 Task: Find a place to stay in Bahia Honda, Cuba, for 5 guests from July 10 to July 15, with a price range of ₹10,000 to ₹15,000, 4 bedrooms, 7 beds, 4 bathrooms, and amenities including Wifi, Free parking, TV, Gym, and Breakfast. Ensure the host speaks English and offers self check-in.
Action: Mouse moved to (445, 93)
Screenshot: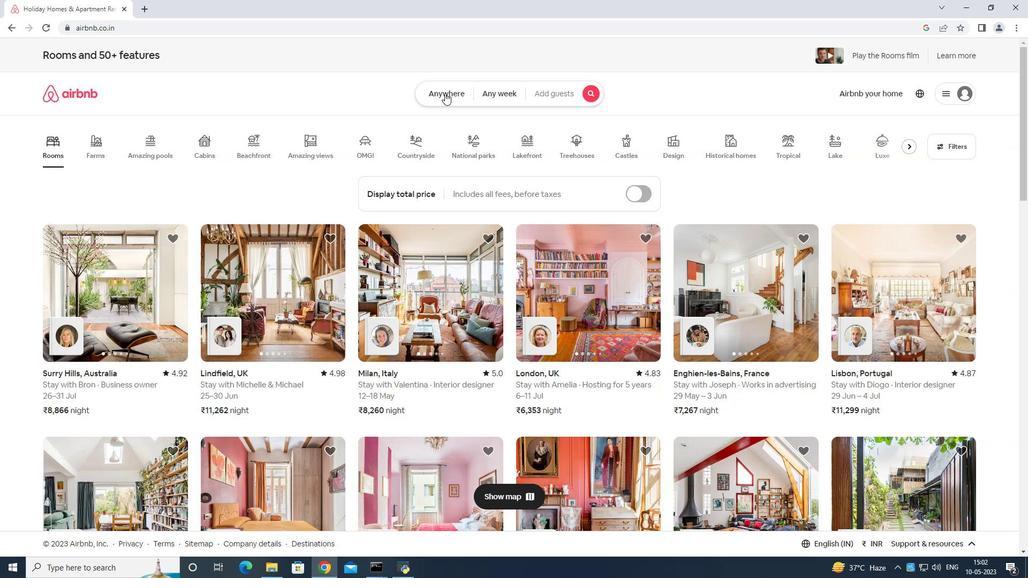 
Action: Mouse pressed left at (445, 93)
Screenshot: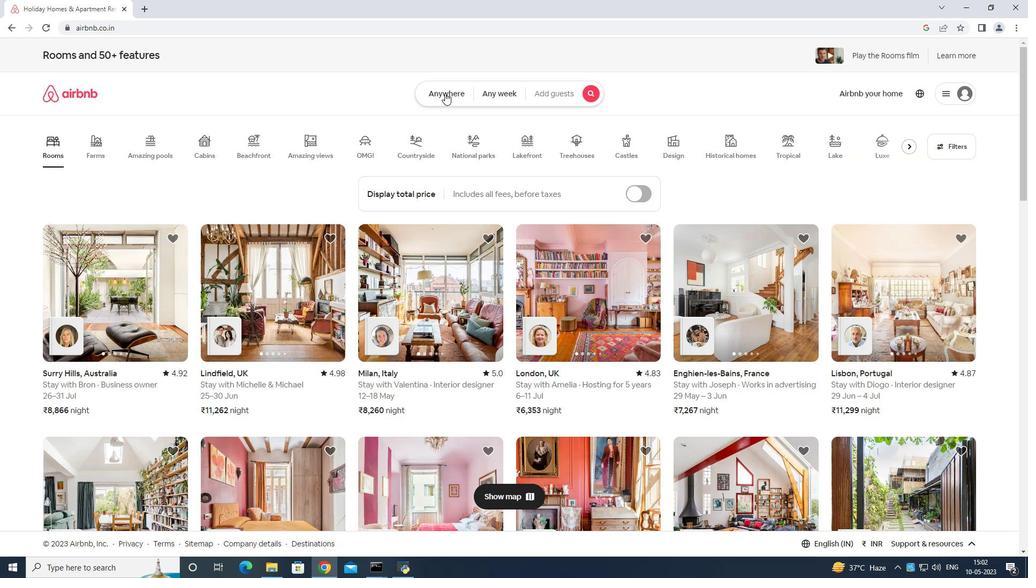 
Action: Mouse moved to (413, 134)
Screenshot: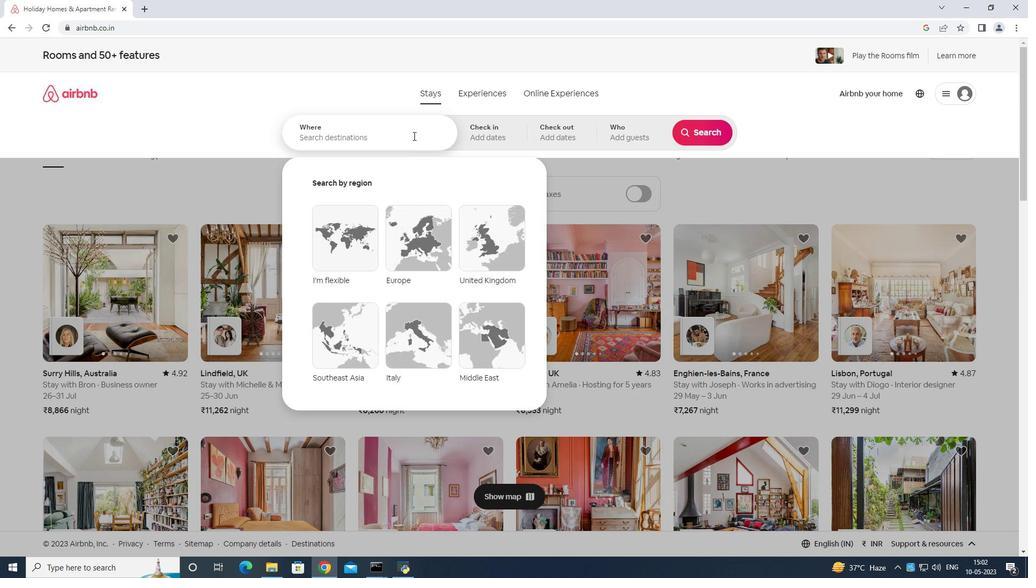
Action: Mouse pressed left at (413, 134)
Screenshot: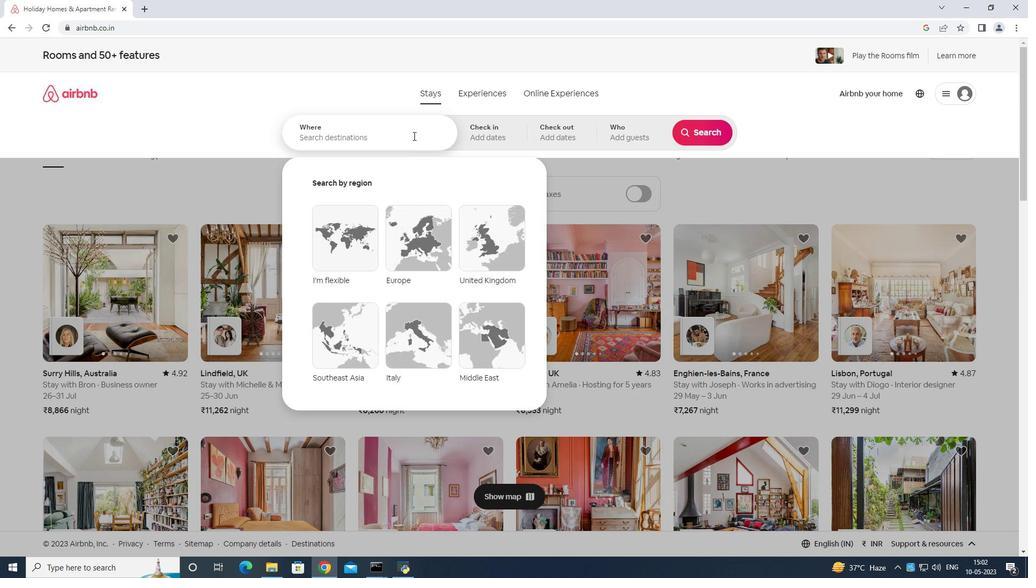 
Action: Mouse moved to (373, 109)
Screenshot: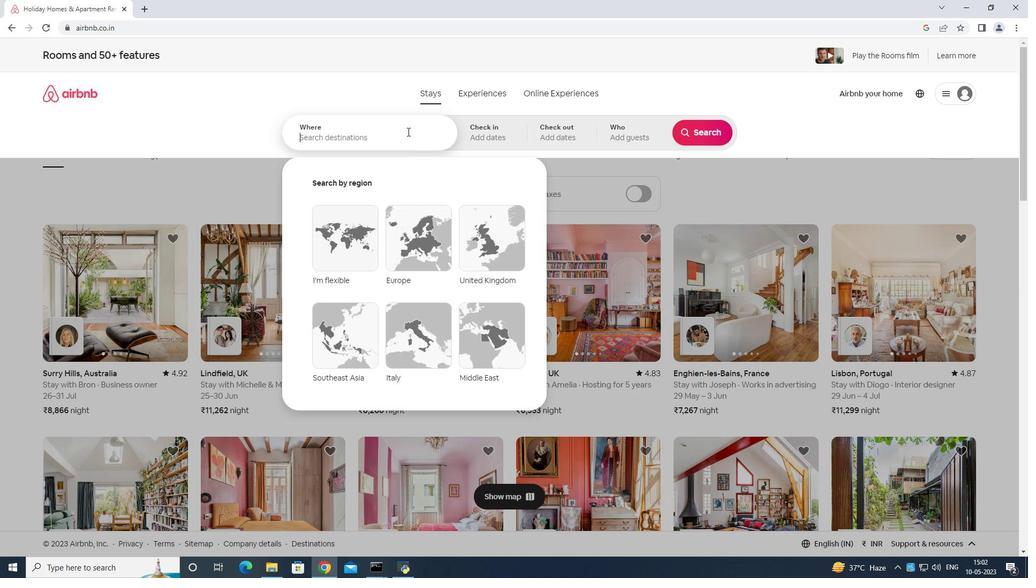 
Action: Key pressed <Key.shift>bahia<Key.space>honda<Key.space>cuba<Key.enter>
Screenshot: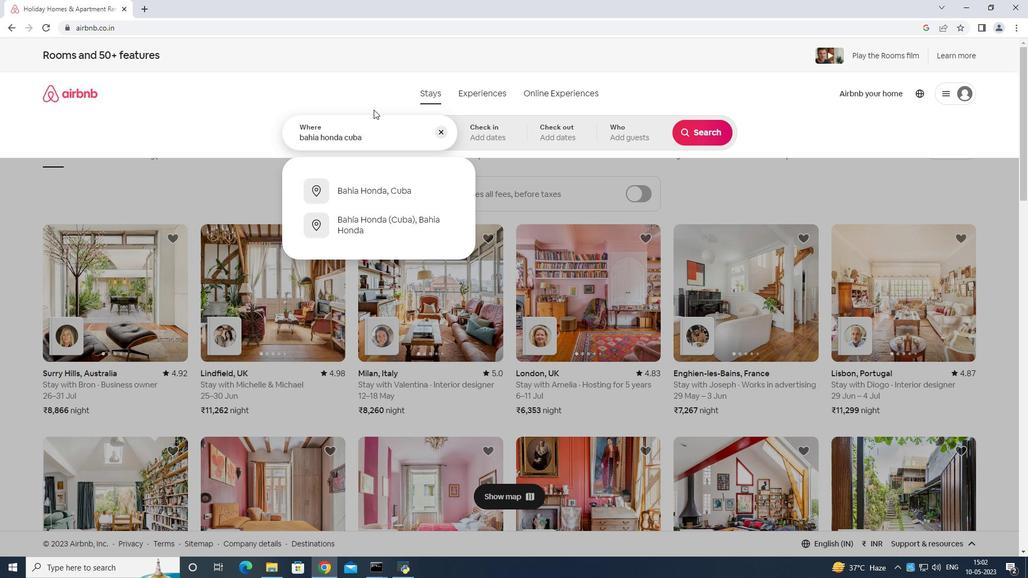 
Action: Mouse moved to (705, 222)
Screenshot: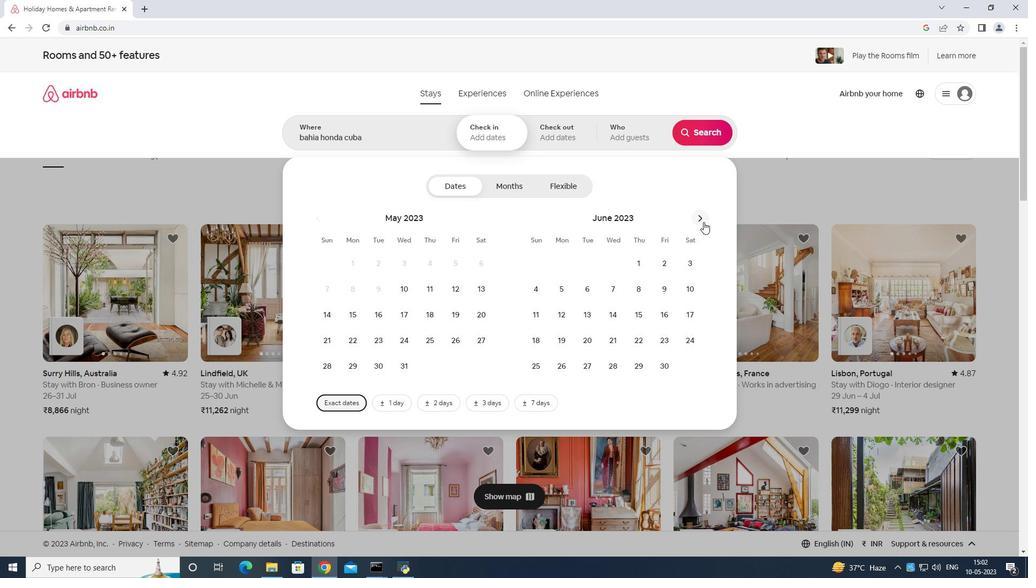 
Action: Mouse pressed left at (705, 222)
Screenshot: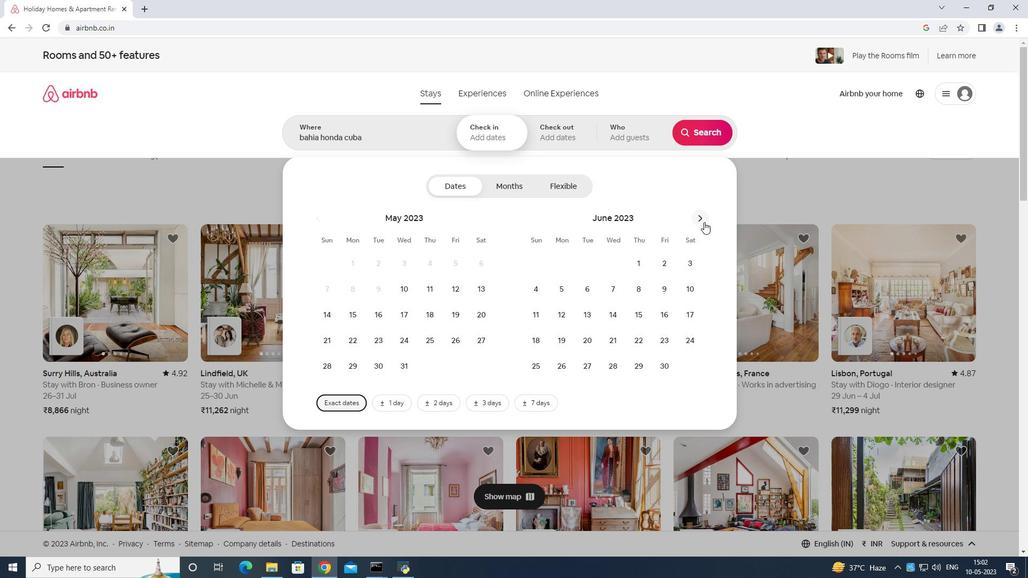 
Action: Mouse moved to (567, 316)
Screenshot: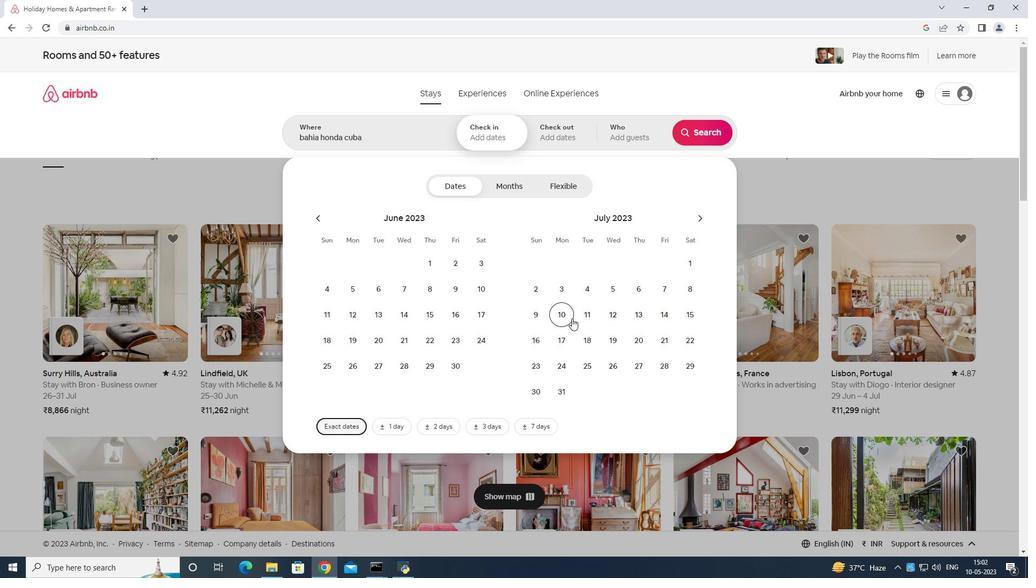 
Action: Mouse pressed left at (567, 316)
Screenshot: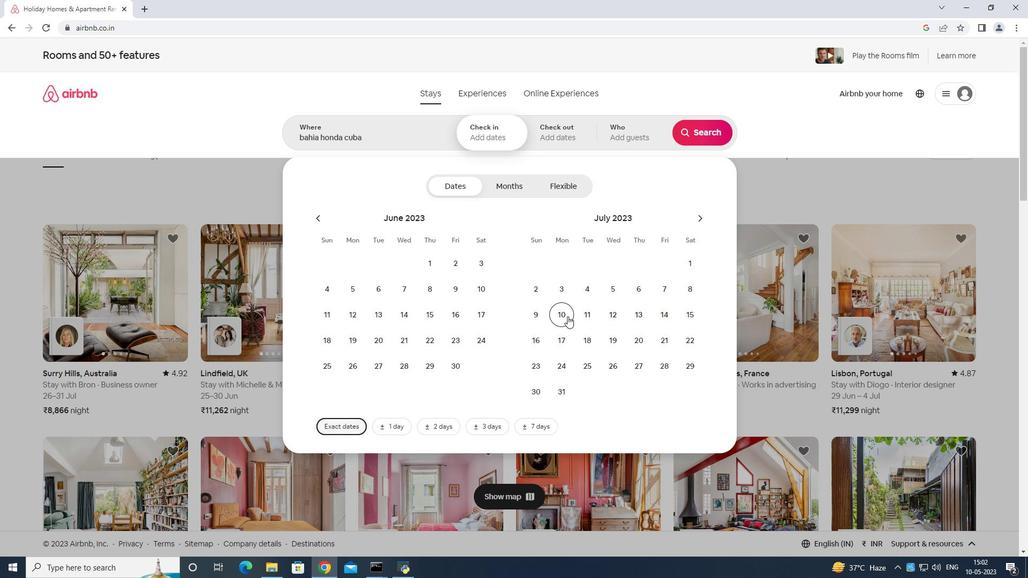
Action: Mouse moved to (685, 308)
Screenshot: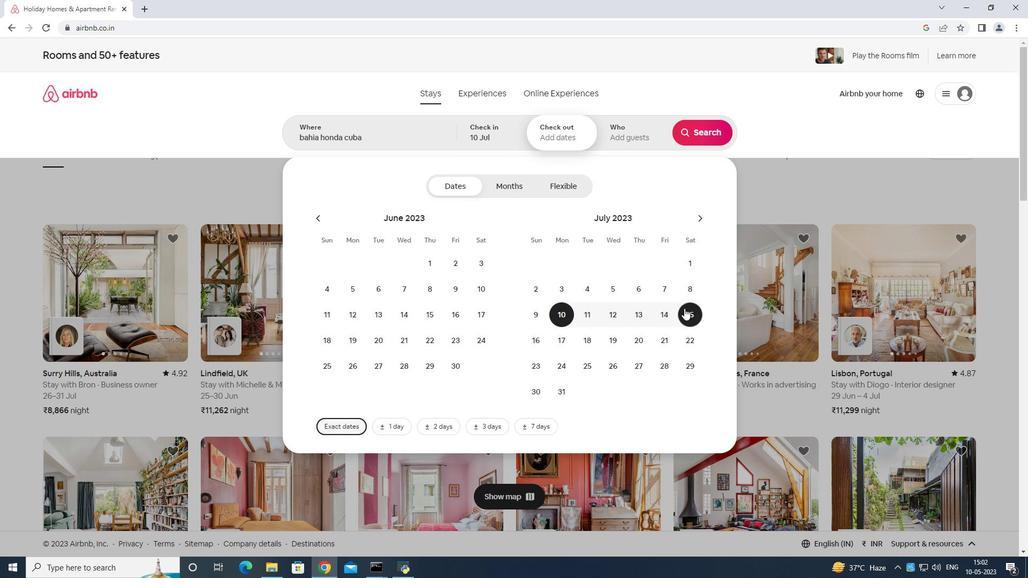 
Action: Mouse pressed left at (685, 308)
Screenshot: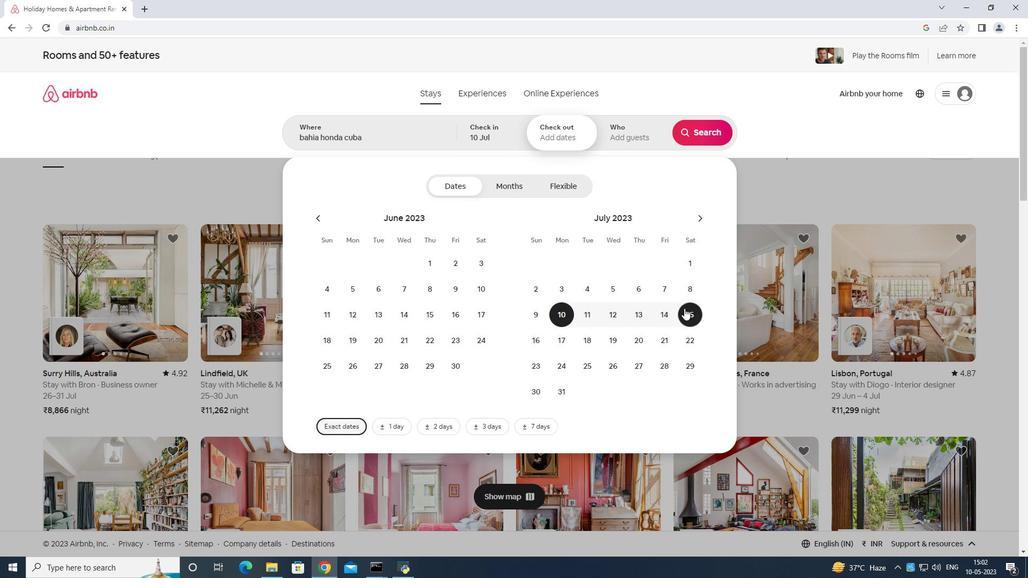 
Action: Mouse moved to (629, 125)
Screenshot: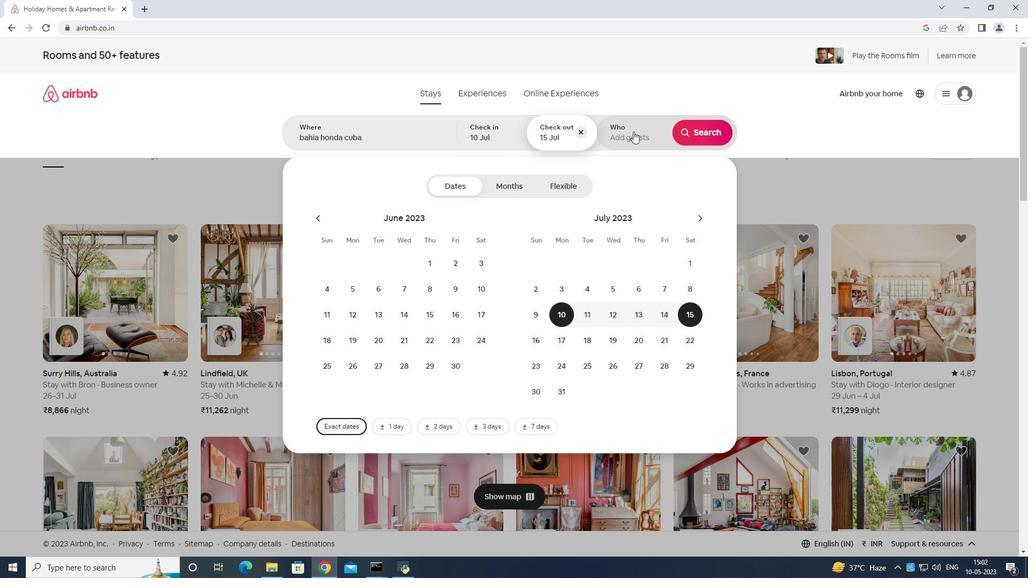 
Action: Mouse pressed left at (629, 125)
Screenshot: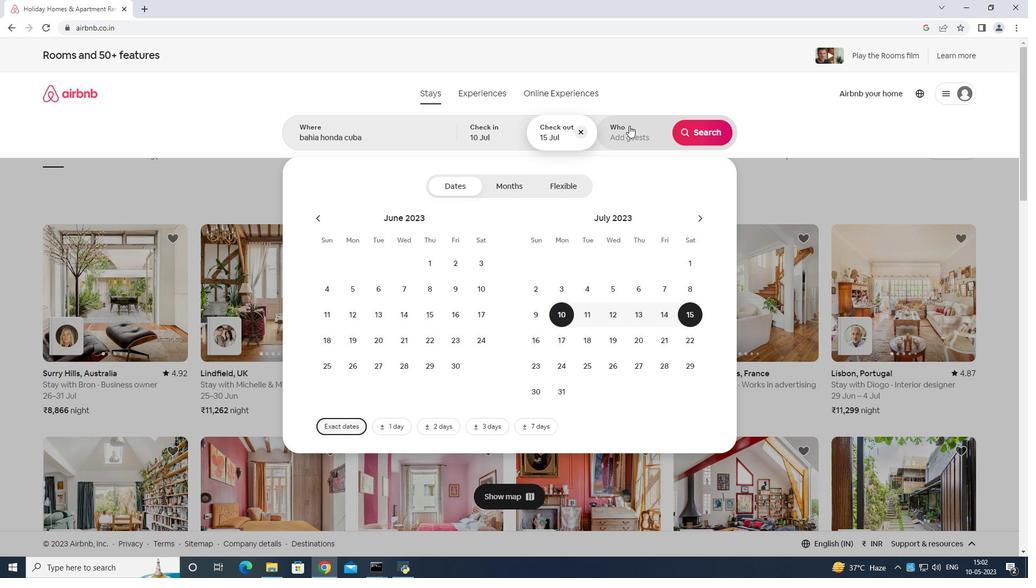 
Action: Mouse moved to (706, 190)
Screenshot: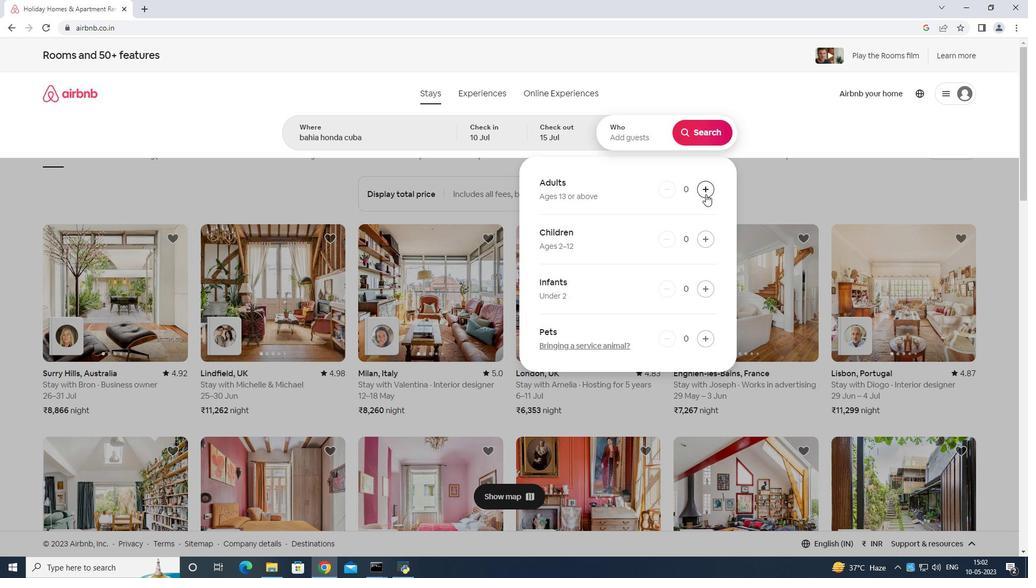 
Action: Mouse pressed left at (706, 190)
Screenshot: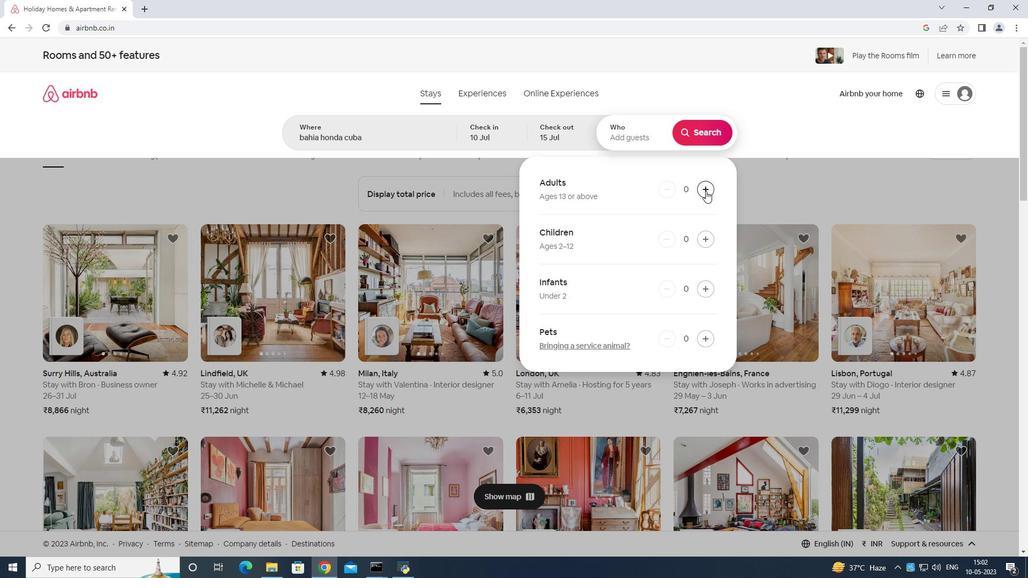
Action: Mouse moved to (706, 188)
Screenshot: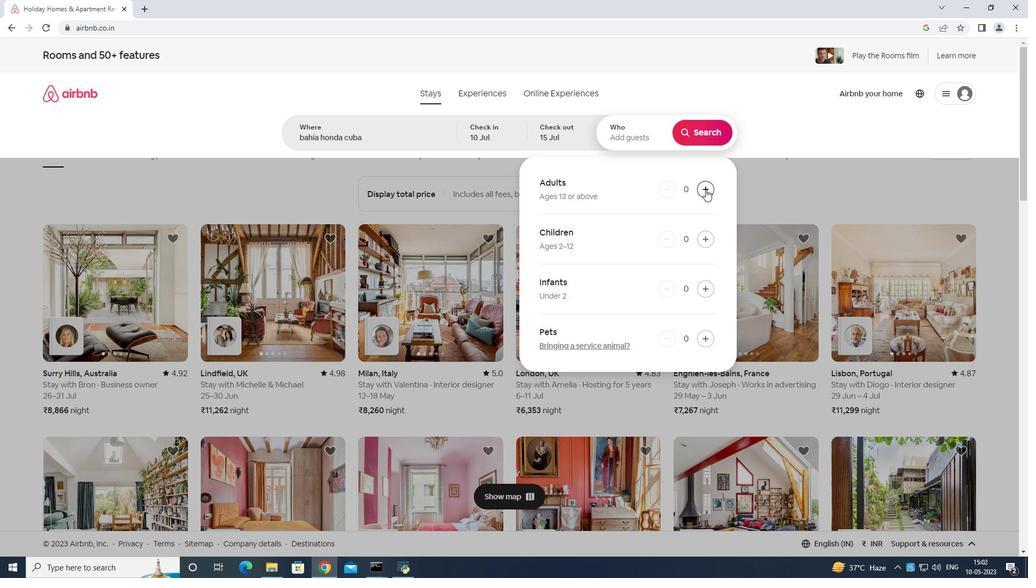 
Action: Mouse pressed left at (706, 188)
Screenshot: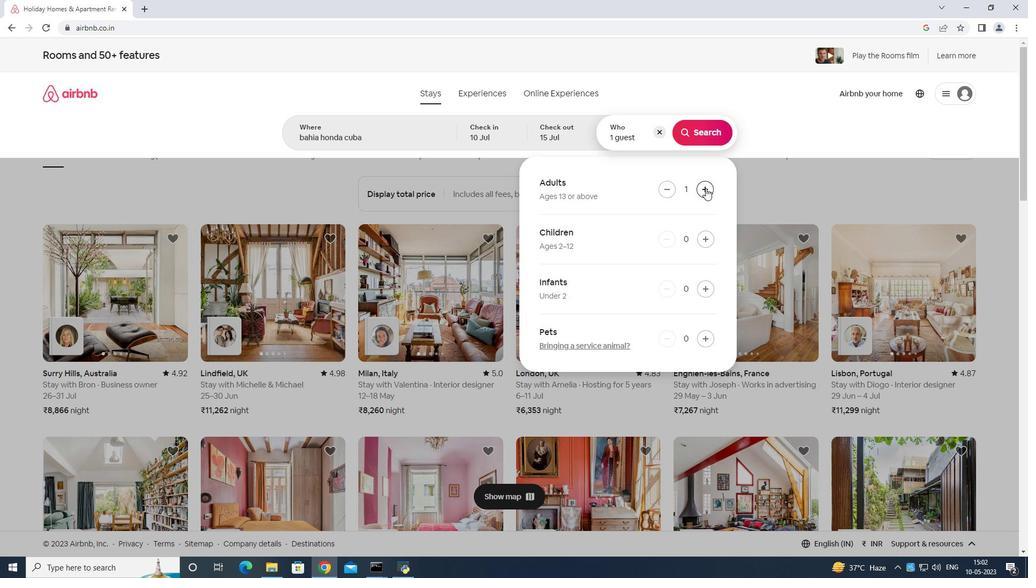 
Action: Mouse moved to (708, 188)
Screenshot: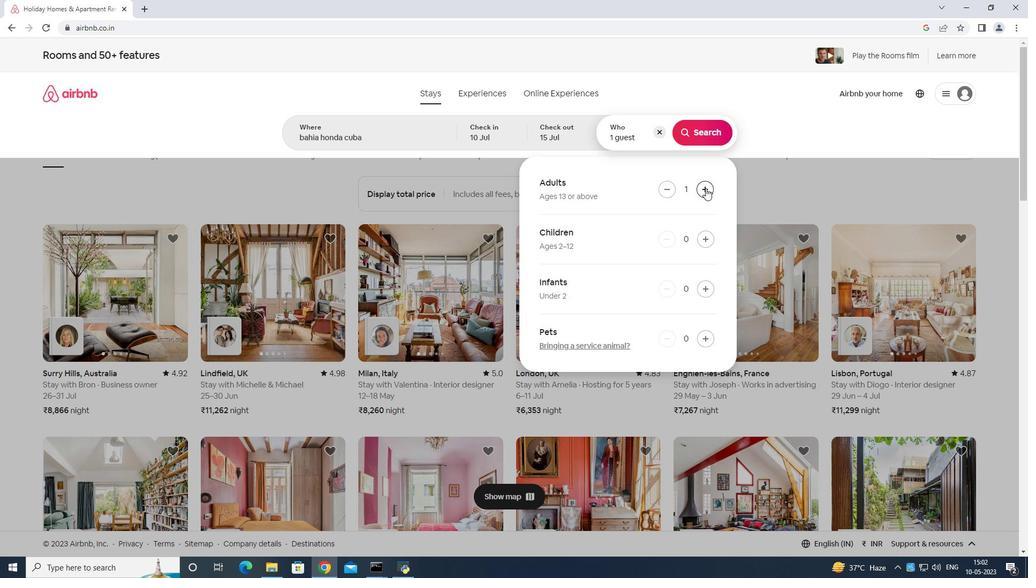
Action: Mouse pressed left at (708, 188)
Screenshot: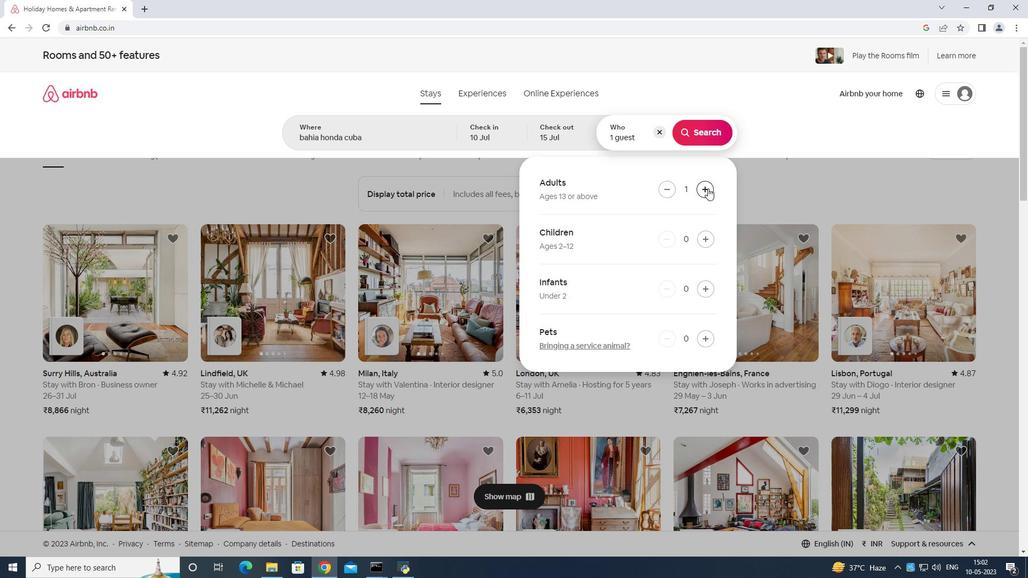 
Action: Mouse moved to (708, 189)
Screenshot: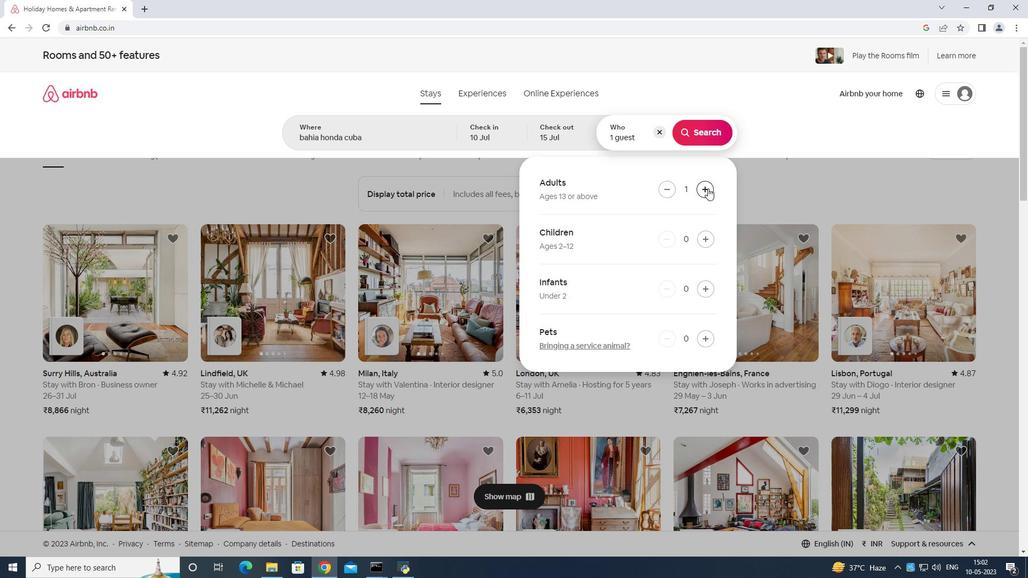 
Action: Mouse pressed left at (708, 189)
Screenshot: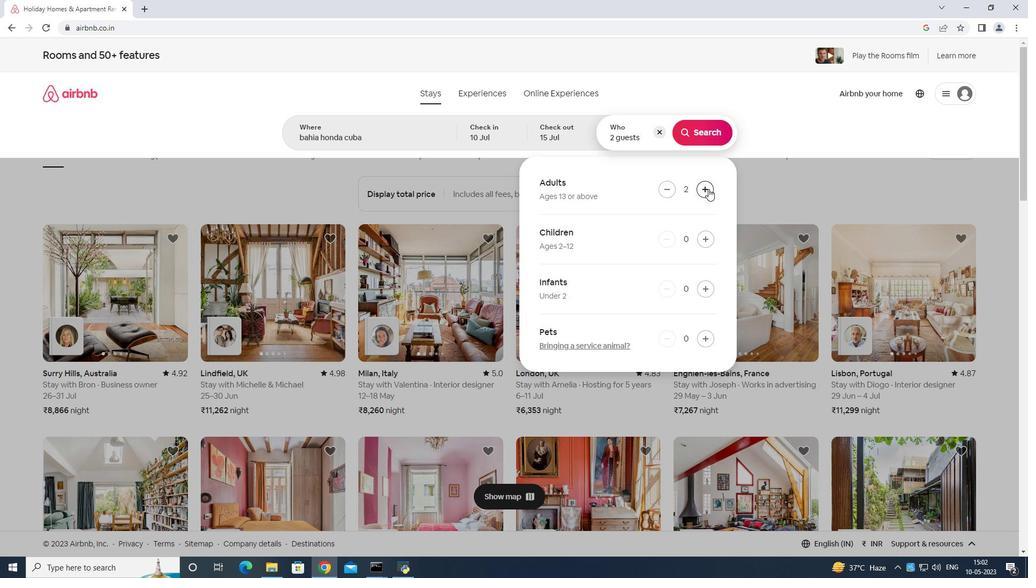 
Action: Mouse moved to (709, 189)
Screenshot: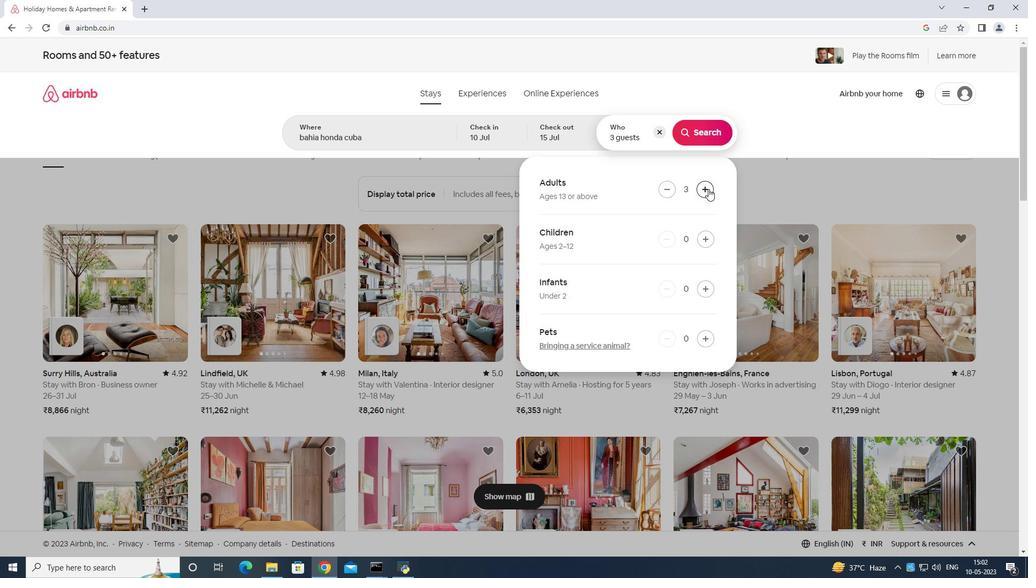 
Action: Mouse pressed left at (709, 189)
Screenshot: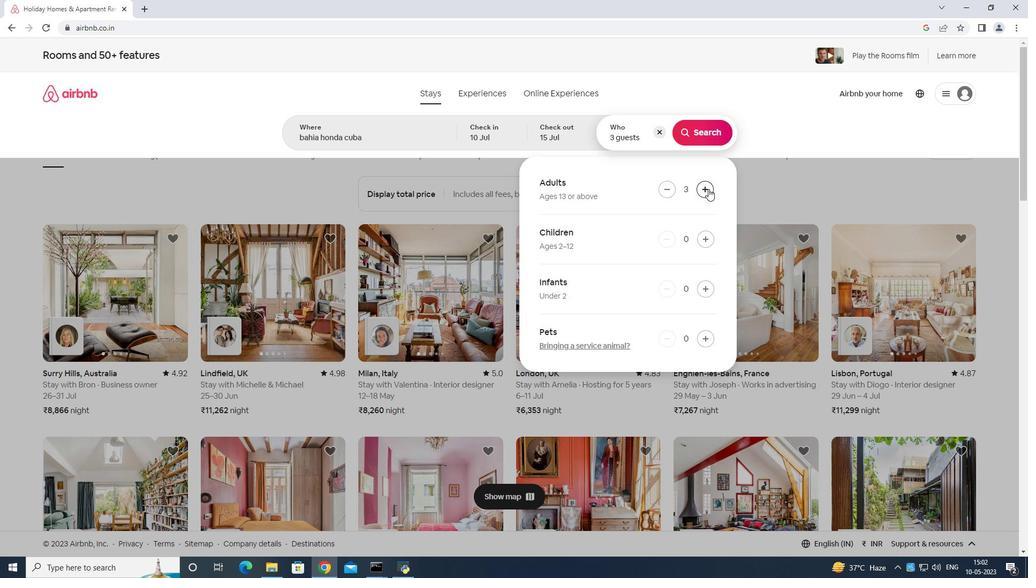 
Action: Mouse moved to (709, 189)
Screenshot: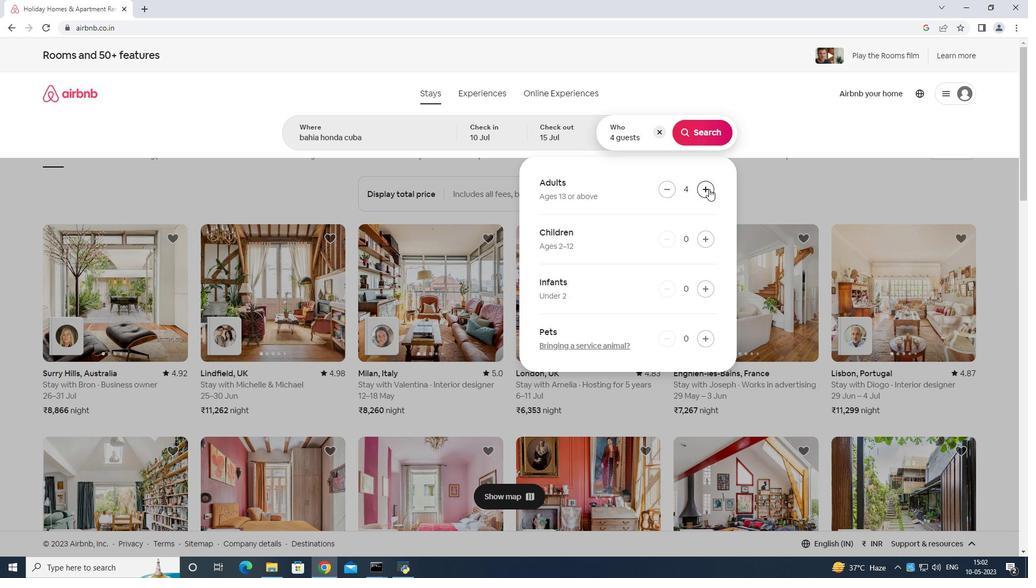 
Action: Mouse pressed left at (709, 189)
Screenshot: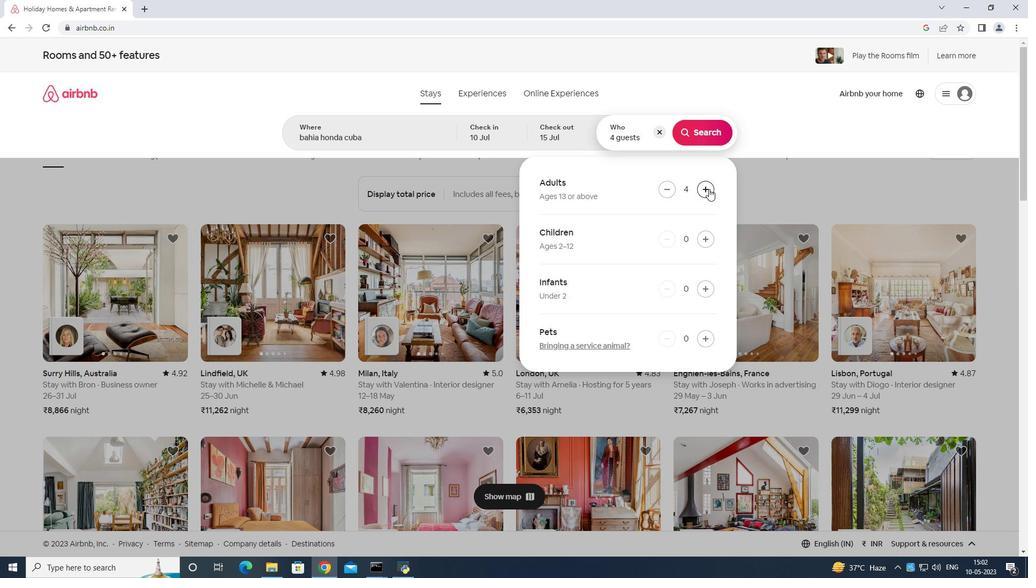 
Action: Mouse moved to (709, 189)
Screenshot: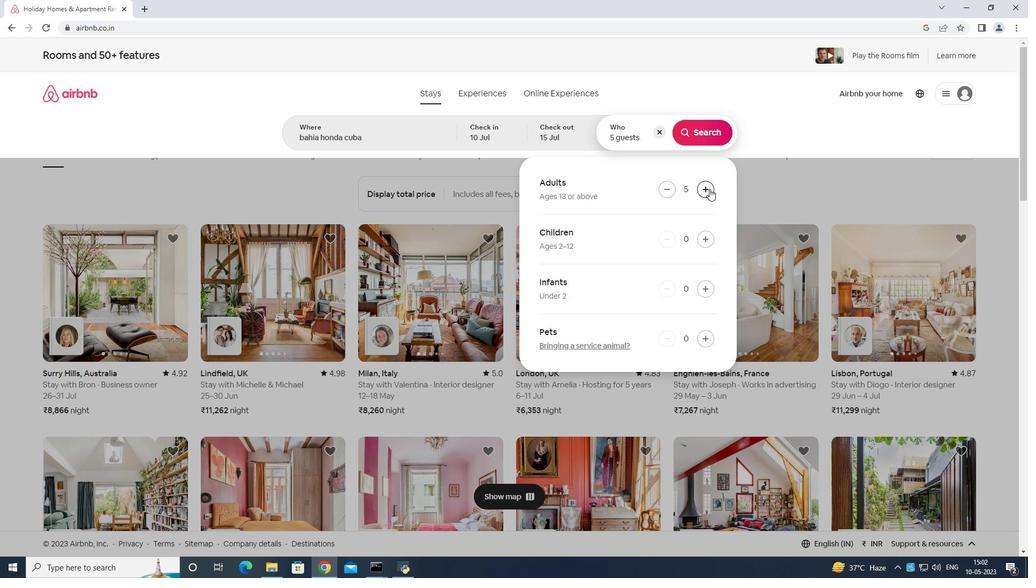 
Action: Mouse pressed left at (709, 189)
Screenshot: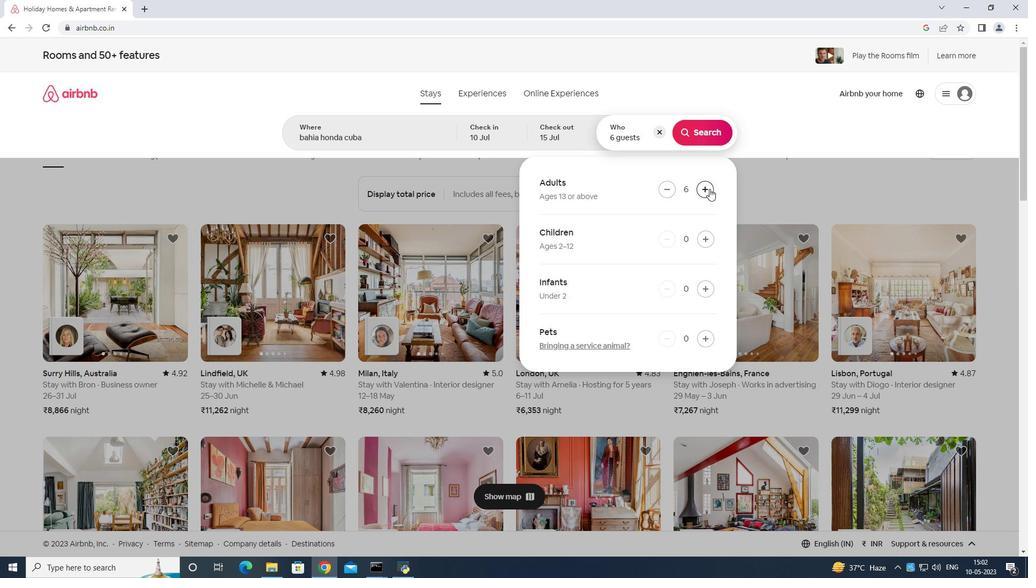 
Action: Mouse moved to (706, 126)
Screenshot: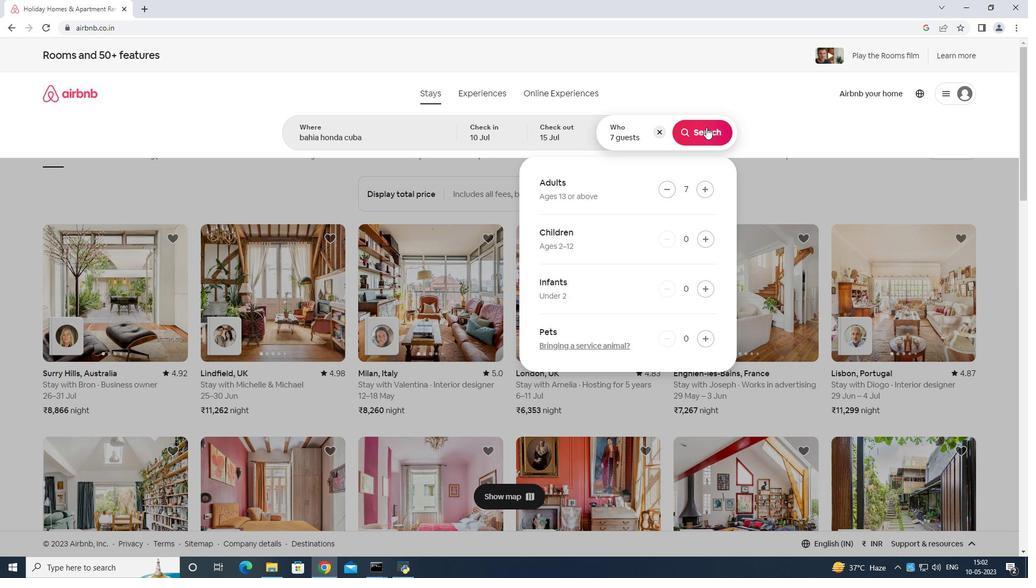 
Action: Mouse pressed left at (706, 126)
Screenshot: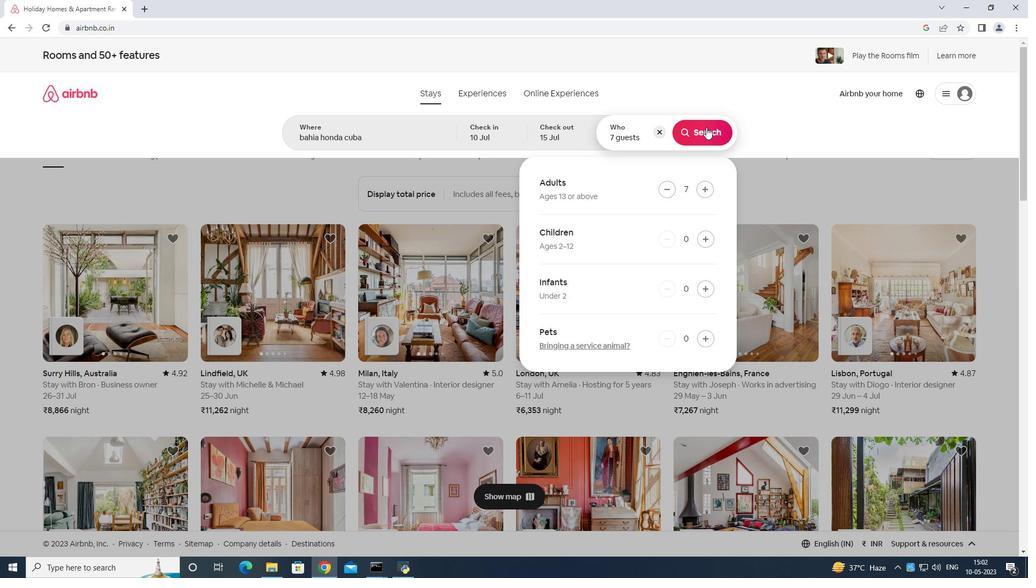 
Action: Mouse moved to (987, 108)
Screenshot: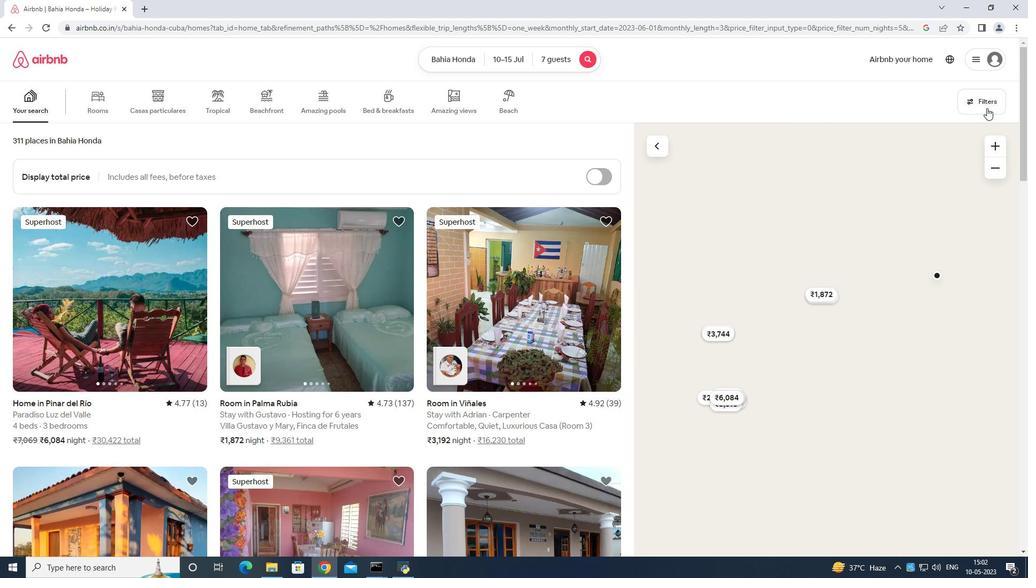 
Action: Mouse pressed left at (987, 108)
Screenshot: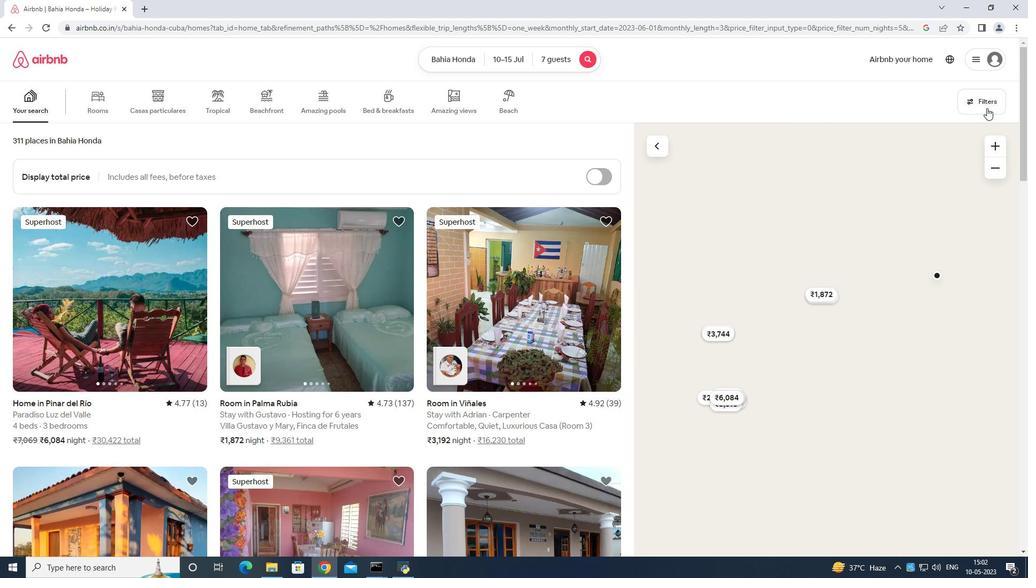 
Action: Mouse moved to (473, 357)
Screenshot: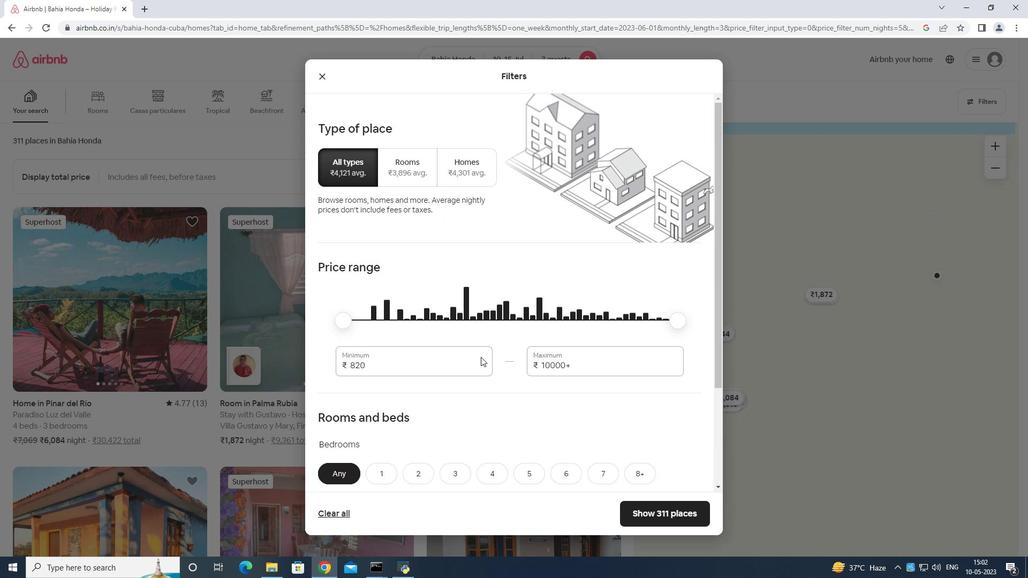 
Action: Mouse pressed left at (473, 357)
Screenshot: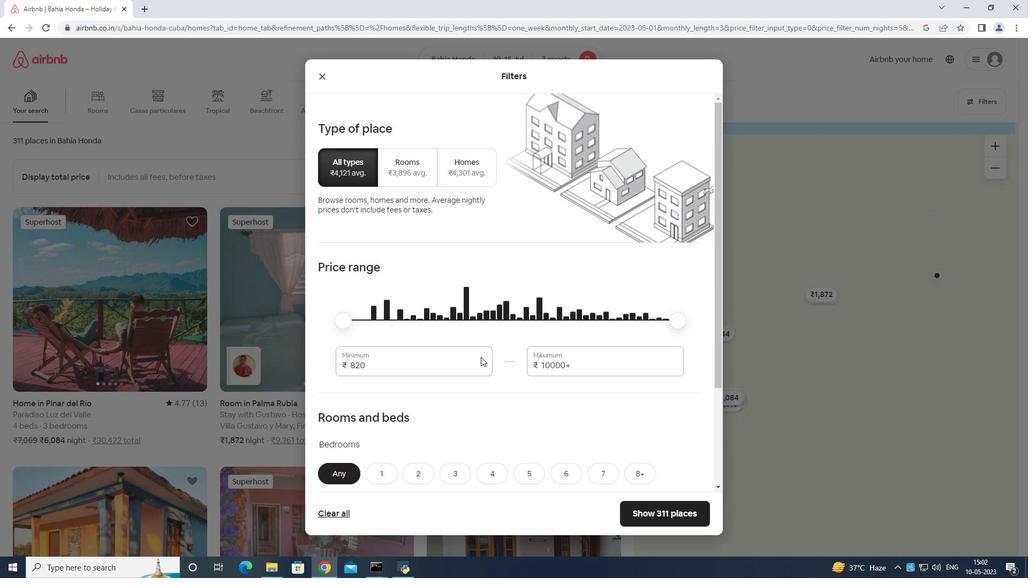 
Action: Mouse moved to (475, 353)
Screenshot: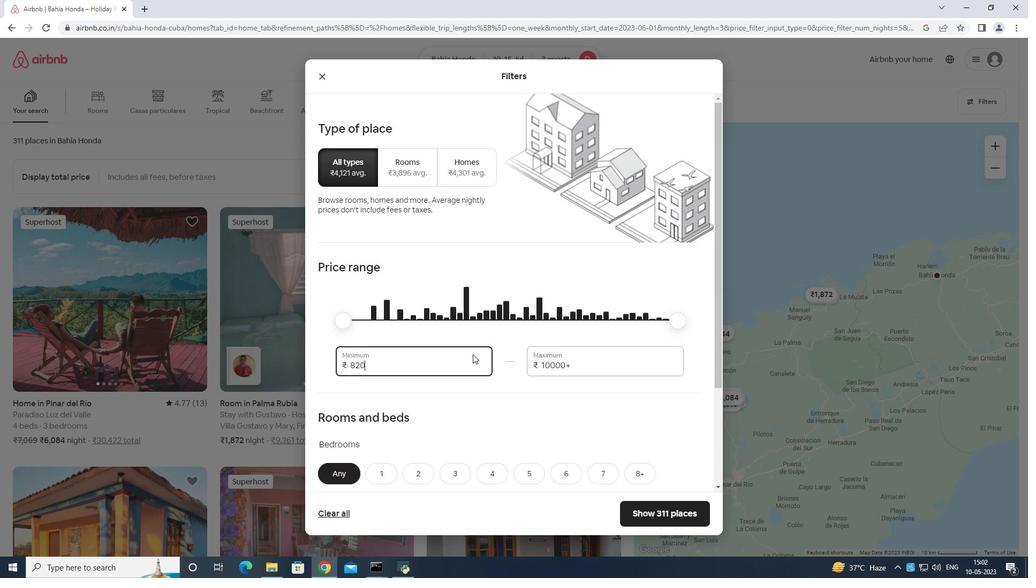 
Action: Key pressed <Key.backspace>
Screenshot: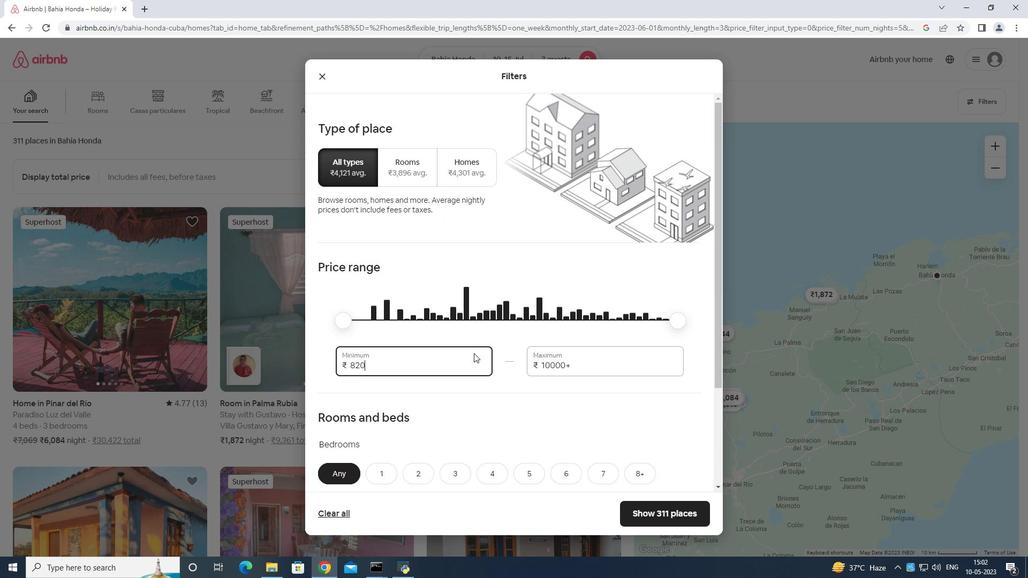 
Action: Mouse moved to (476, 348)
Screenshot: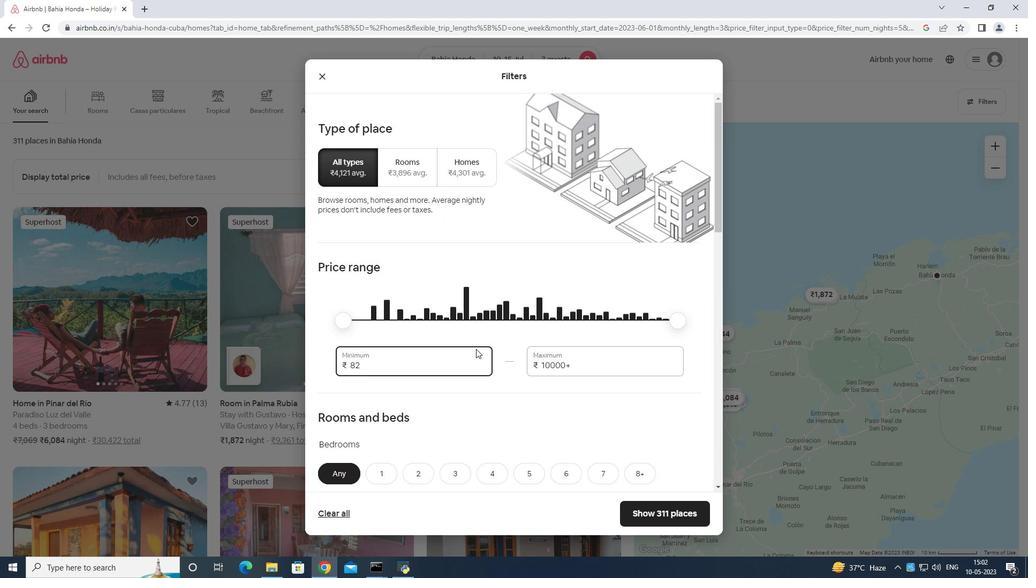 
Action: Key pressed <Key.backspace><Key.backspace><Key.backspace><Key.backspace><Key.backspace>10000
Screenshot: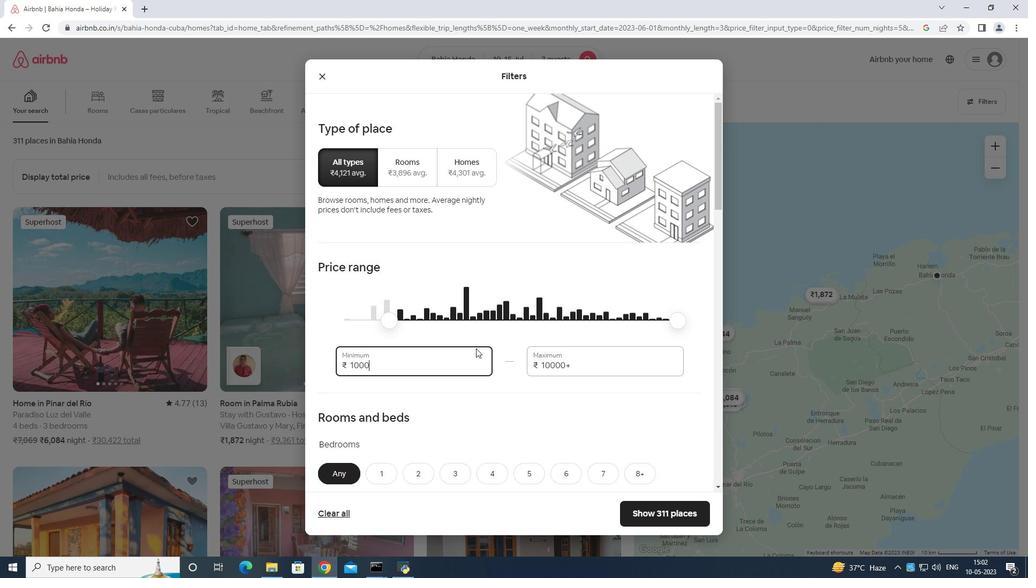 
Action: Mouse moved to (586, 362)
Screenshot: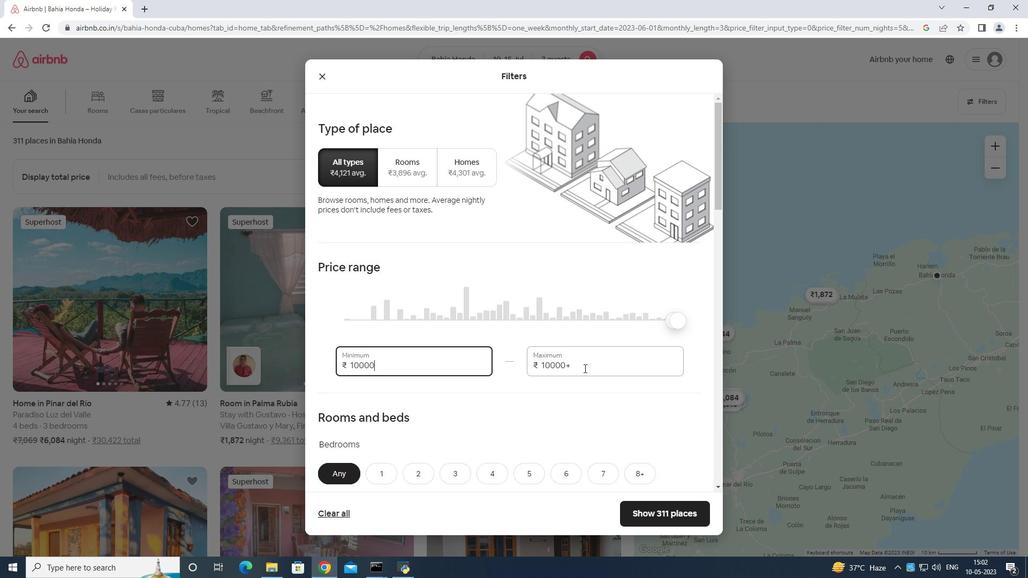 
Action: Mouse pressed left at (586, 362)
Screenshot: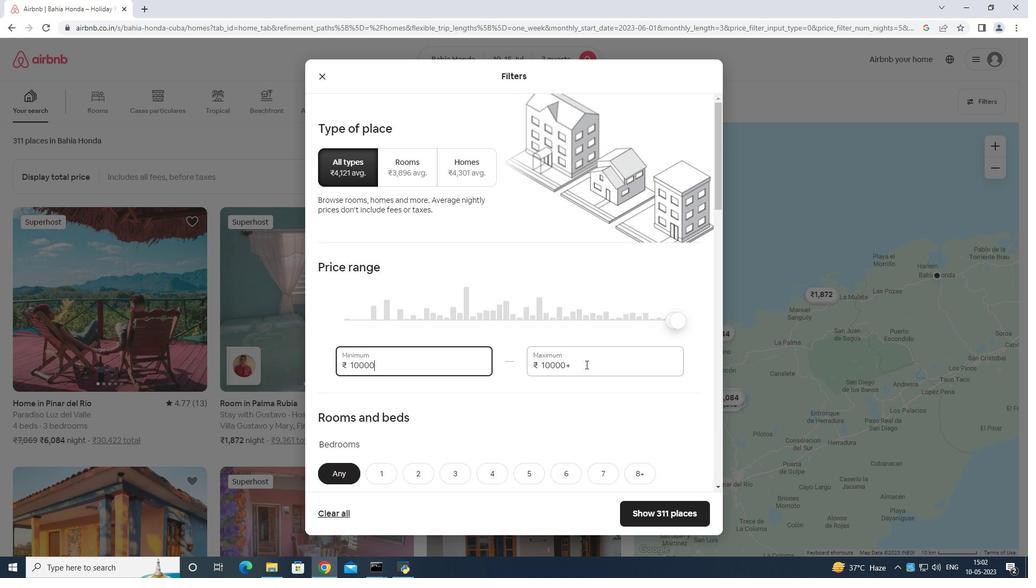 
Action: Mouse moved to (585, 358)
Screenshot: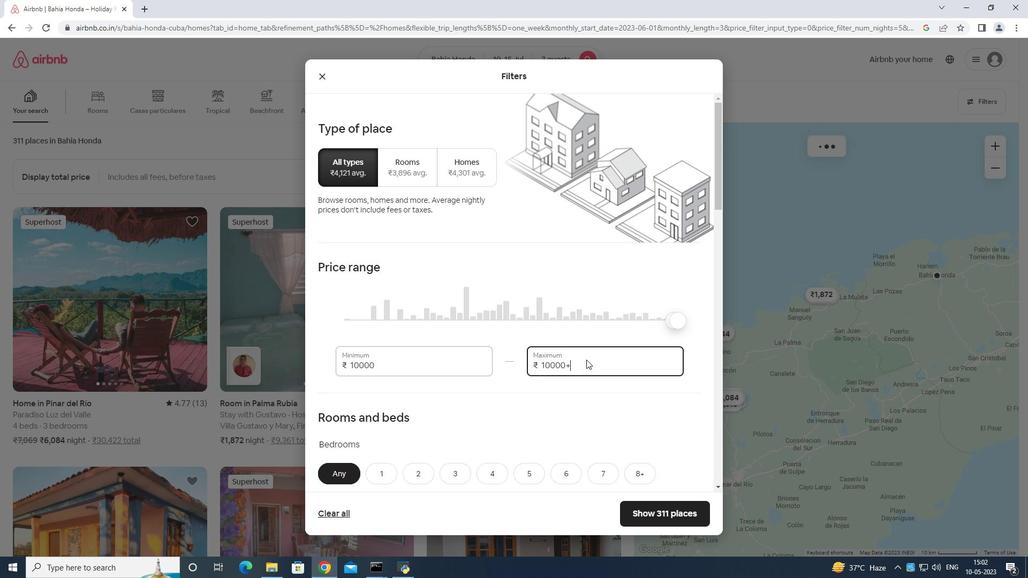 
Action: Key pressed <Key.backspace><Key.backspace><Key.backspace><Key.backspace><Key.backspace><Key.backspace><Key.backspace><Key.backspace><Key.backspace>15000
Screenshot: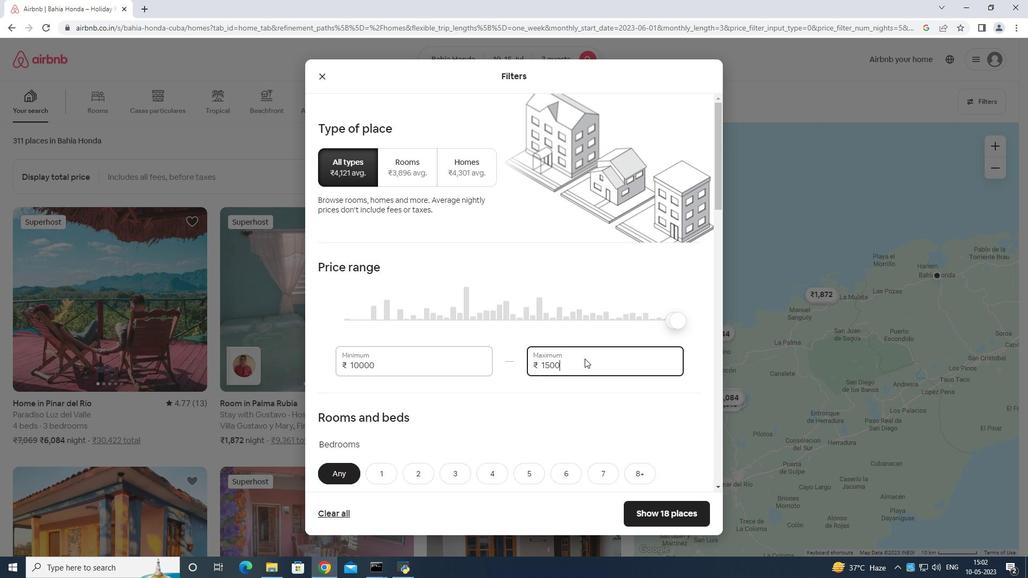 
Action: Mouse moved to (539, 349)
Screenshot: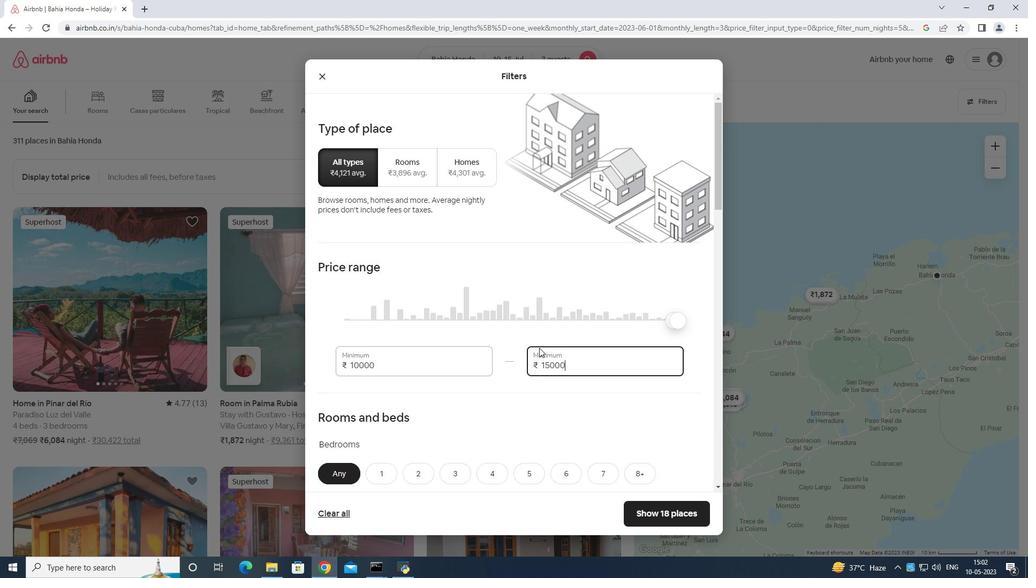 
Action: Mouse scrolled (539, 349) with delta (0, 0)
Screenshot: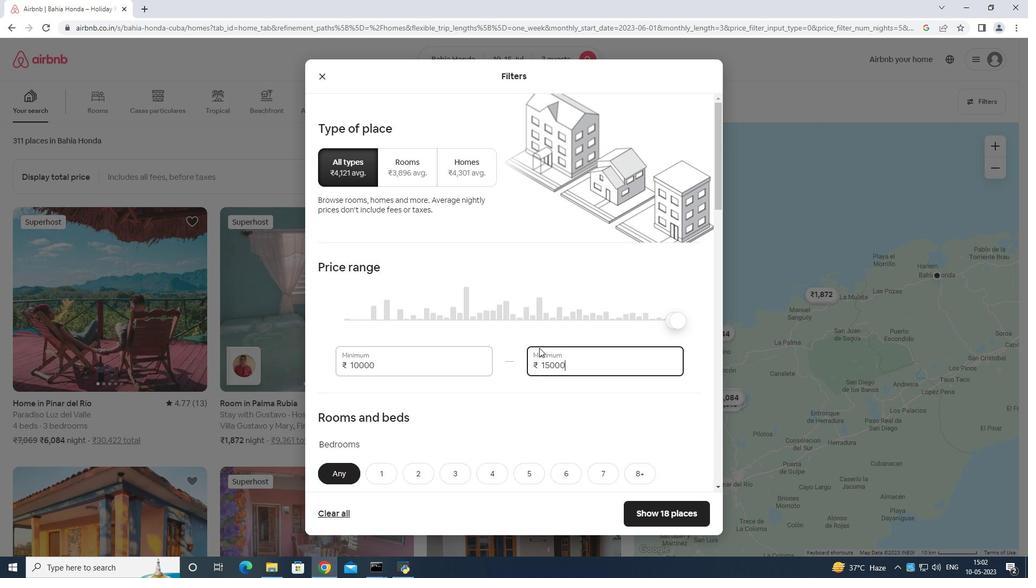 
Action: Mouse moved to (540, 351)
Screenshot: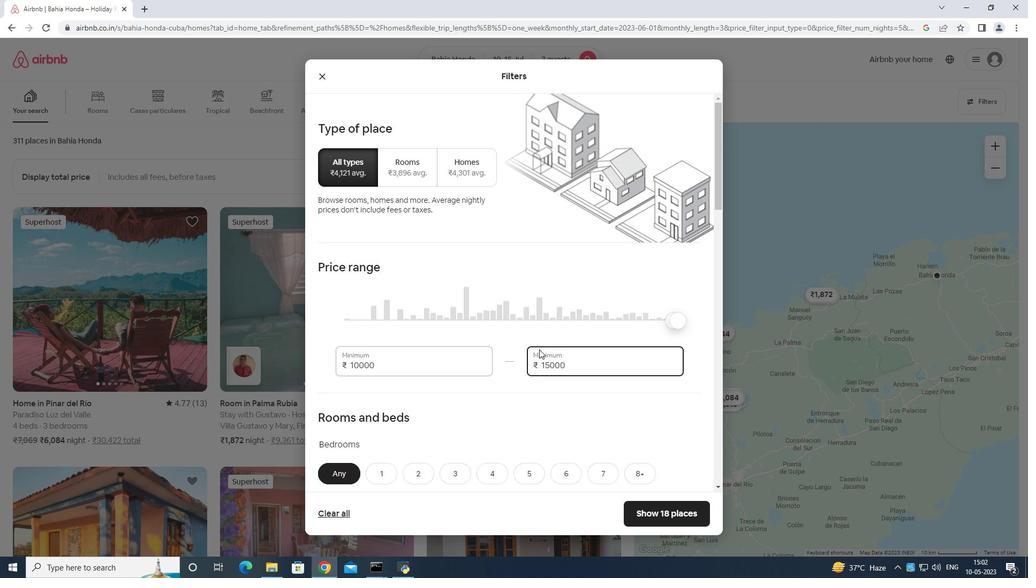 
Action: Mouse scrolled (540, 350) with delta (0, 0)
Screenshot: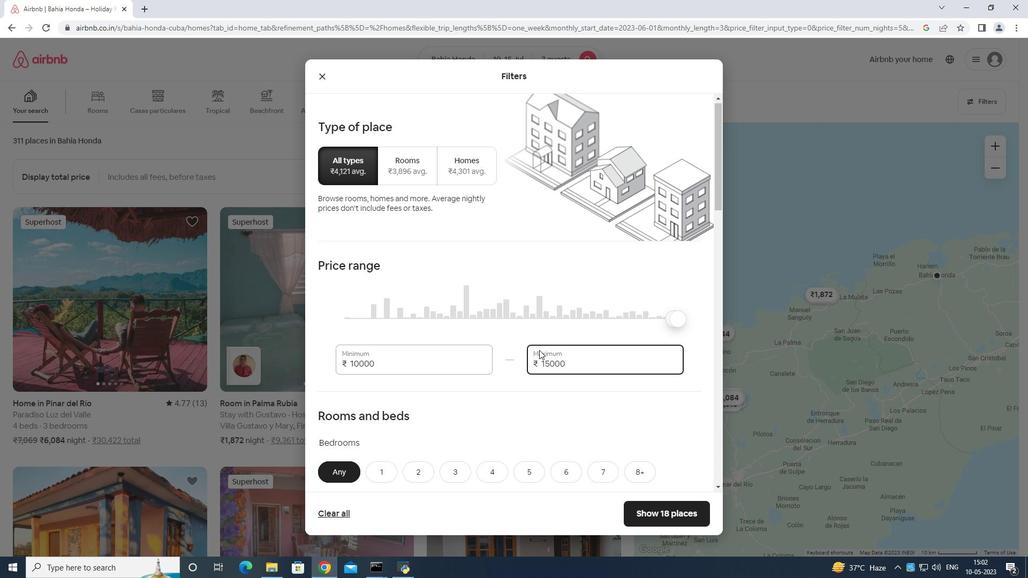 
Action: Mouse moved to (480, 363)
Screenshot: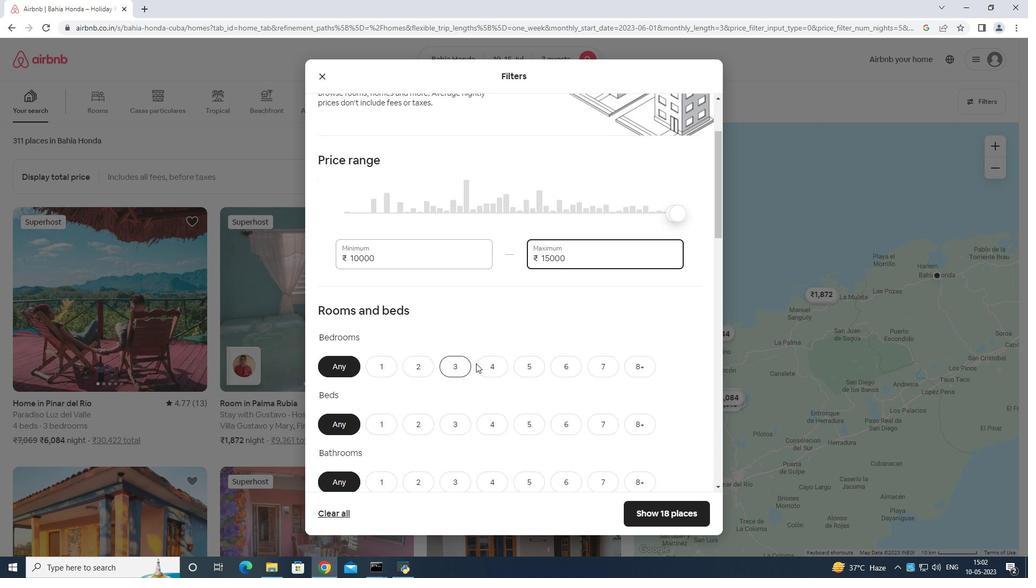 
Action: Mouse pressed left at (480, 363)
Screenshot: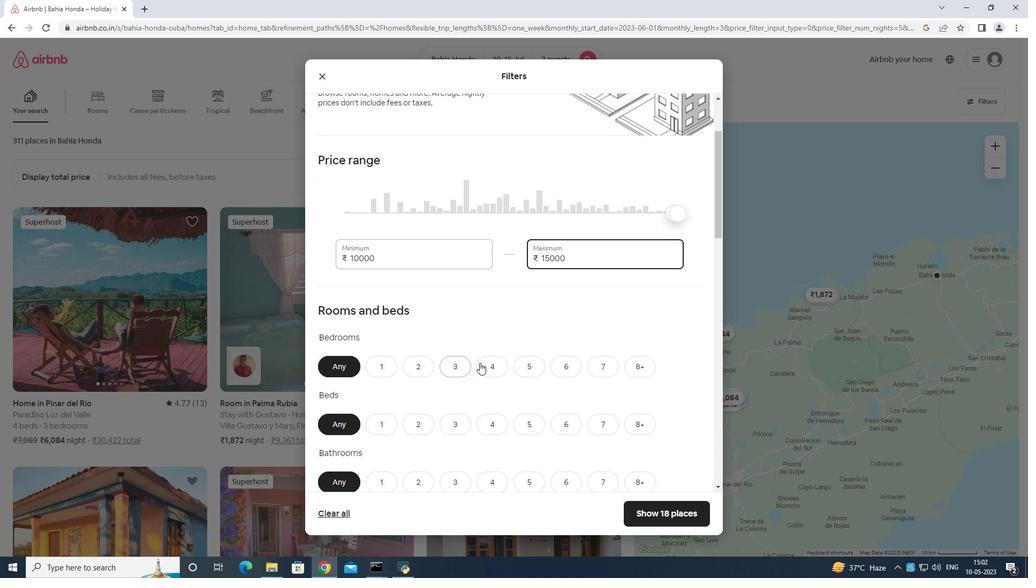 
Action: Mouse moved to (598, 421)
Screenshot: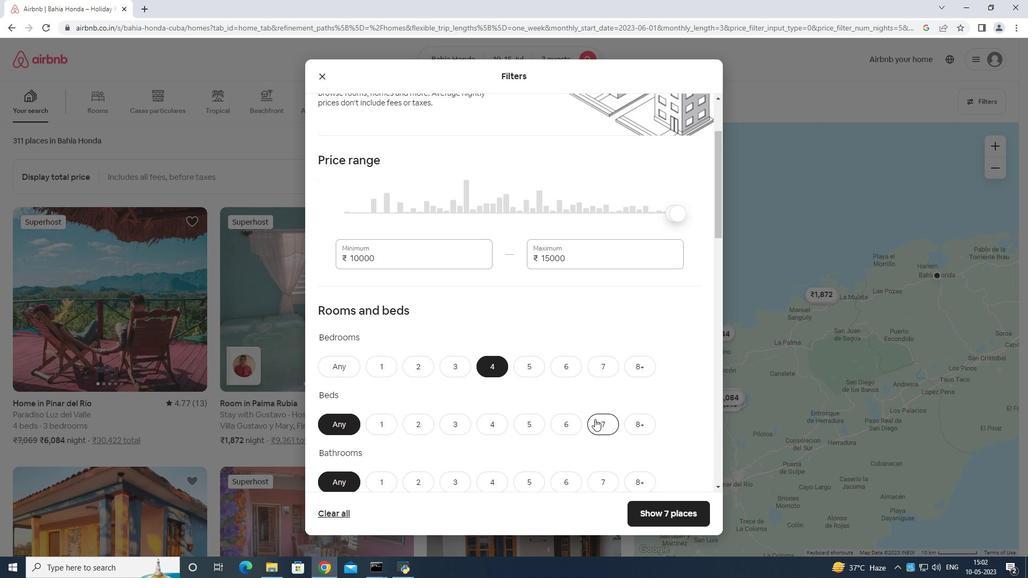 
Action: Mouse pressed left at (598, 421)
Screenshot: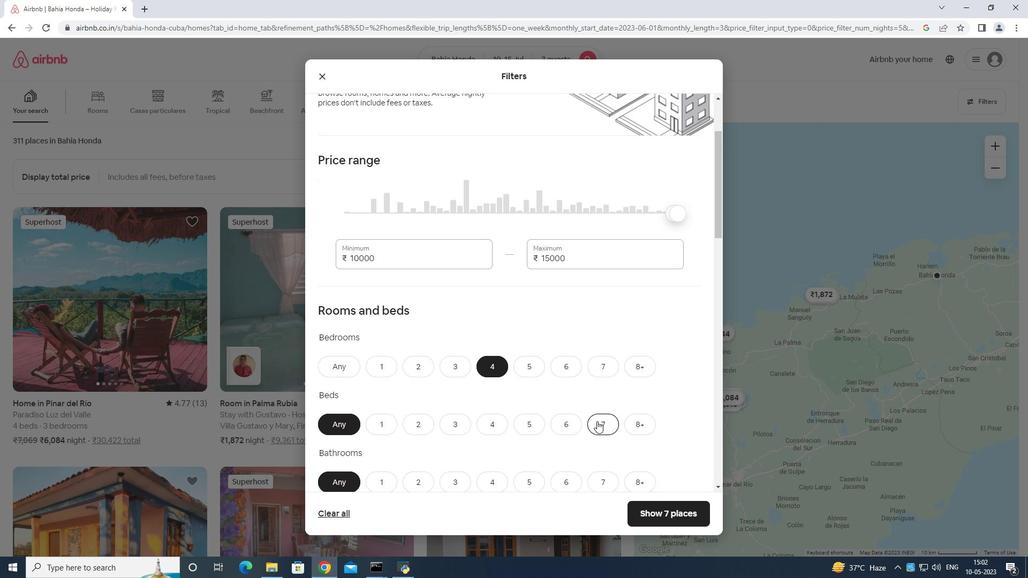 
Action: Mouse moved to (494, 482)
Screenshot: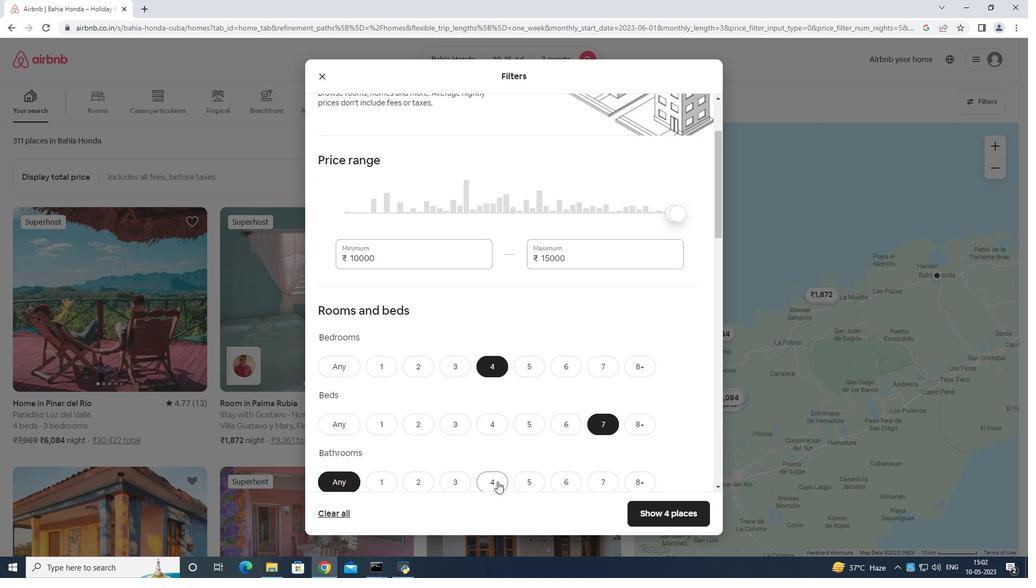 
Action: Mouse pressed left at (494, 482)
Screenshot: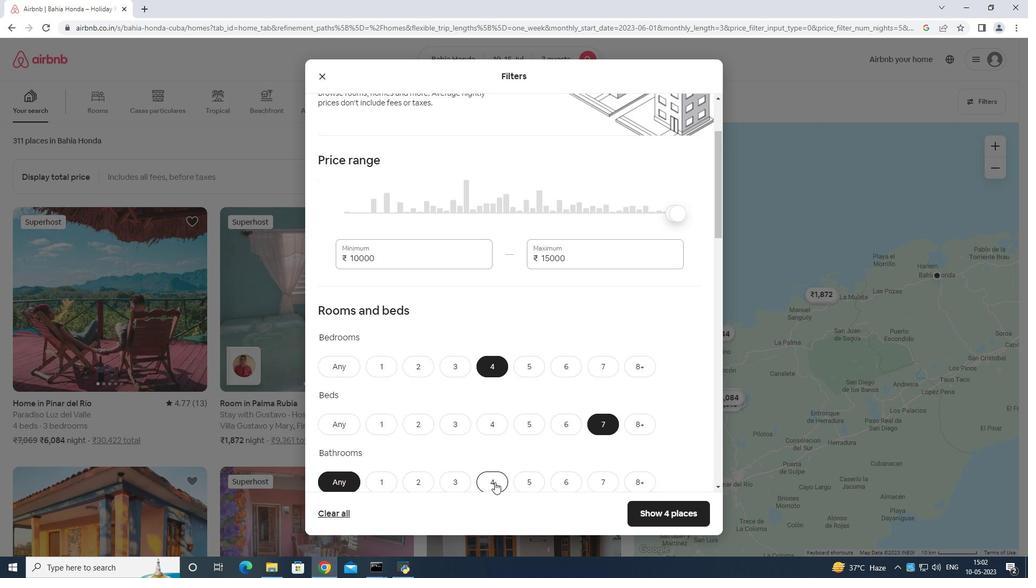 
Action: Mouse moved to (505, 469)
Screenshot: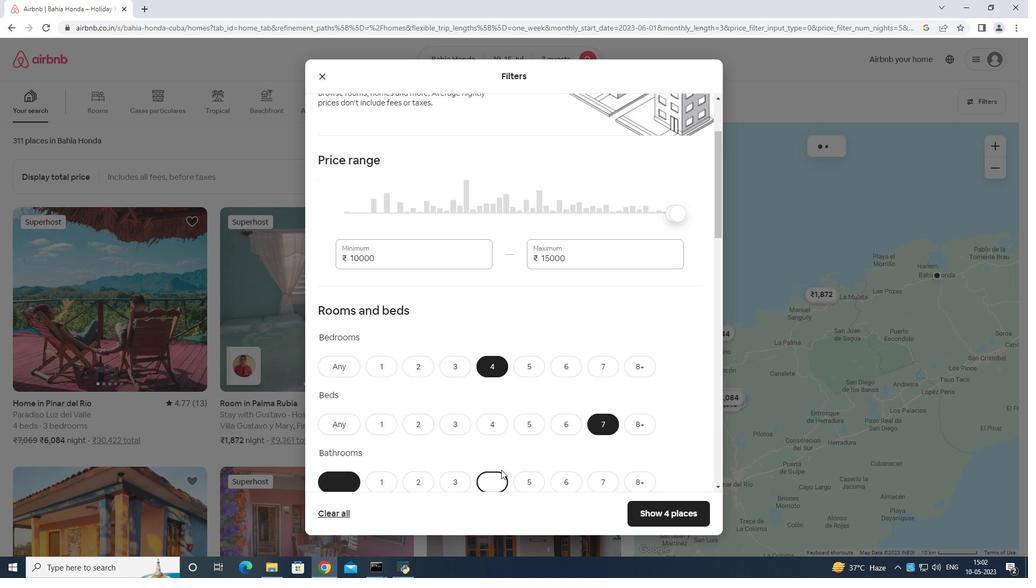 
Action: Mouse scrolled (505, 468) with delta (0, 0)
Screenshot: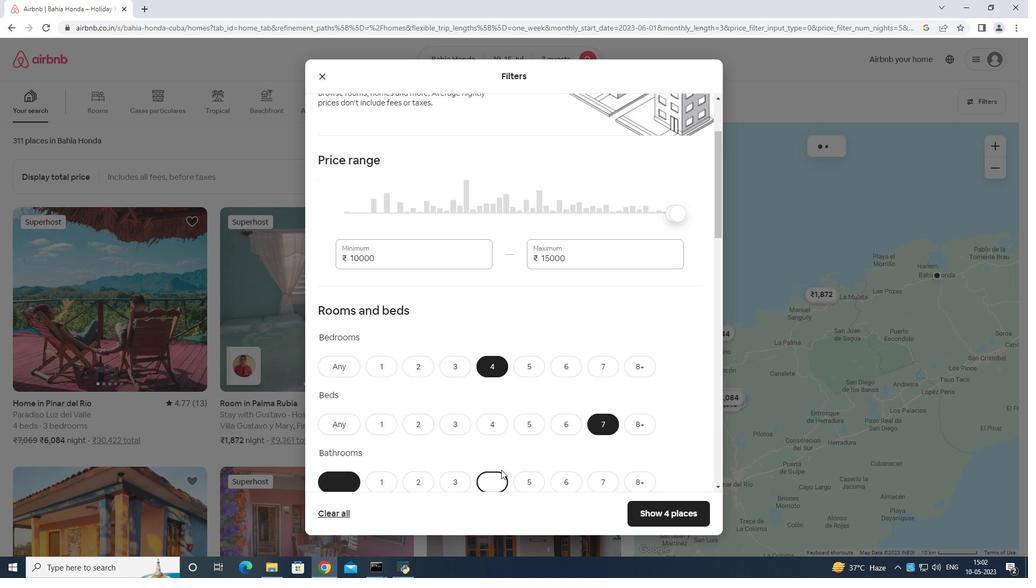 
Action: Mouse moved to (510, 468)
Screenshot: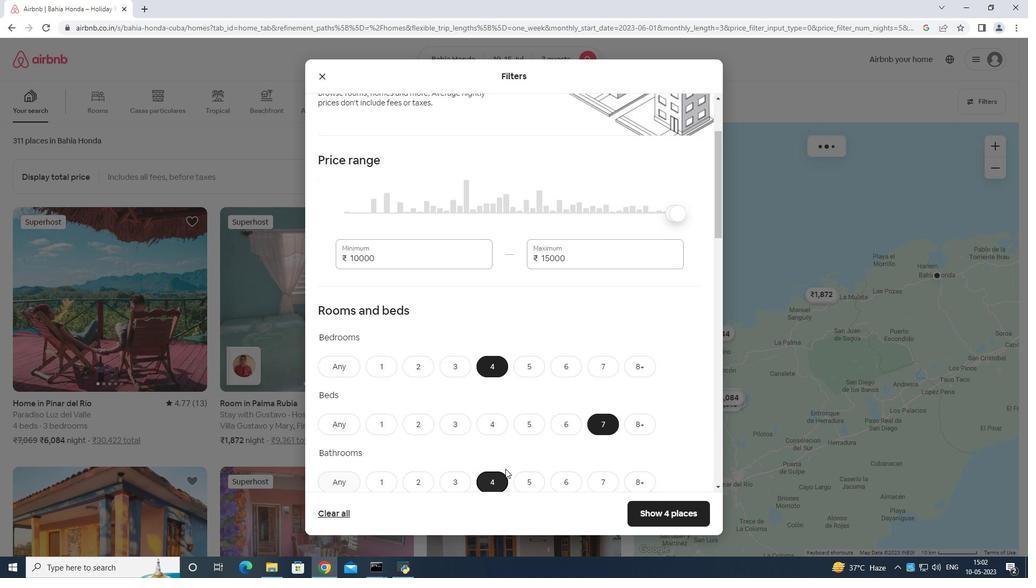 
Action: Mouse scrolled (510, 468) with delta (0, 0)
Screenshot: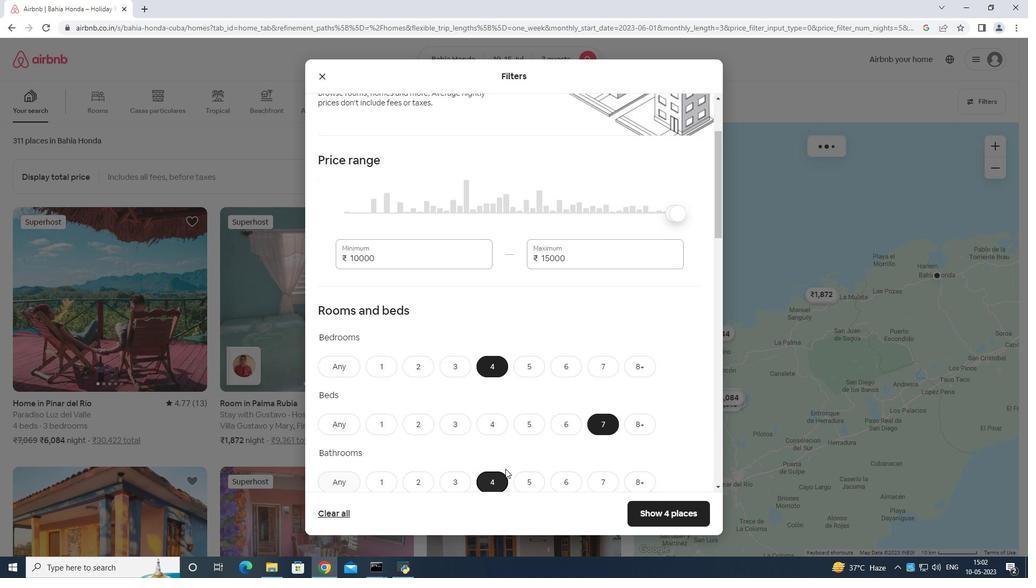 
Action: Mouse moved to (514, 461)
Screenshot: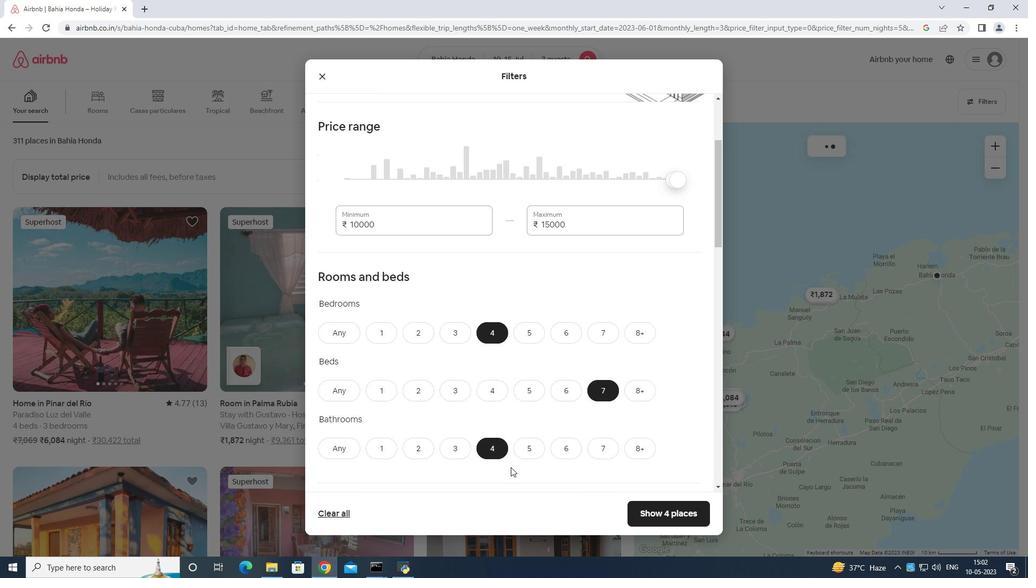 
Action: Mouse scrolled (514, 461) with delta (0, 0)
Screenshot: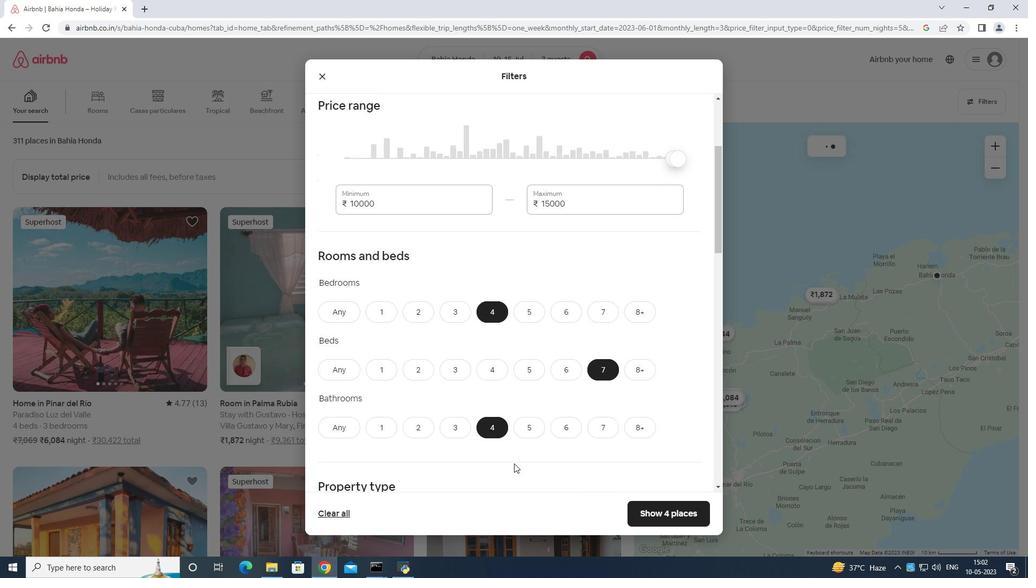 
Action: Mouse moved to (521, 435)
Screenshot: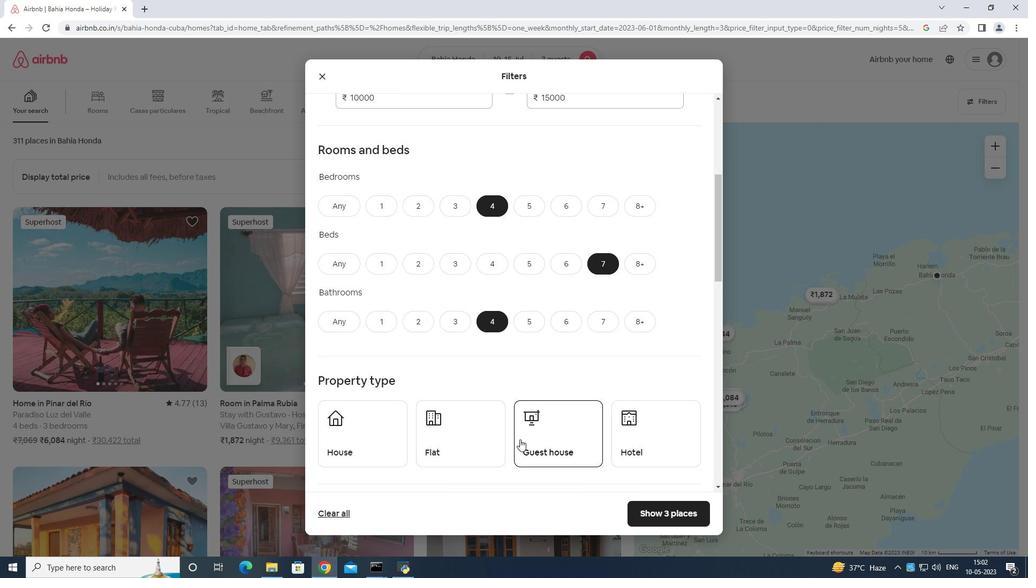 
Action: Mouse scrolled (521, 434) with delta (0, 0)
Screenshot: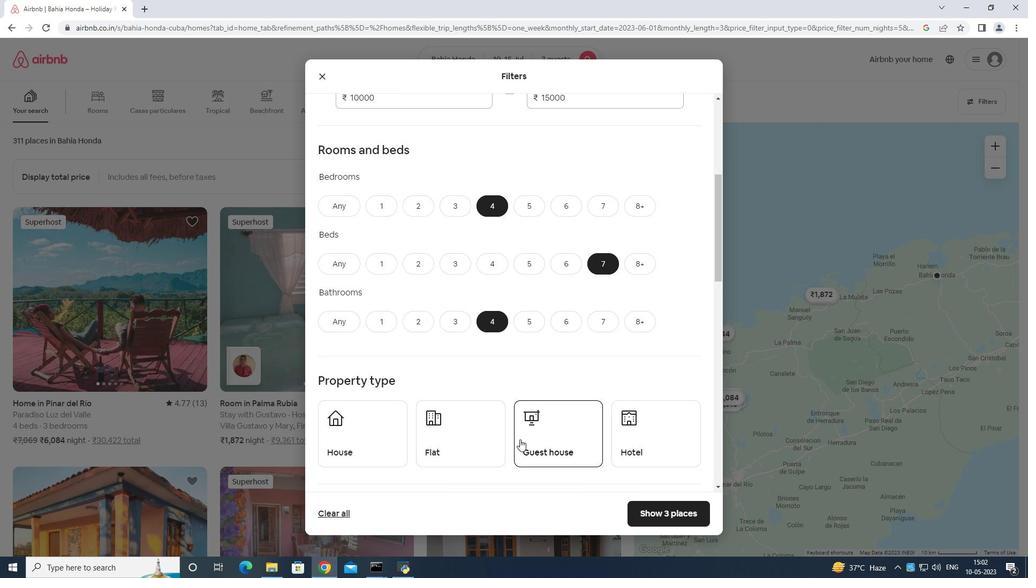 
Action: Mouse moved to (382, 383)
Screenshot: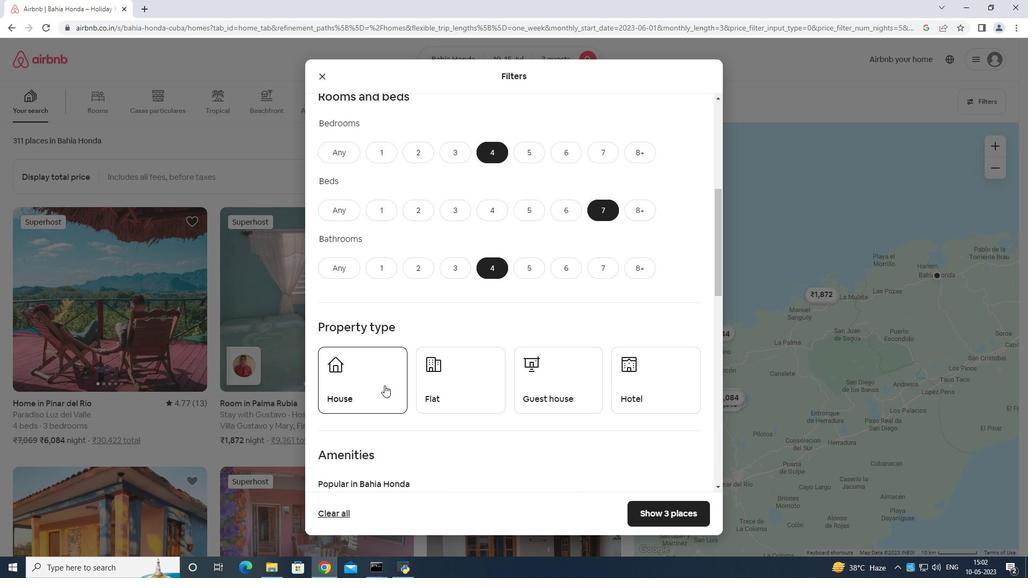 
Action: Mouse pressed left at (382, 383)
Screenshot: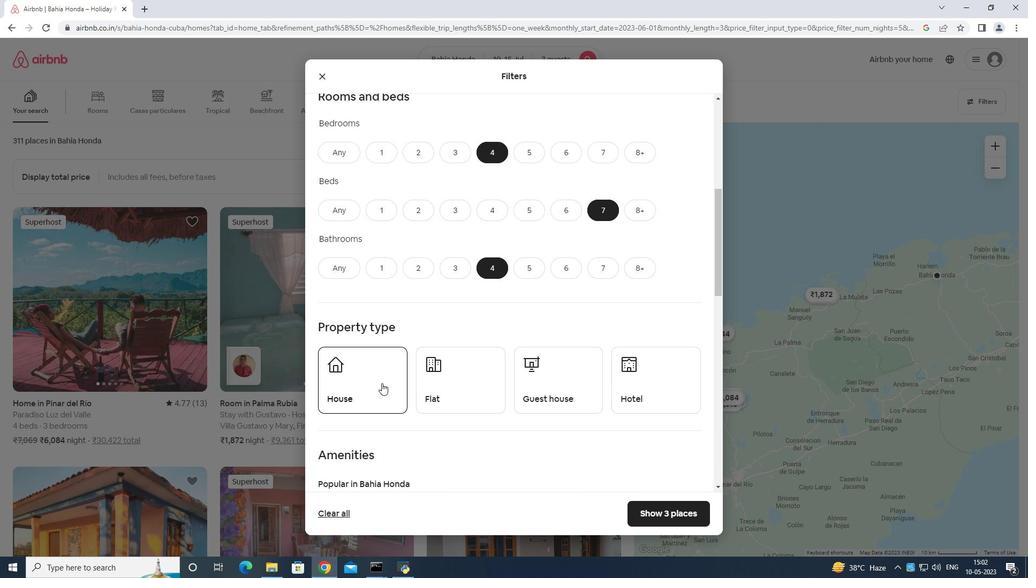 
Action: Mouse moved to (463, 372)
Screenshot: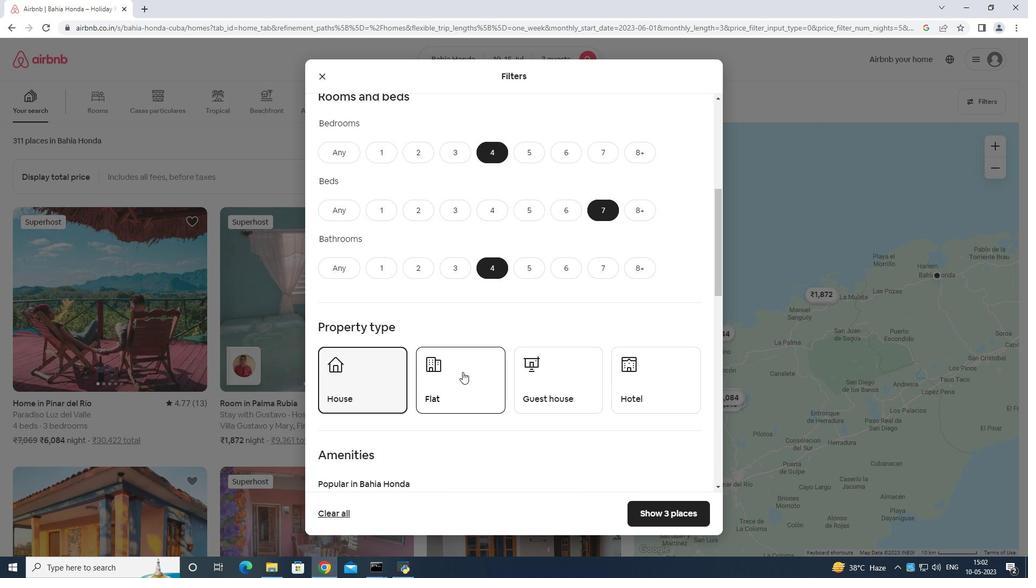 
Action: Mouse pressed left at (463, 372)
Screenshot: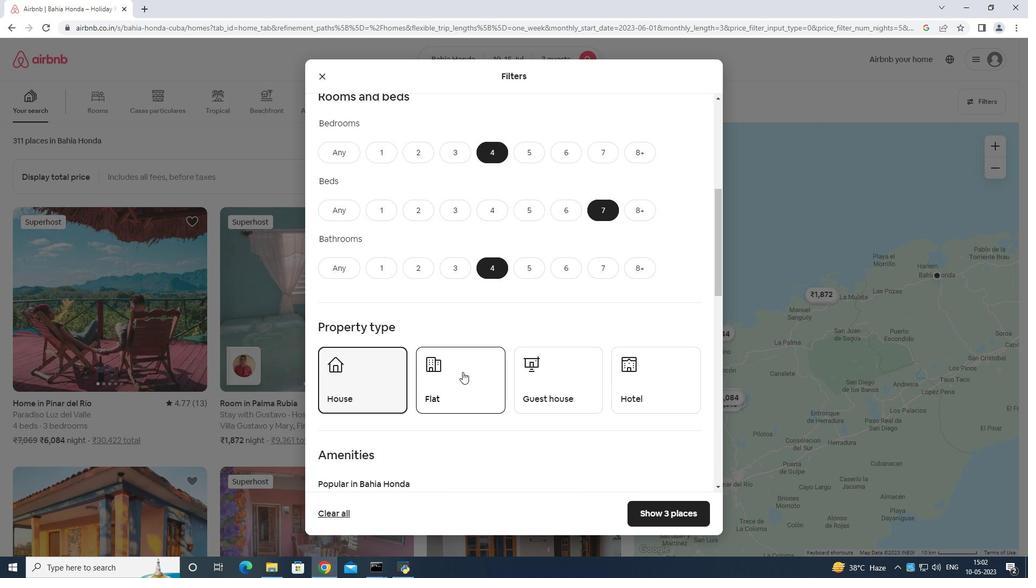
Action: Mouse moved to (564, 370)
Screenshot: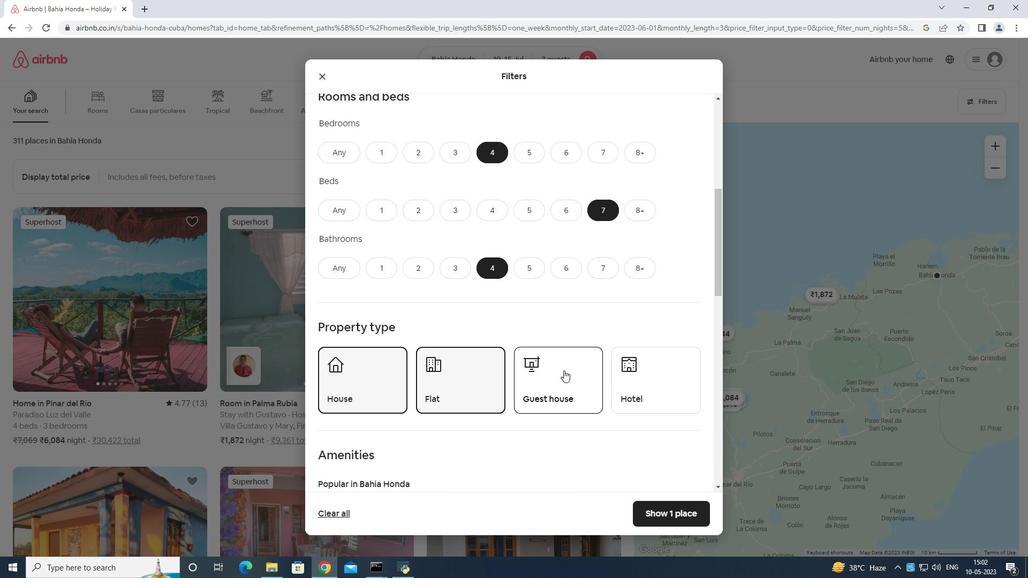 
Action: Mouse pressed left at (564, 370)
Screenshot: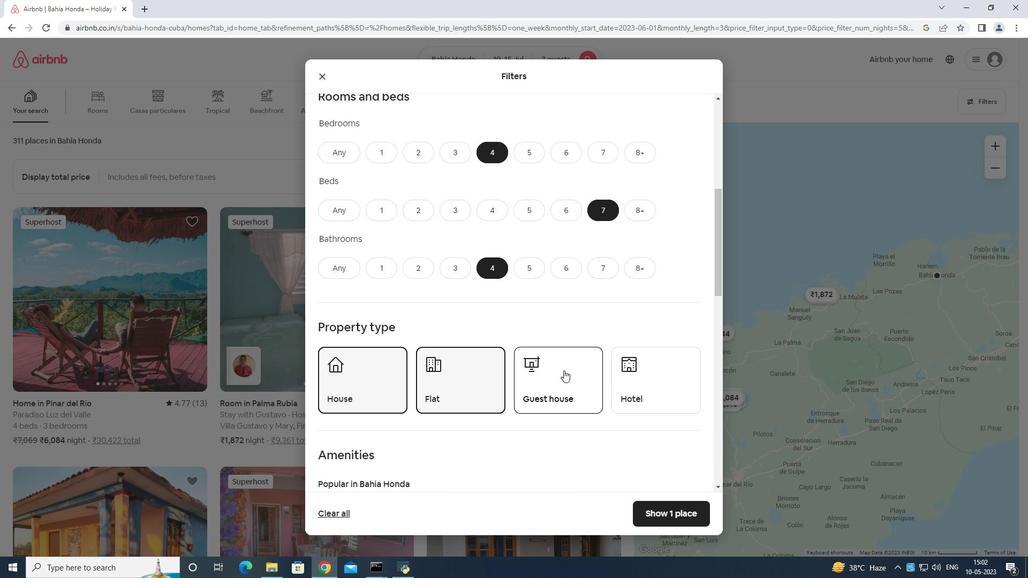 
Action: Mouse moved to (560, 366)
Screenshot: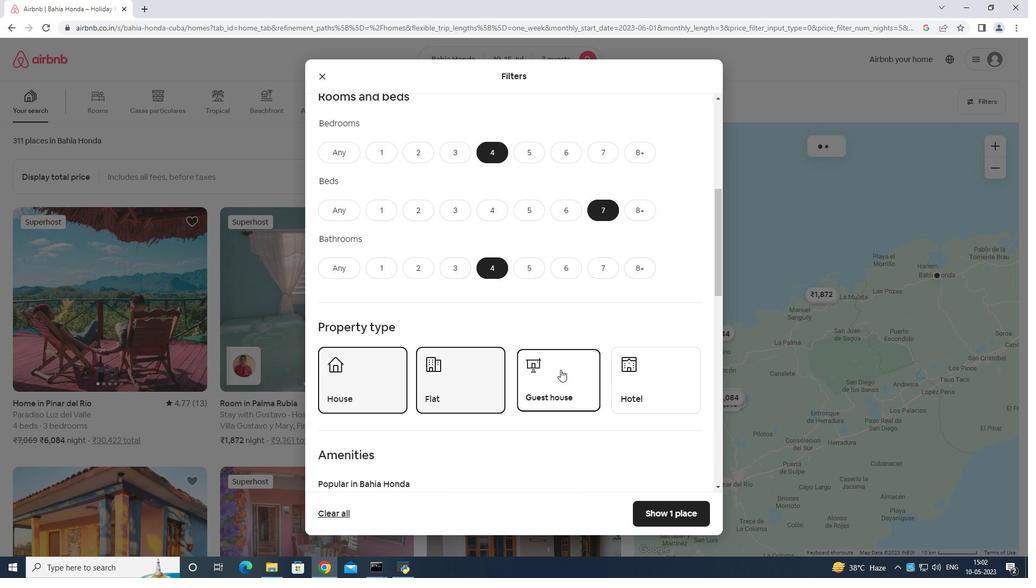 
Action: Mouse scrolled (560, 365) with delta (0, 0)
Screenshot: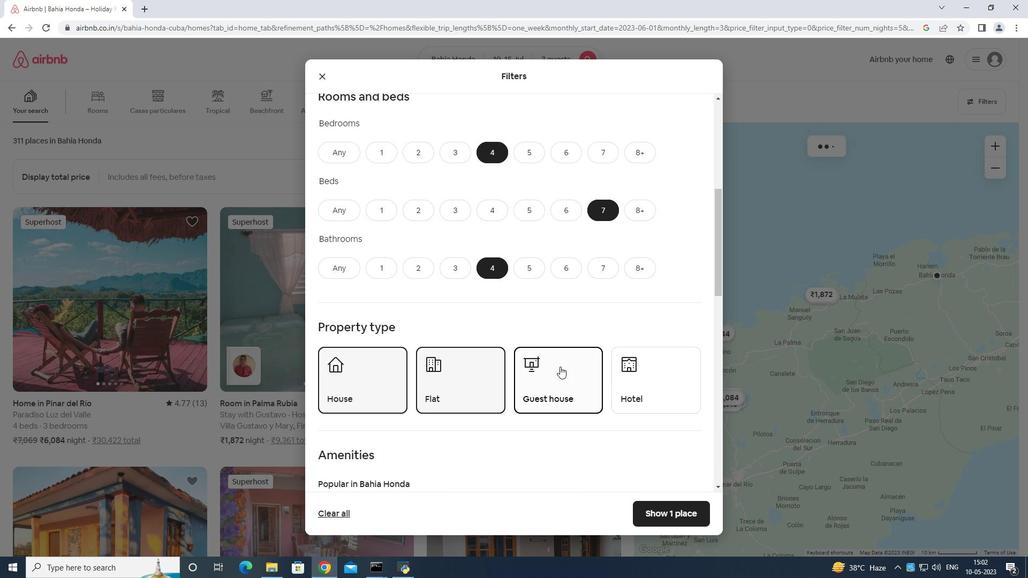 
Action: Mouse moved to (560, 367)
Screenshot: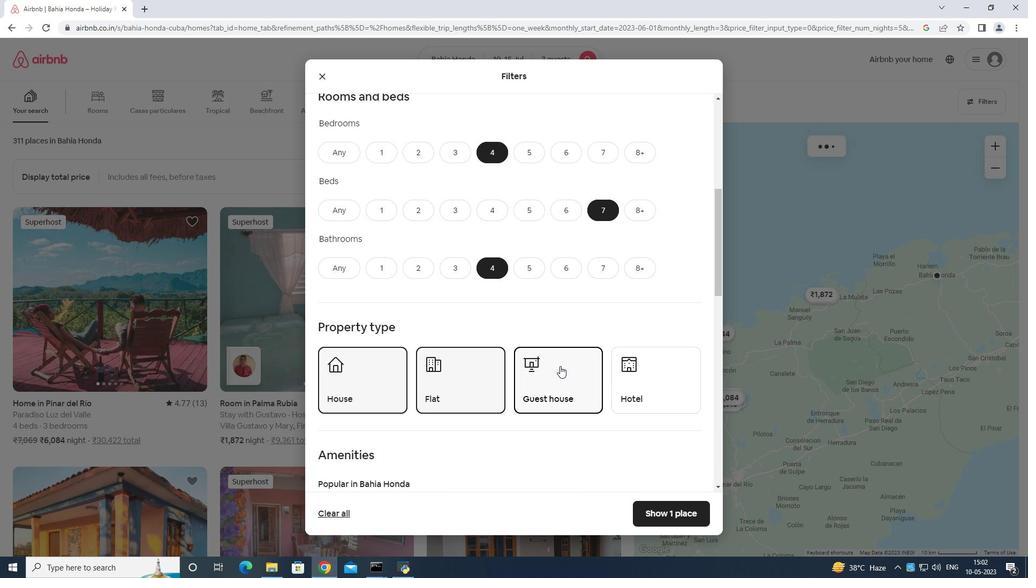 
Action: Mouse scrolled (560, 366) with delta (0, 0)
Screenshot: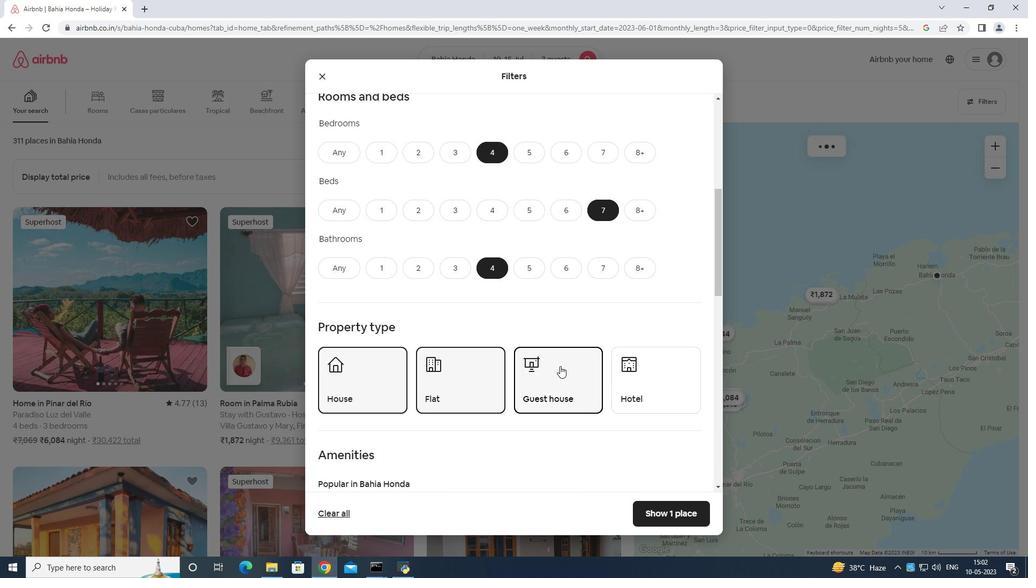 
Action: Mouse scrolled (560, 366) with delta (0, 0)
Screenshot: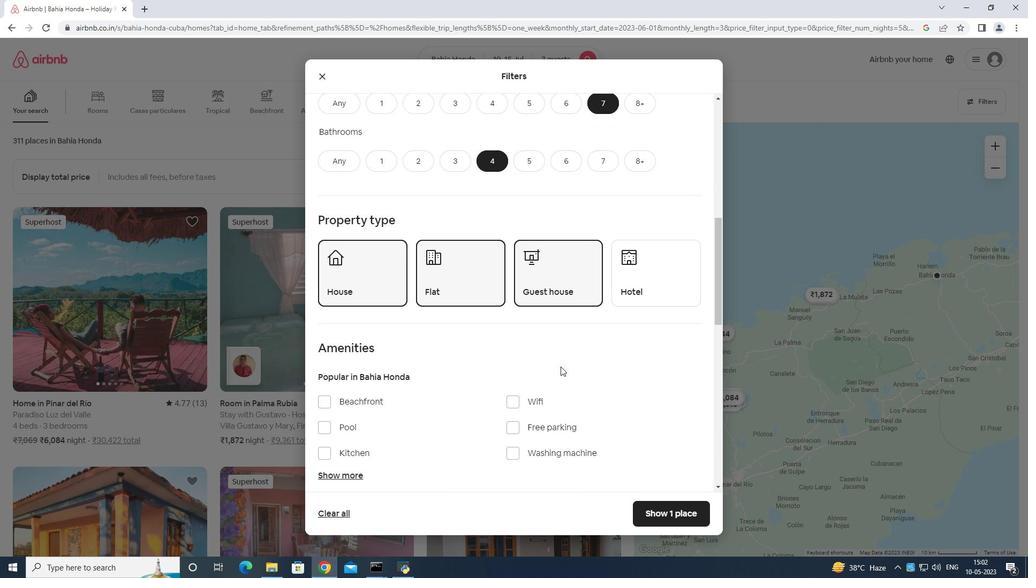 
Action: Mouse moved to (507, 350)
Screenshot: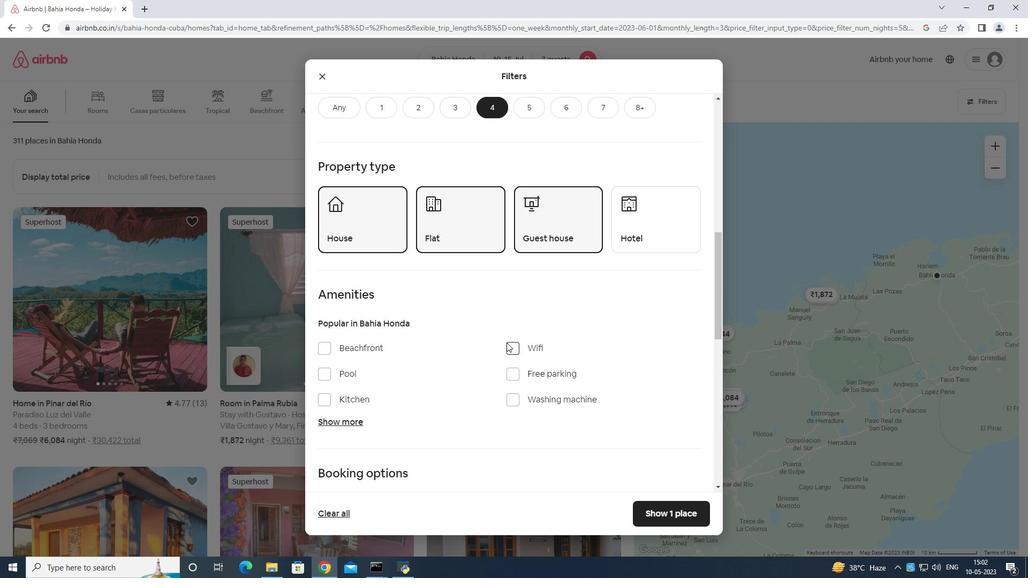 
Action: Mouse pressed left at (507, 350)
Screenshot: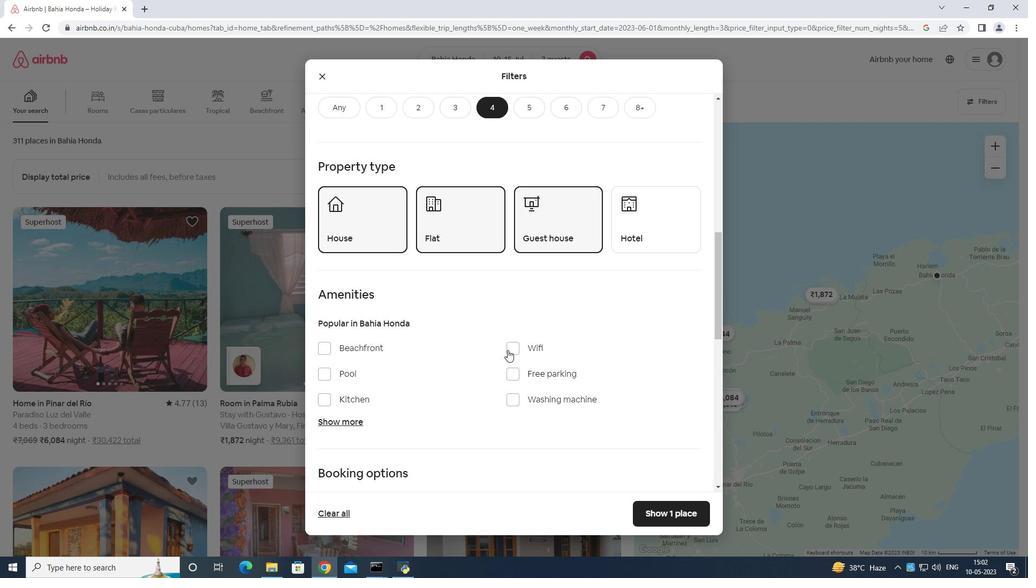 
Action: Mouse moved to (510, 376)
Screenshot: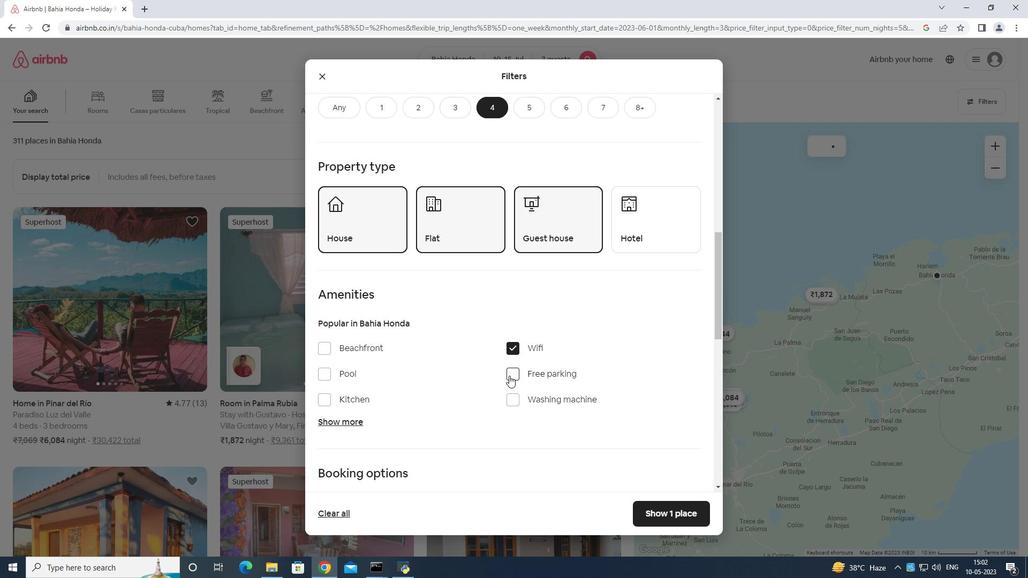 
Action: Mouse pressed left at (510, 376)
Screenshot: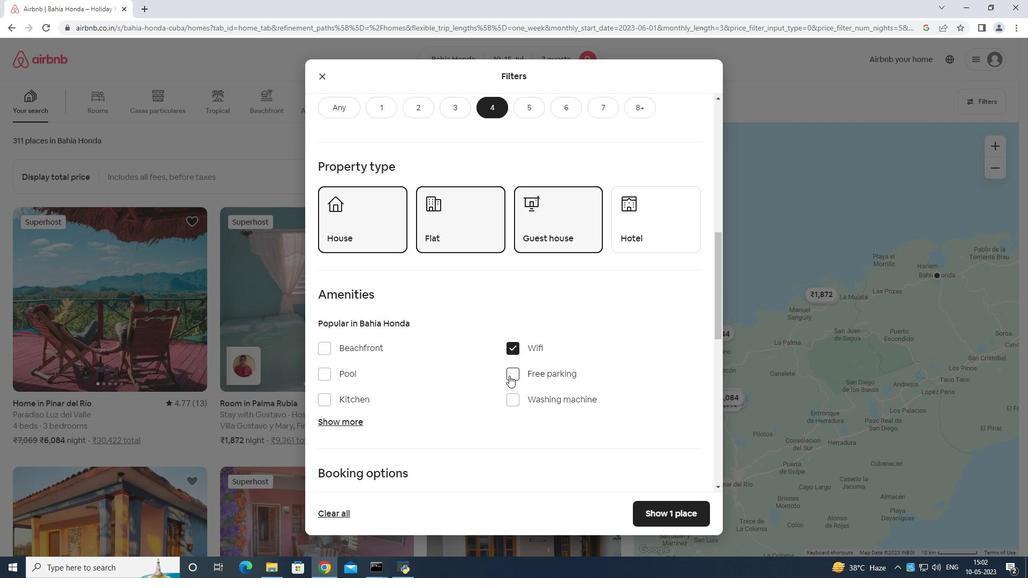 
Action: Mouse moved to (510, 375)
Screenshot: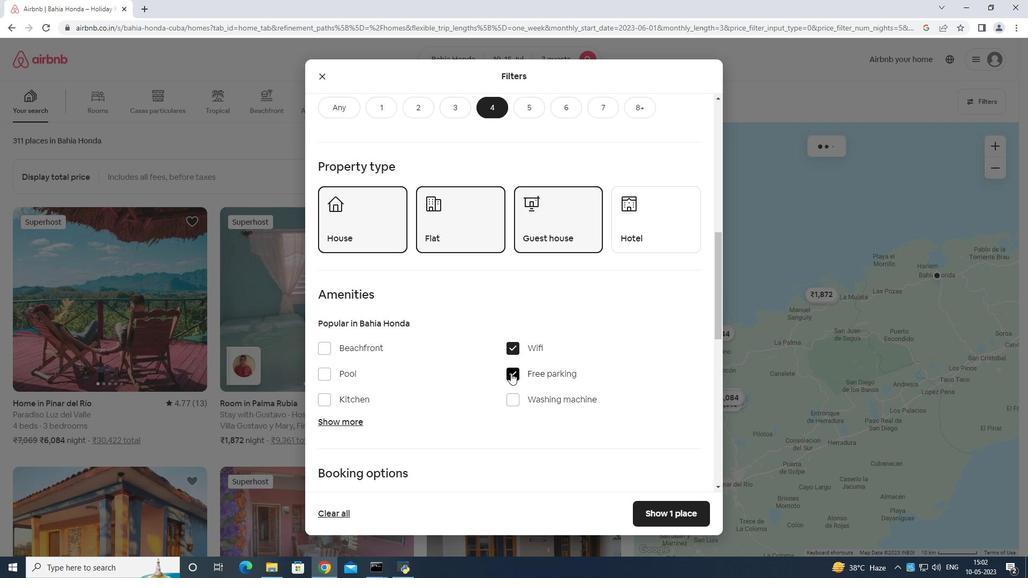 
Action: Mouse scrolled (510, 375) with delta (0, 0)
Screenshot: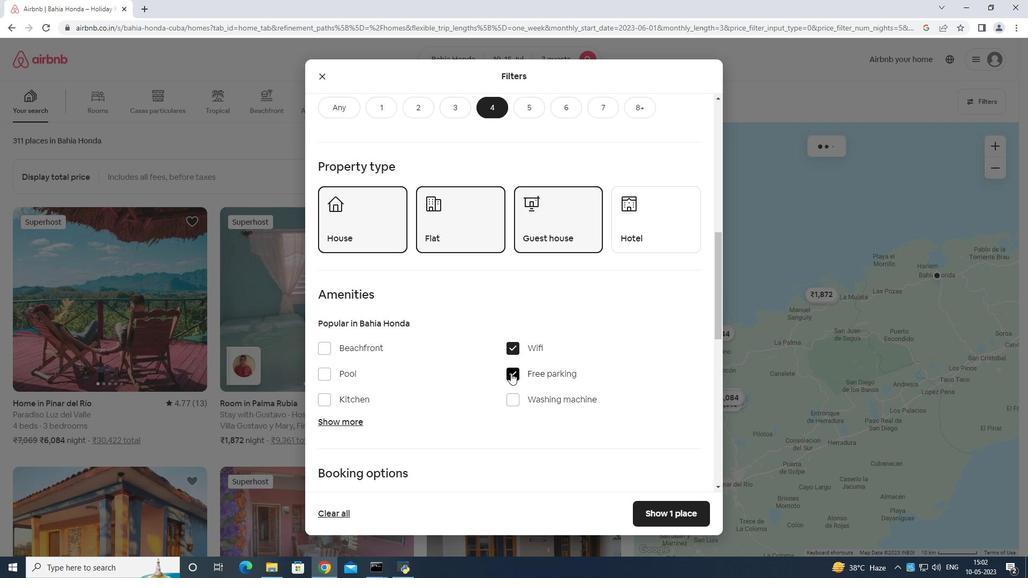 
Action: Mouse moved to (349, 371)
Screenshot: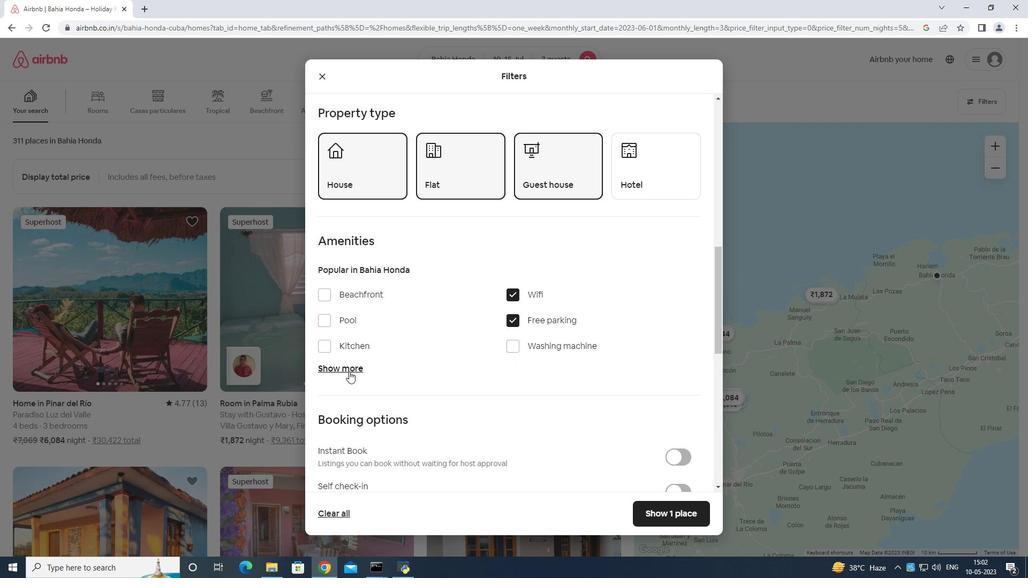 
Action: Mouse pressed left at (349, 371)
Screenshot: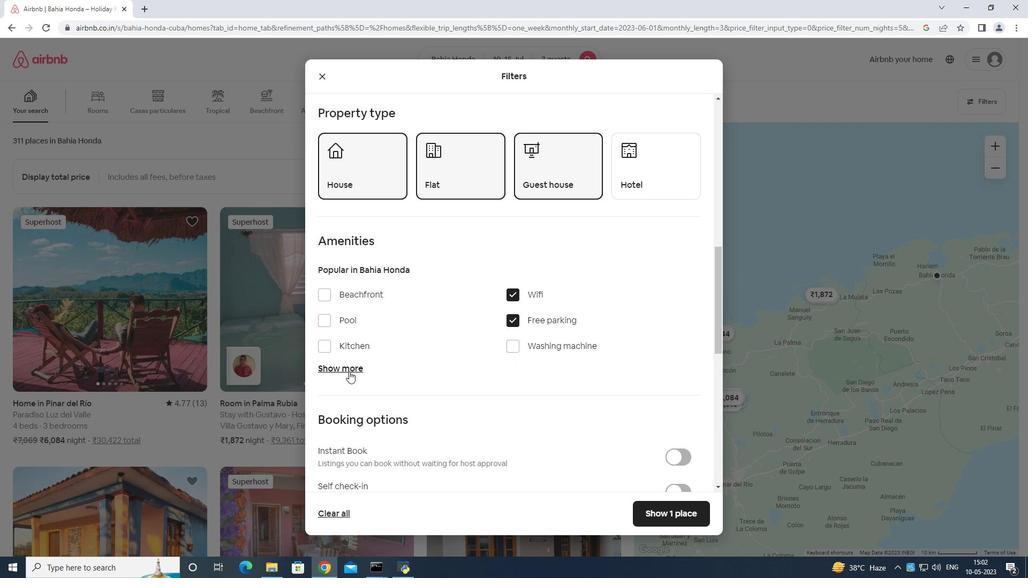 
Action: Mouse moved to (400, 359)
Screenshot: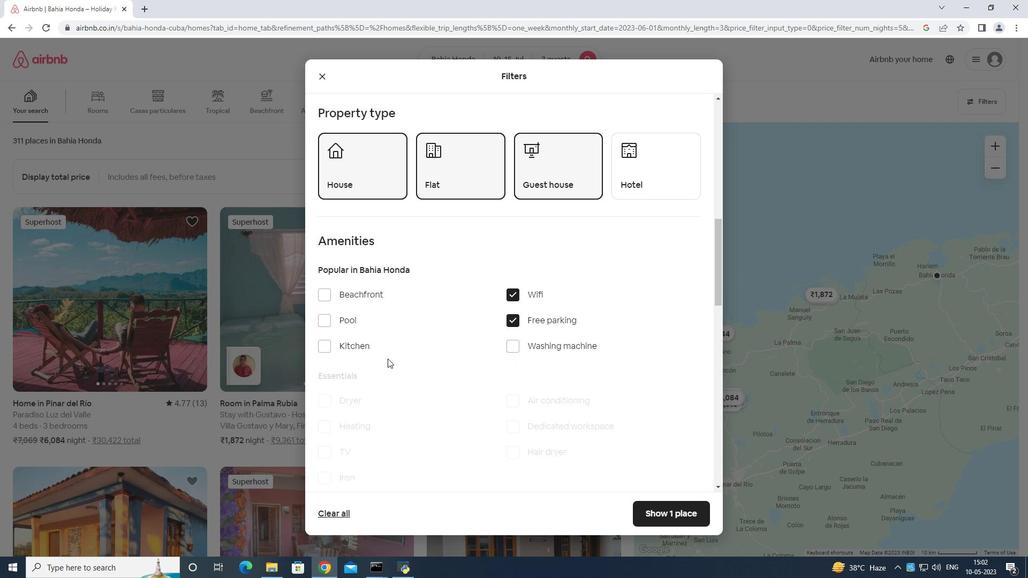 
Action: Mouse scrolled (400, 358) with delta (0, 0)
Screenshot: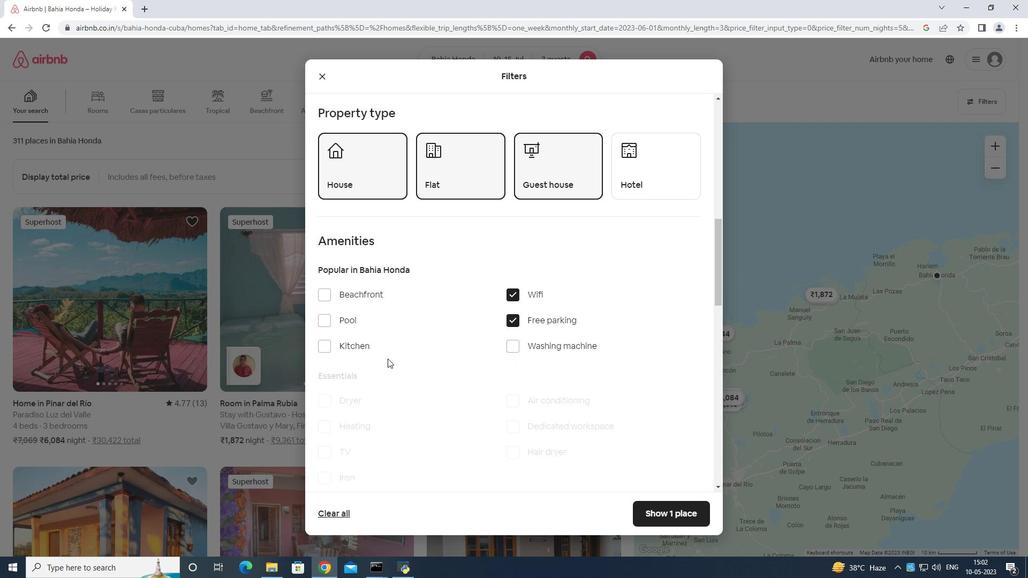 
Action: Mouse moved to (413, 362)
Screenshot: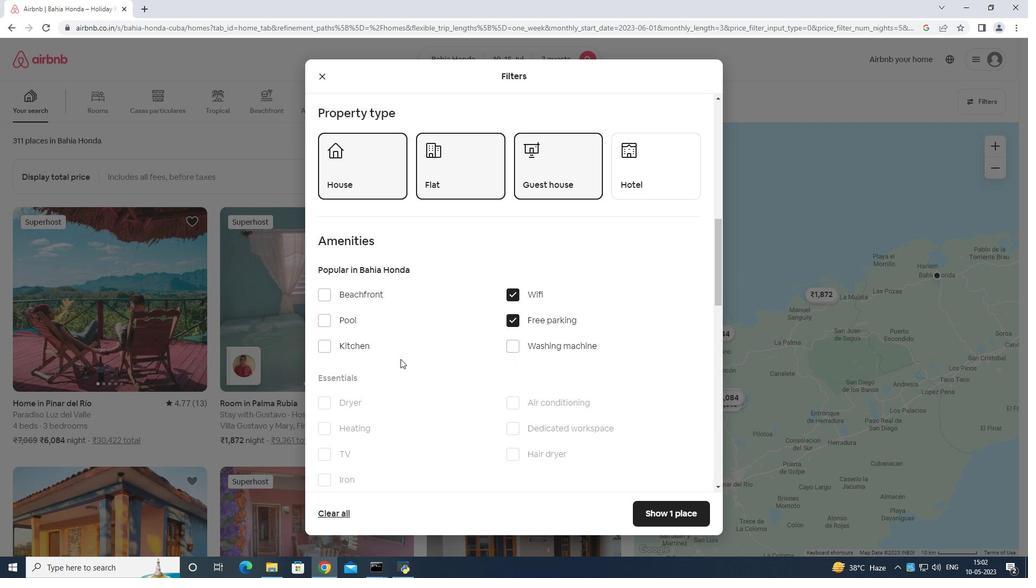 
Action: Mouse scrolled (413, 362) with delta (0, 0)
Screenshot: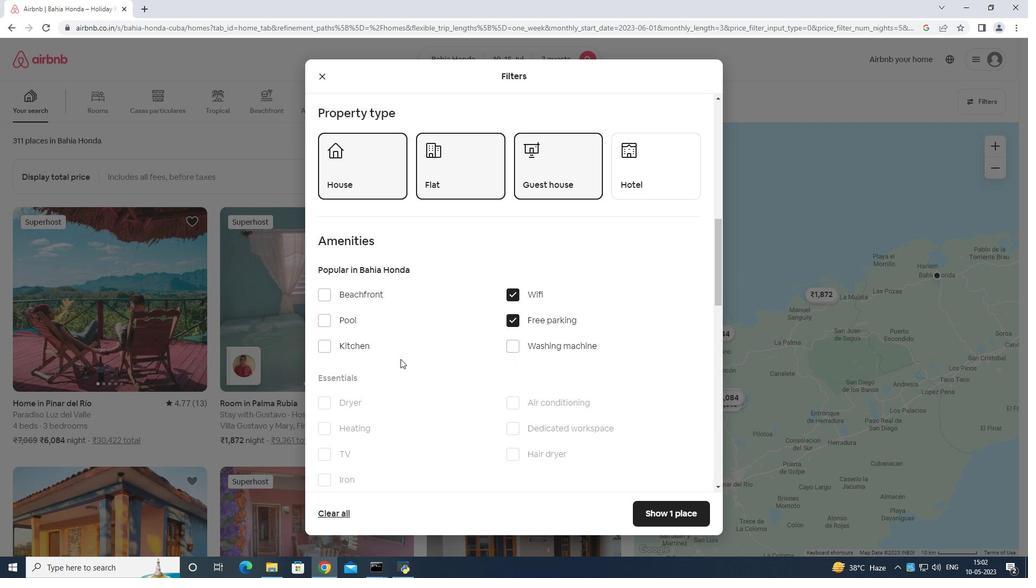 
Action: Mouse moved to (417, 362)
Screenshot: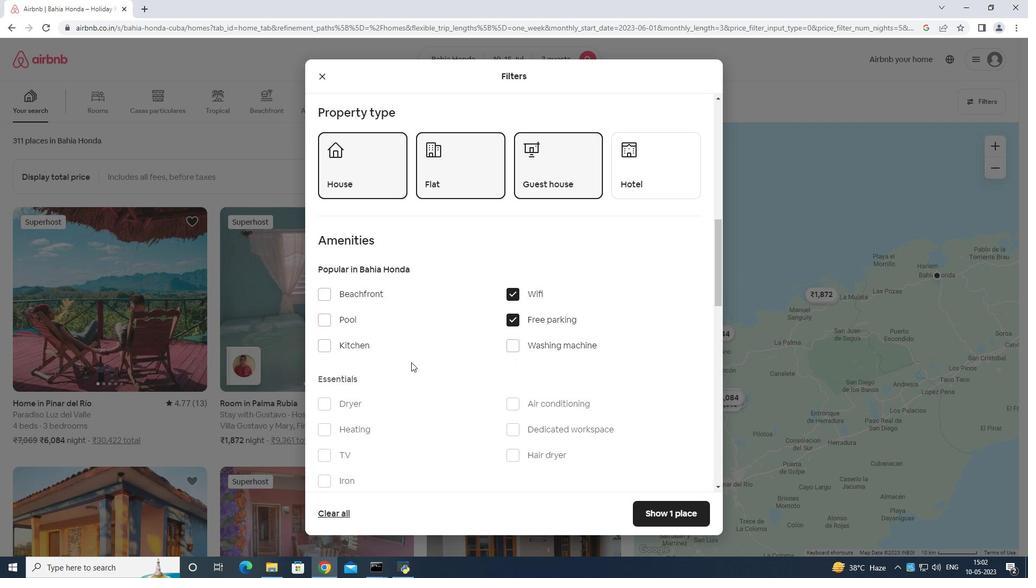
Action: Mouse scrolled (416, 362) with delta (0, 0)
Screenshot: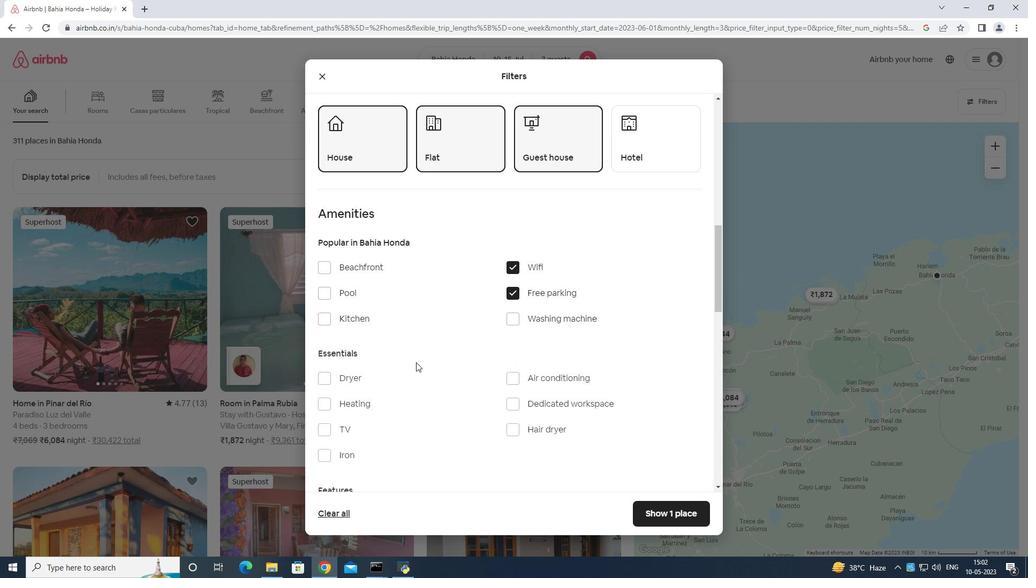 
Action: Mouse moved to (328, 298)
Screenshot: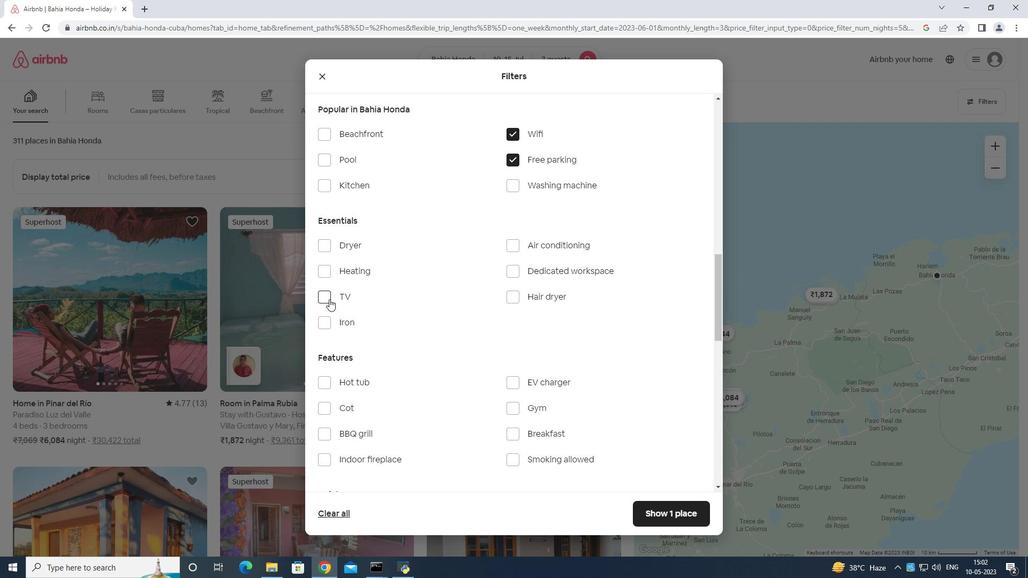 
Action: Mouse pressed left at (328, 298)
Screenshot: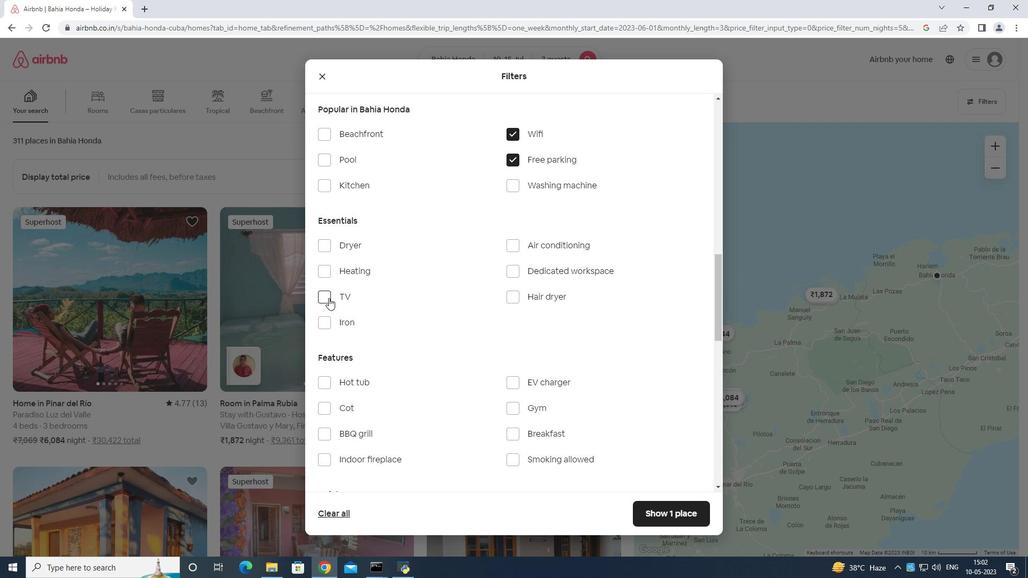 
Action: Mouse moved to (508, 404)
Screenshot: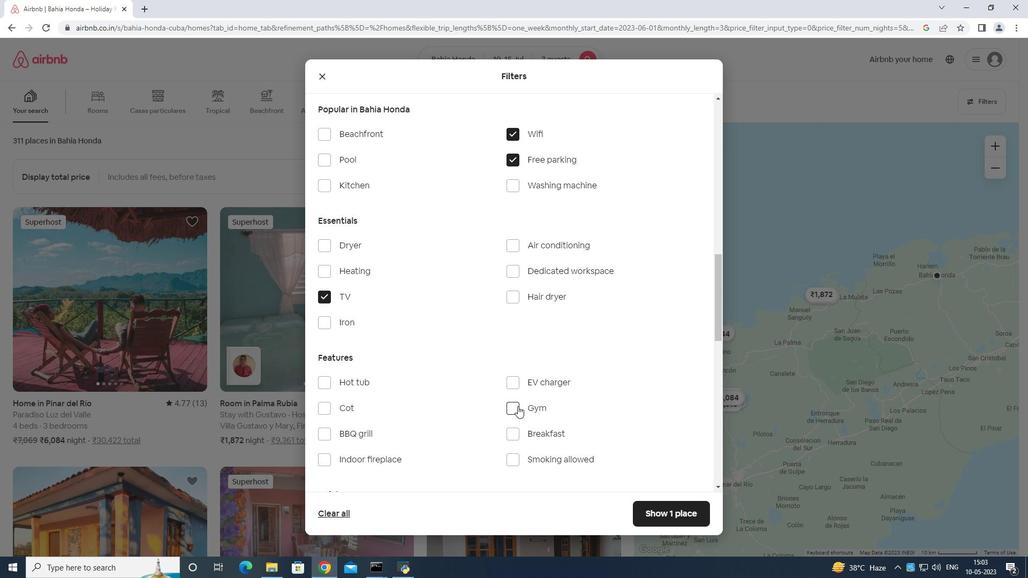 
Action: Mouse pressed left at (508, 404)
Screenshot: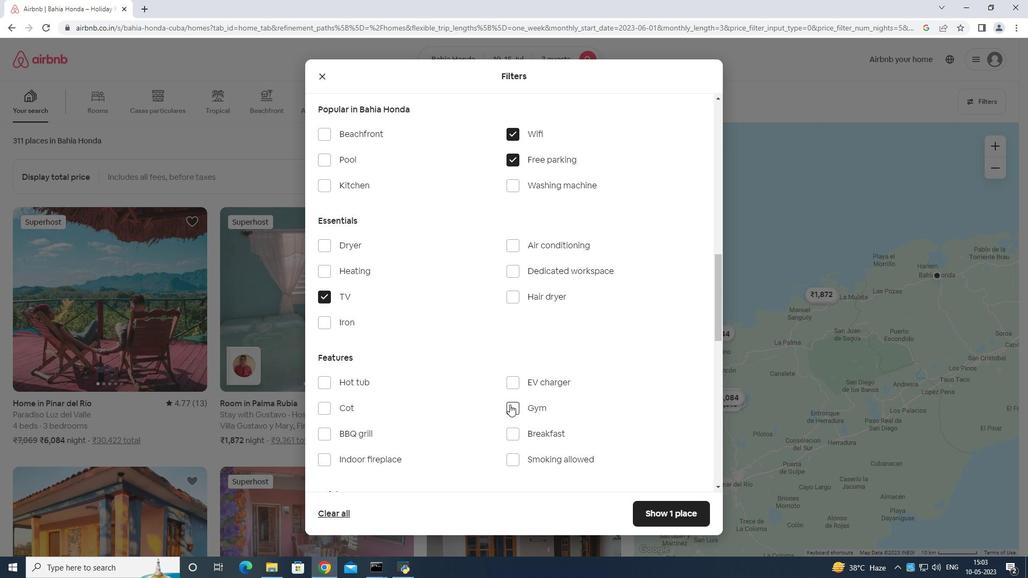 
Action: Mouse moved to (519, 437)
Screenshot: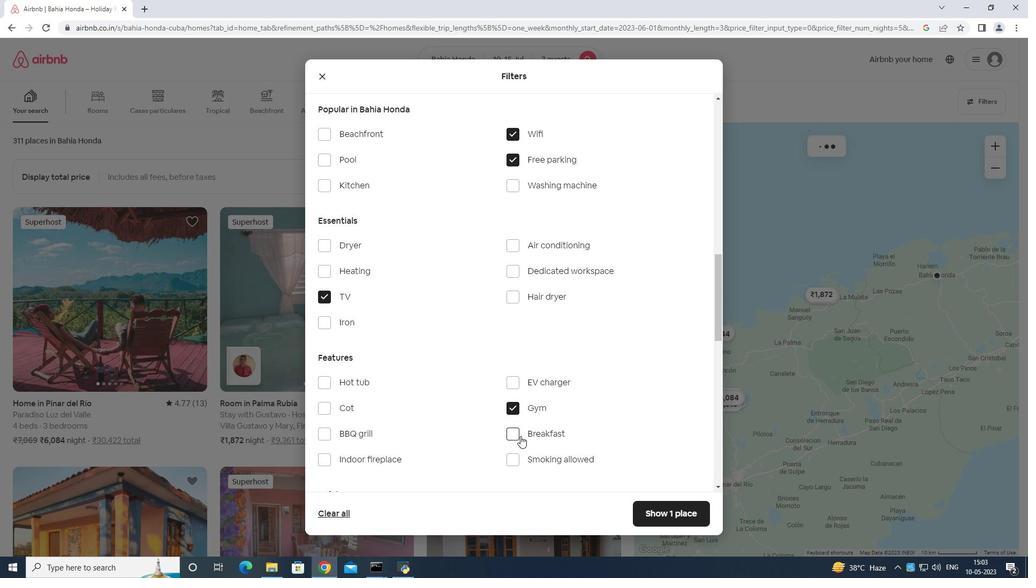 
Action: Mouse pressed left at (519, 437)
Screenshot: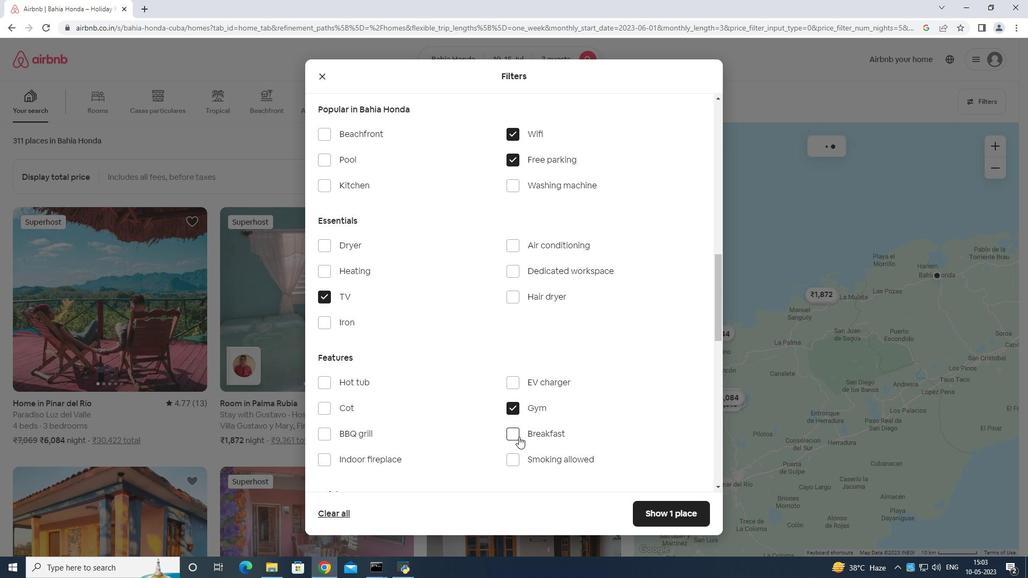 
Action: Mouse moved to (518, 426)
Screenshot: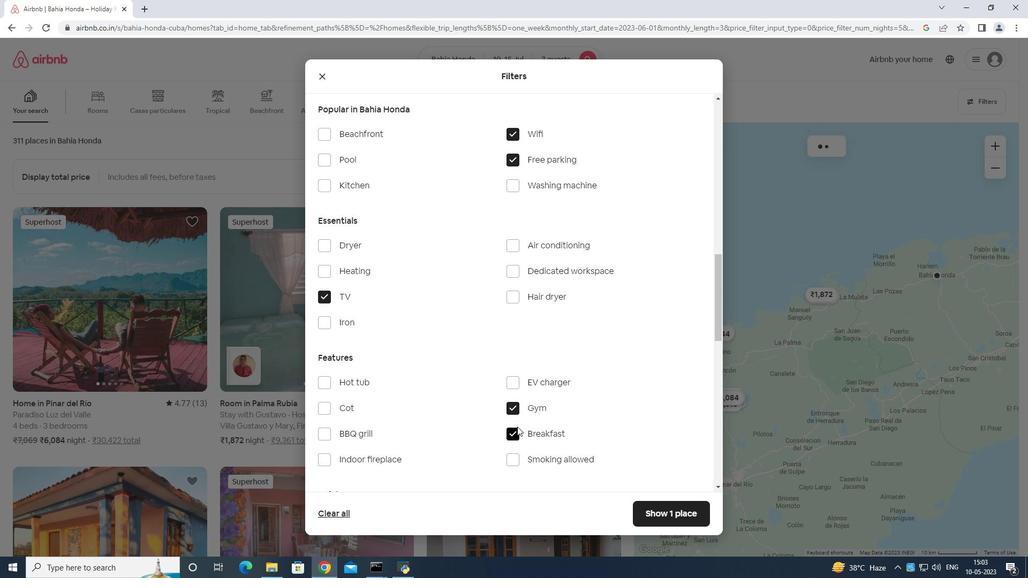 
Action: Mouse scrolled (518, 425) with delta (0, 0)
Screenshot: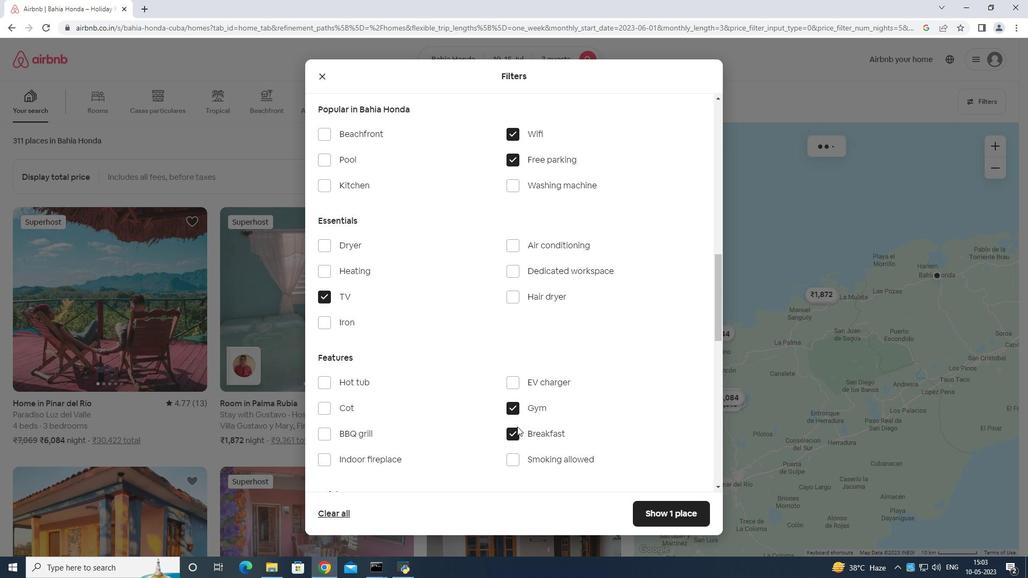 
Action: Mouse moved to (520, 426)
Screenshot: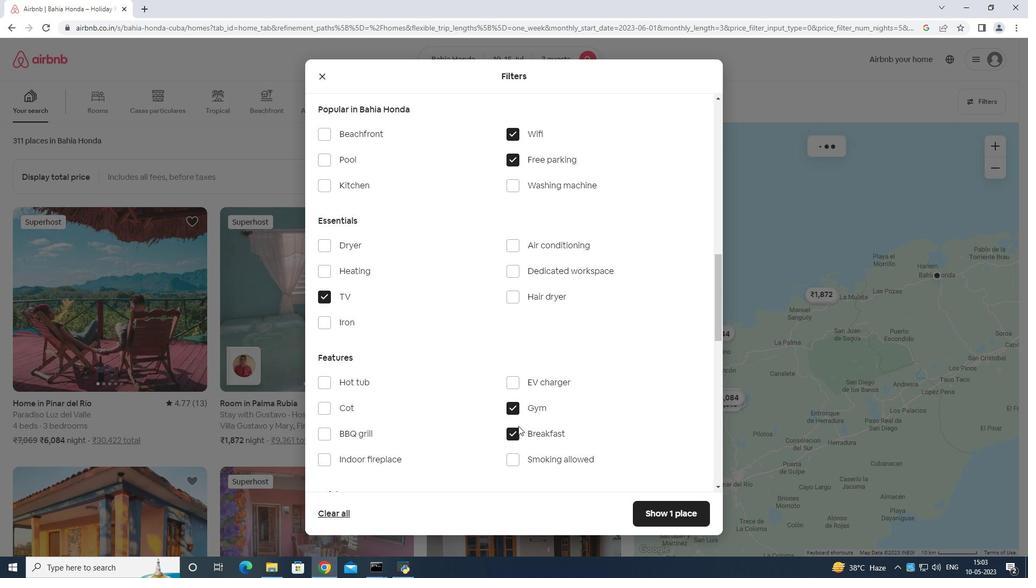 
Action: Mouse scrolled (520, 425) with delta (0, 0)
Screenshot: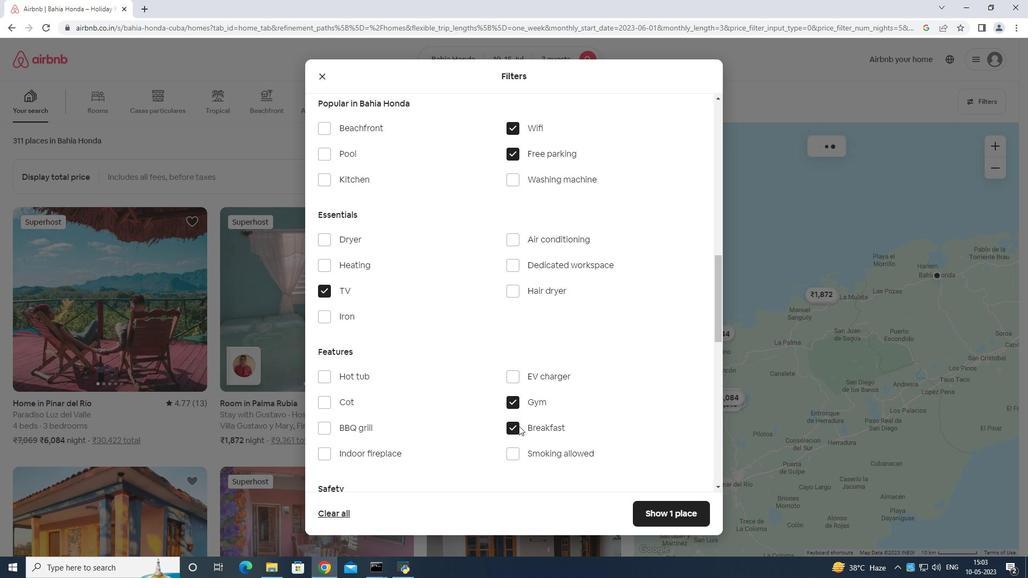 
Action: Mouse moved to (526, 422)
Screenshot: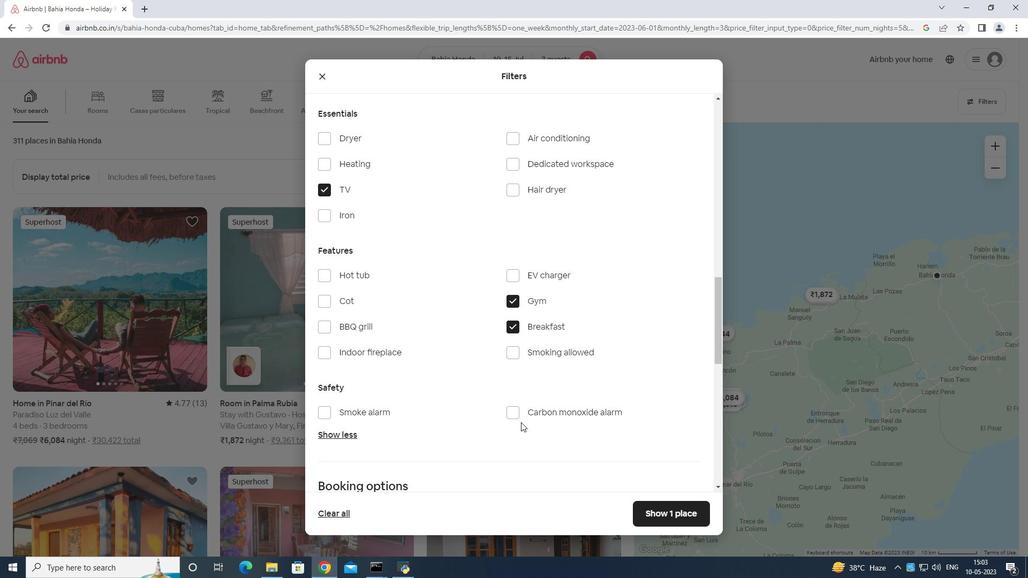 
Action: Mouse scrolled (526, 422) with delta (0, 0)
Screenshot: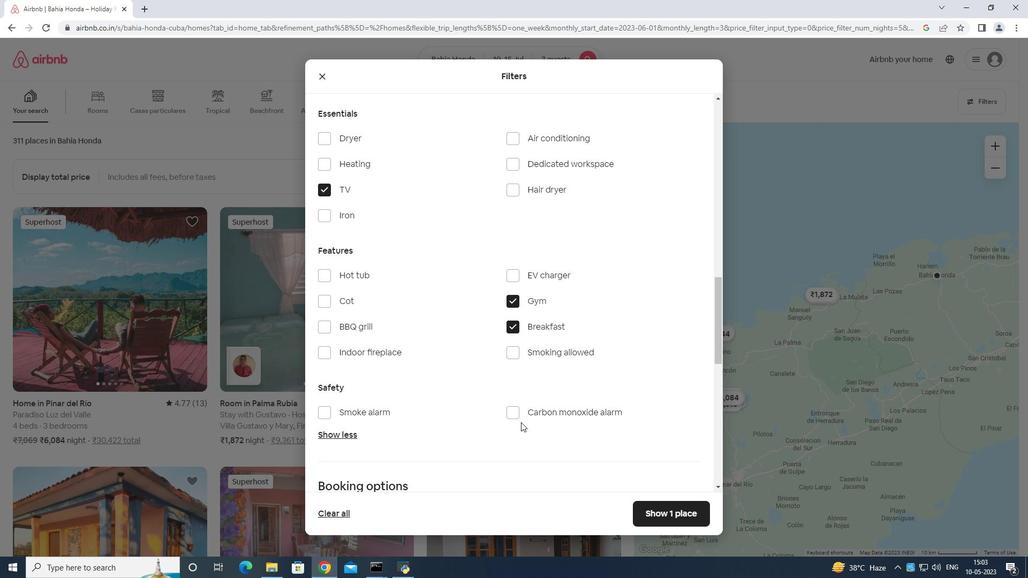 
Action: Mouse scrolled (526, 422) with delta (0, 0)
Screenshot: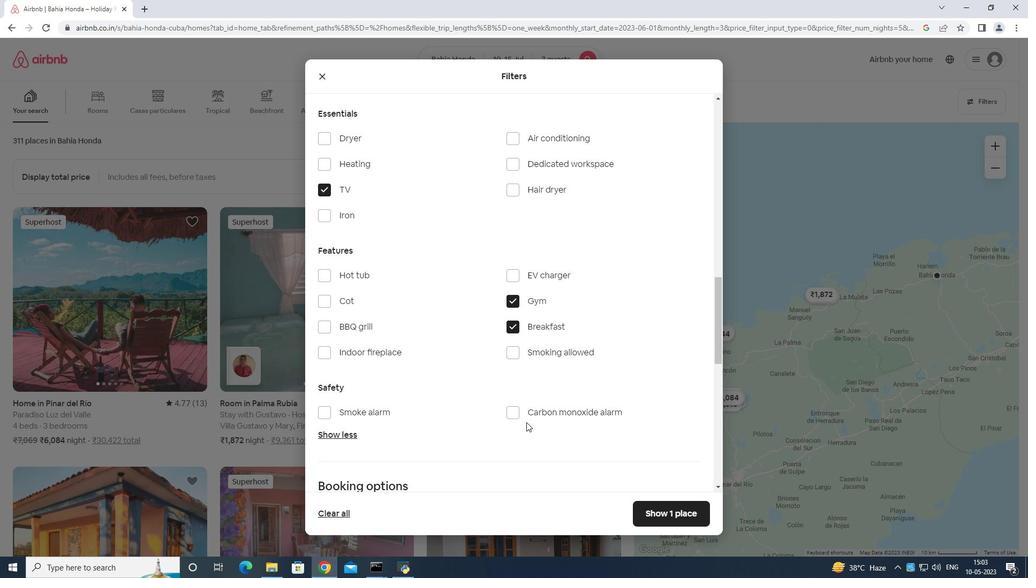 
Action: Mouse moved to (526, 421)
Screenshot: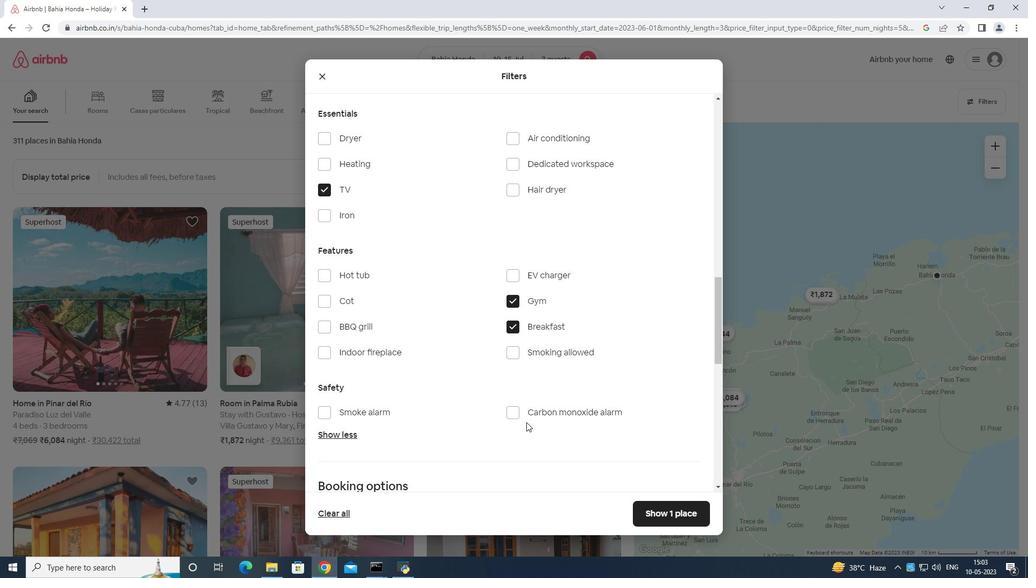 
Action: Mouse scrolled (526, 422) with delta (0, 0)
Screenshot: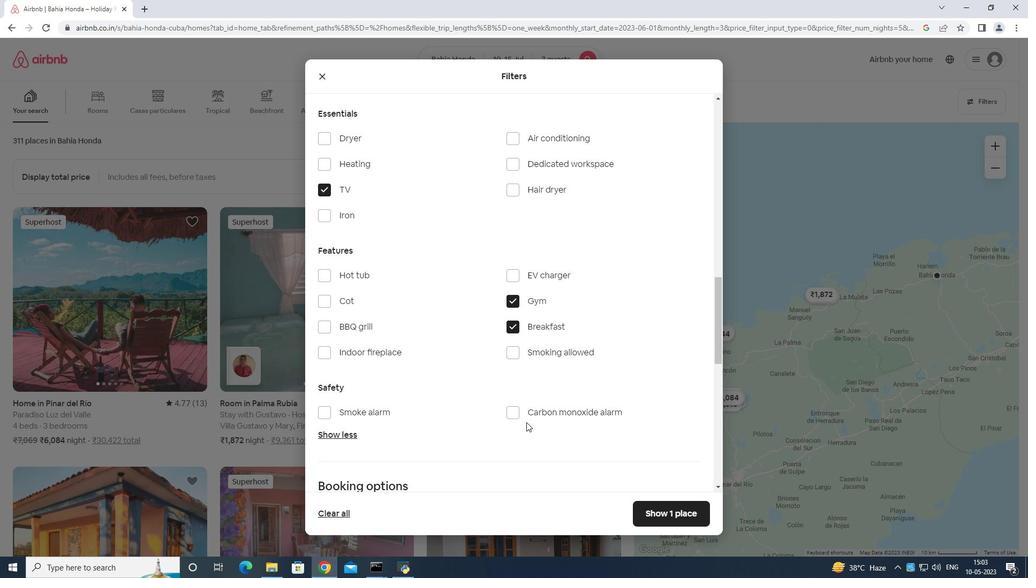 
Action: Mouse scrolled (526, 422) with delta (0, 0)
Screenshot: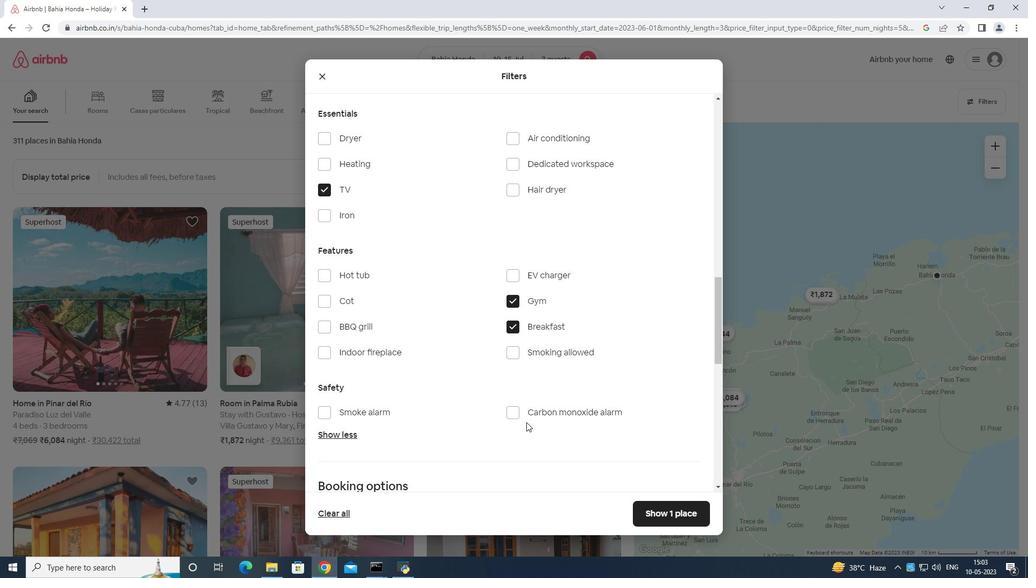 
Action: Mouse scrolled (526, 422) with delta (0, 0)
Screenshot: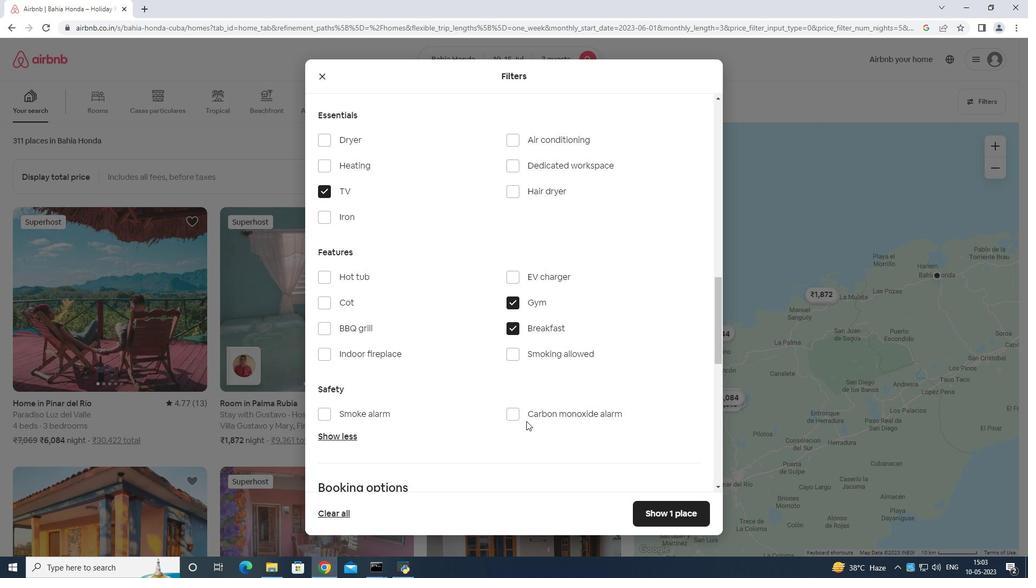 
Action: Mouse moved to (526, 421)
Screenshot: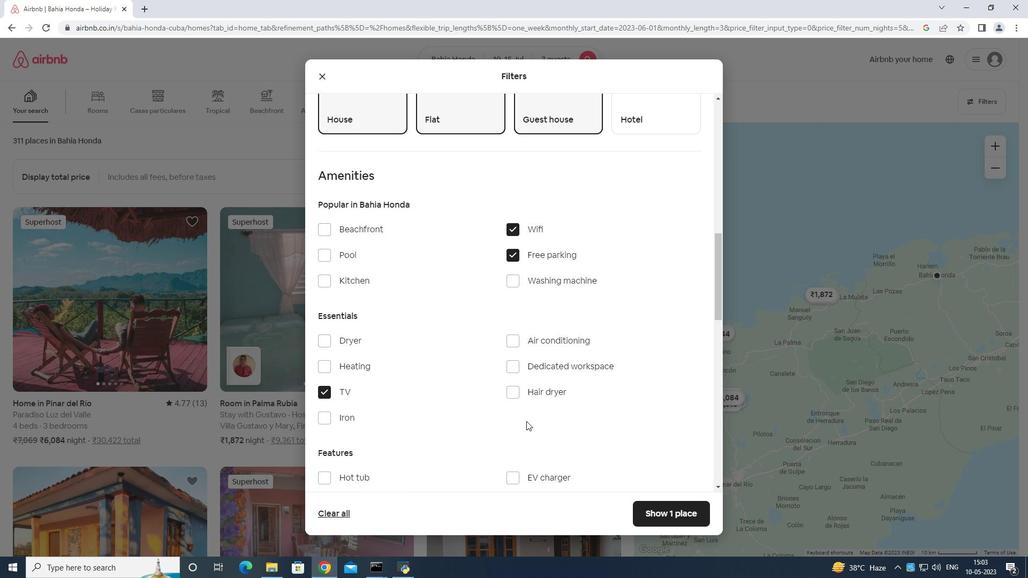 
Action: Mouse scrolled (526, 421) with delta (0, 0)
Screenshot: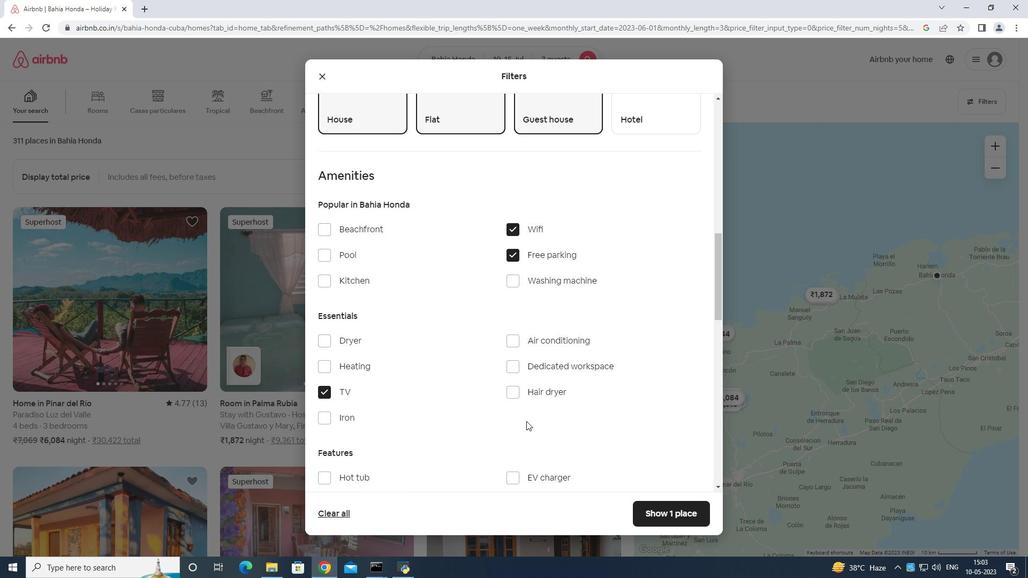 
Action: Mouse moved to (527, 420)
Screenshot: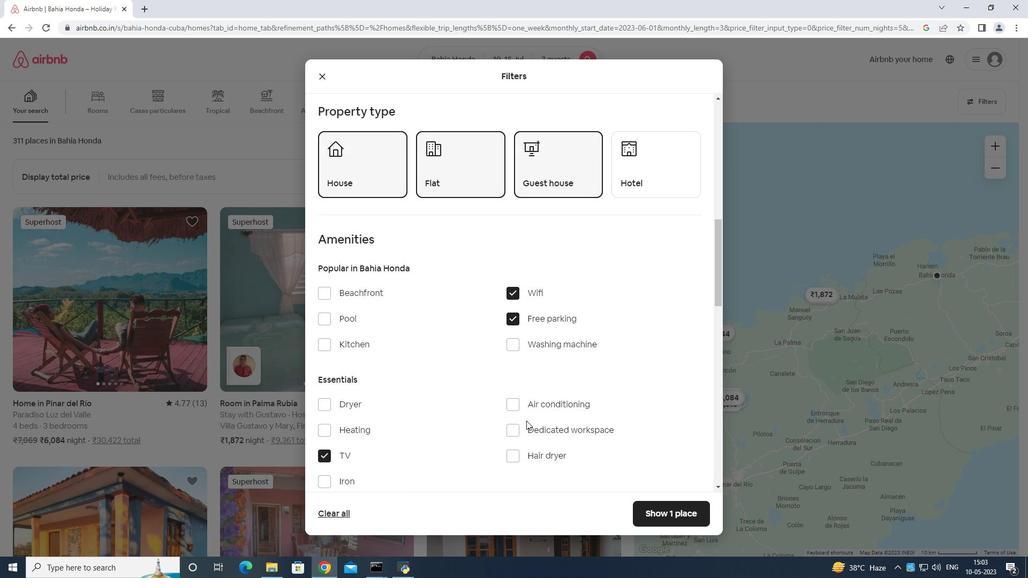 
Action: Mouse scrolled (527, 420) with delta (0, 0)
Screenshot: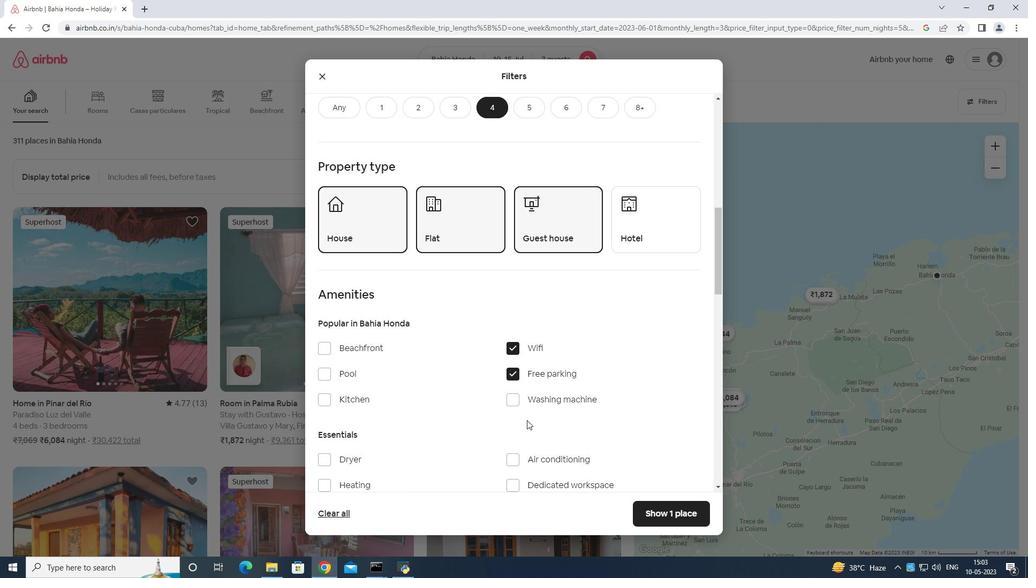 
Action: Mouse scrolled (527, 420) with delta (0, 0)
Screenshot: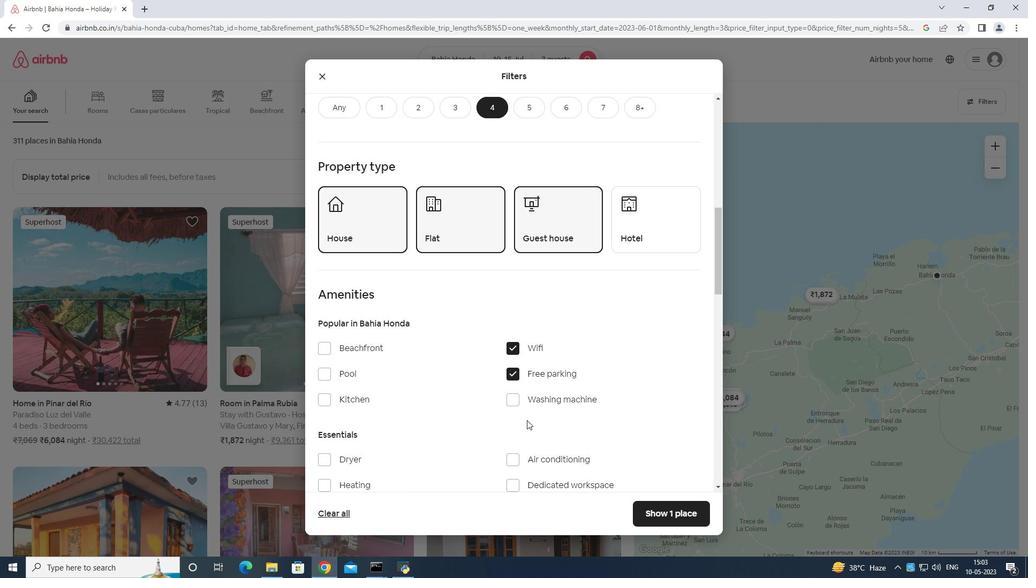 
Action: Mouse scrolled (527, 420) with delta (0, 0)
Screenshot: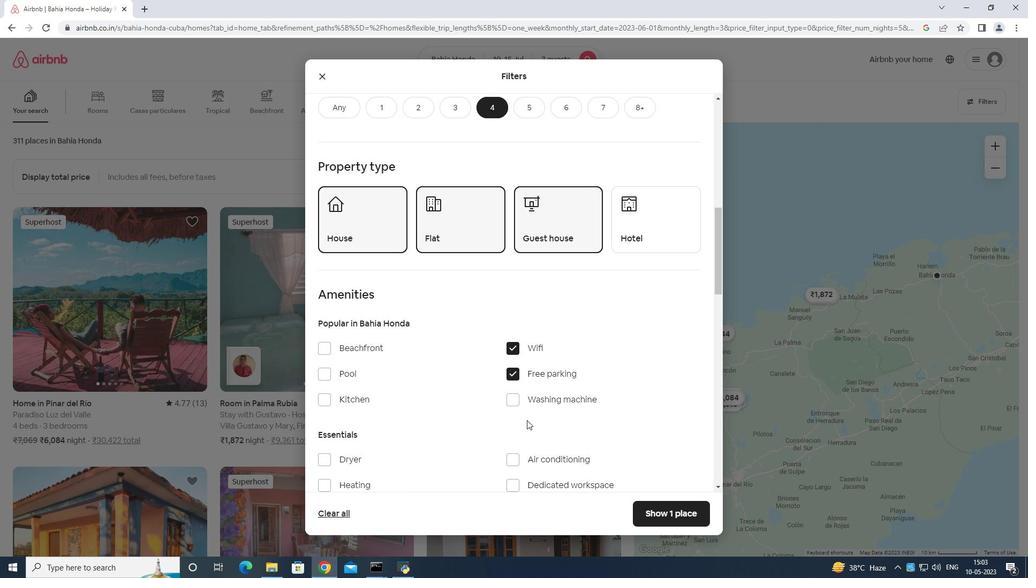 
Action: Mouse scrolled (527, 420) with delta (0, 0)
Screenshot: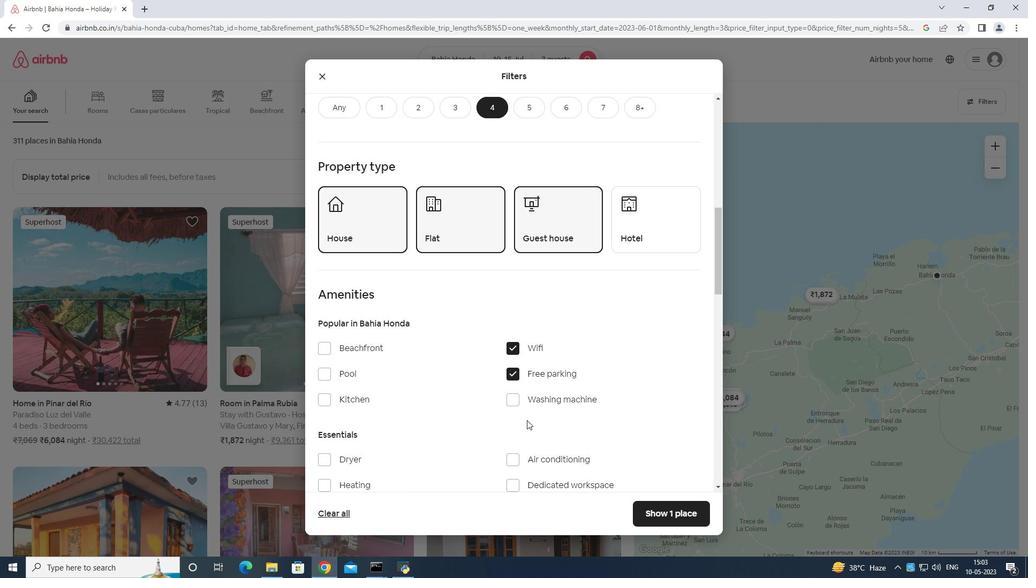 
Action: Mouse scrolled (527, 420) with delta (0, 0)
Screenshot: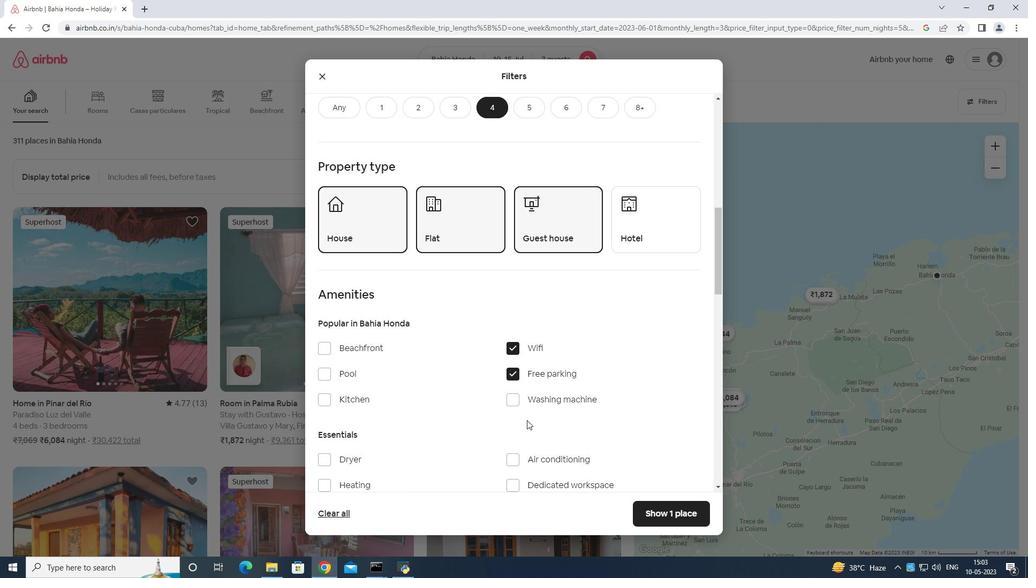 
Action: Mouse scrolled (527, 420) with delta (0, 0)
Screenshot: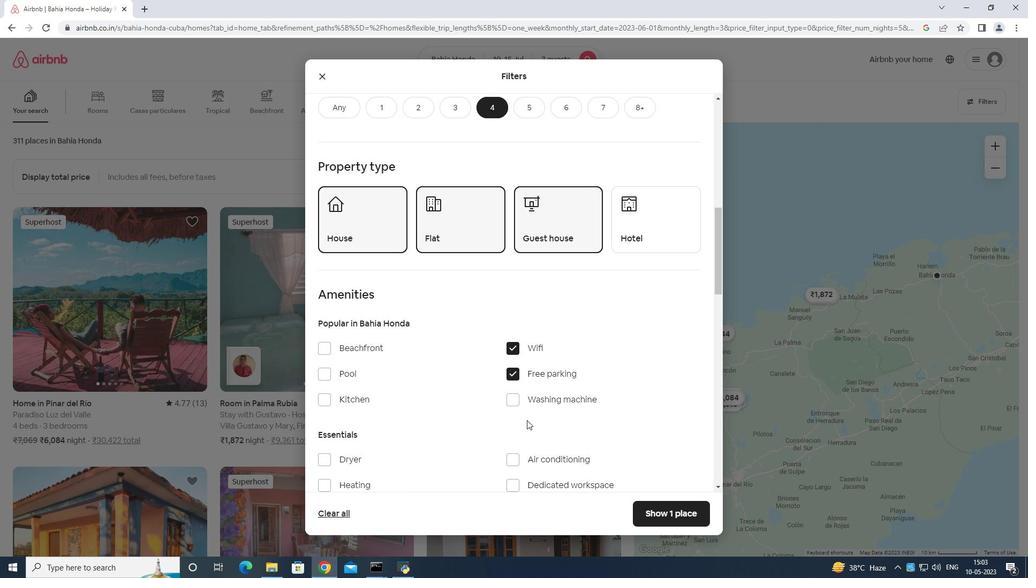 
Action: Mouse scrolled (527, 420) with delta (0, 0)
Screenshot: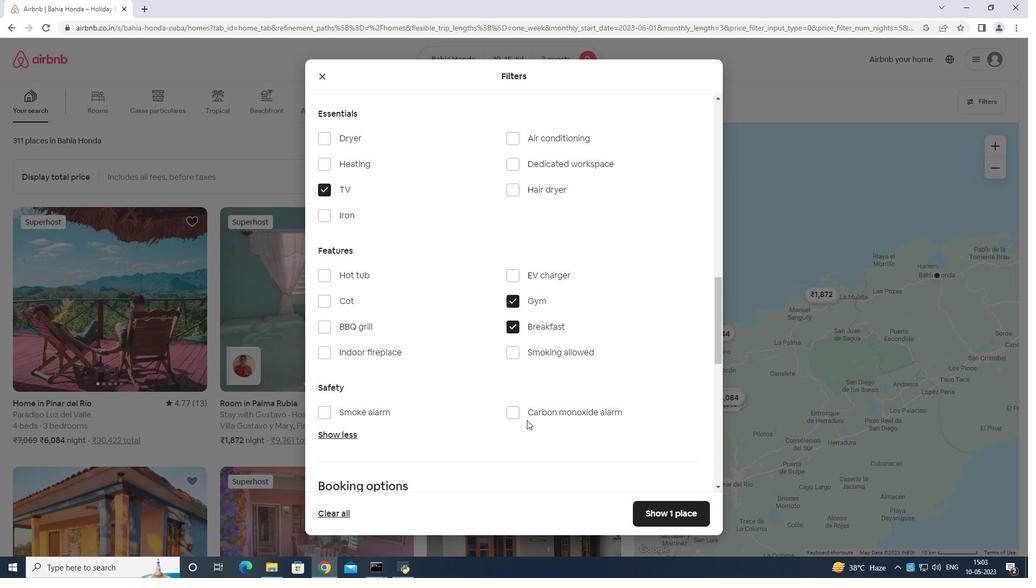 
Action: Mouse scrolled (527, 420) with delta (0, 0)
Screenshot: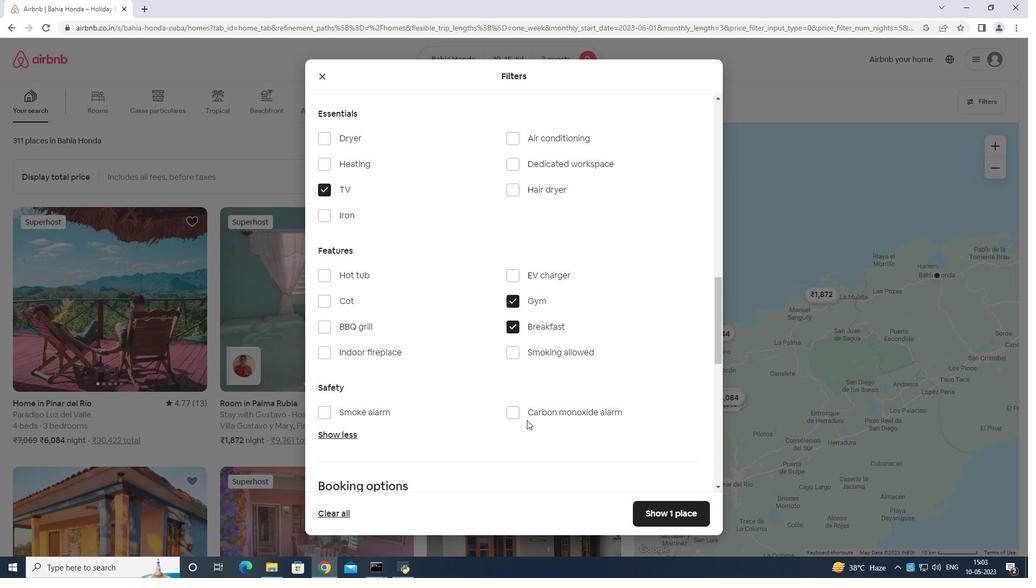 
Action: Mouse scrolled (527, 420) with delta (0, 0)
Screenshot: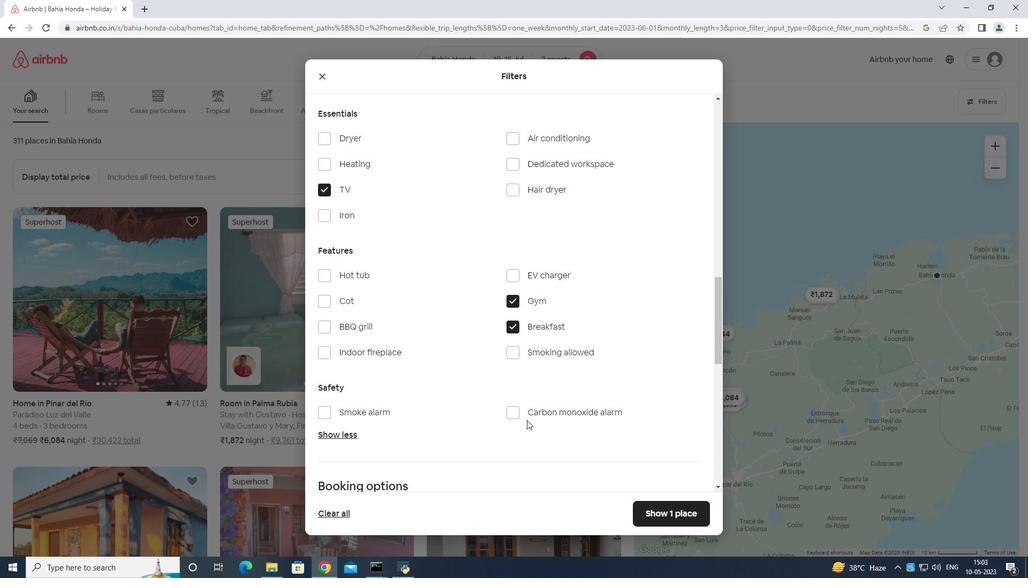 
Action: Mouse scrolled (527, 420) with delta (0, 0)
Screenshot: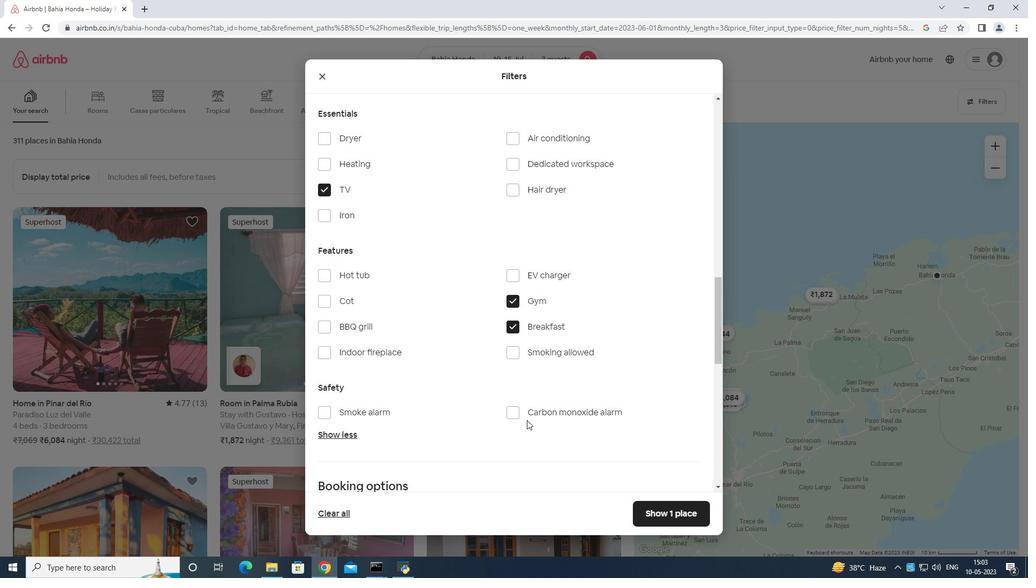 
Action: Mouse moved to (677, 337)
Screenshot: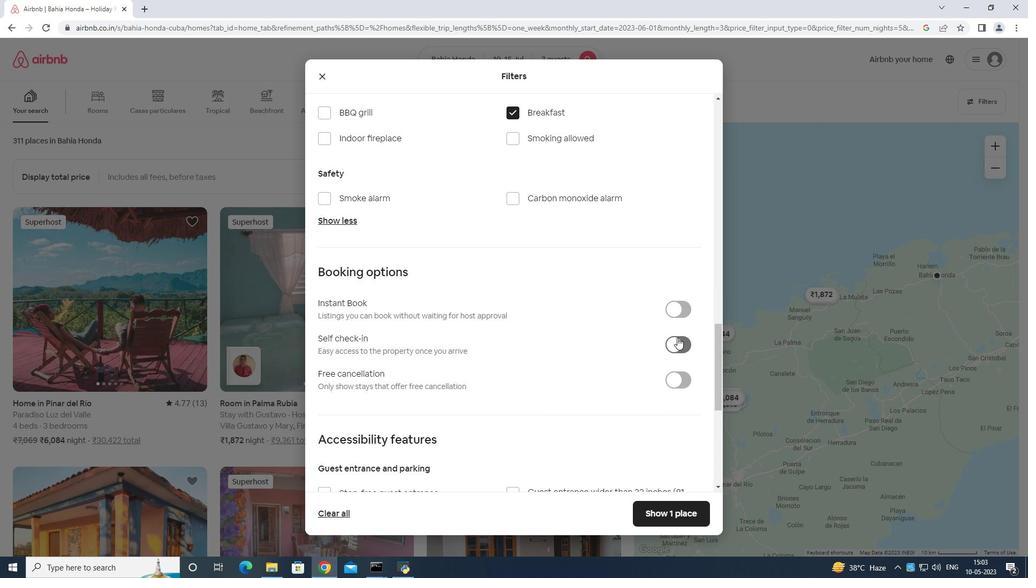 
Action: Mouse pressed left at (677, 337)
Screenshot: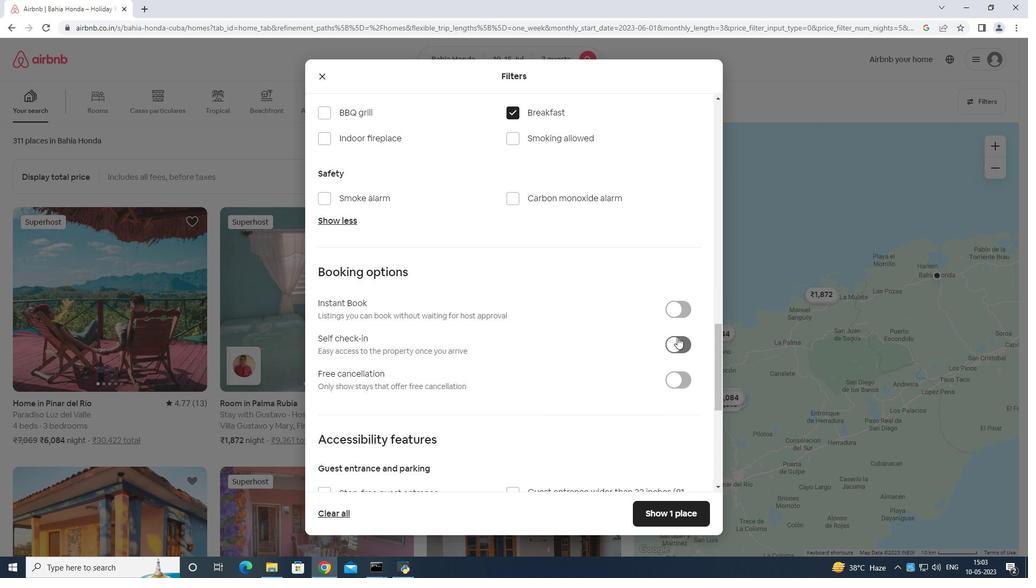
Action: Mouse moved to (668, 332)
Screenshot: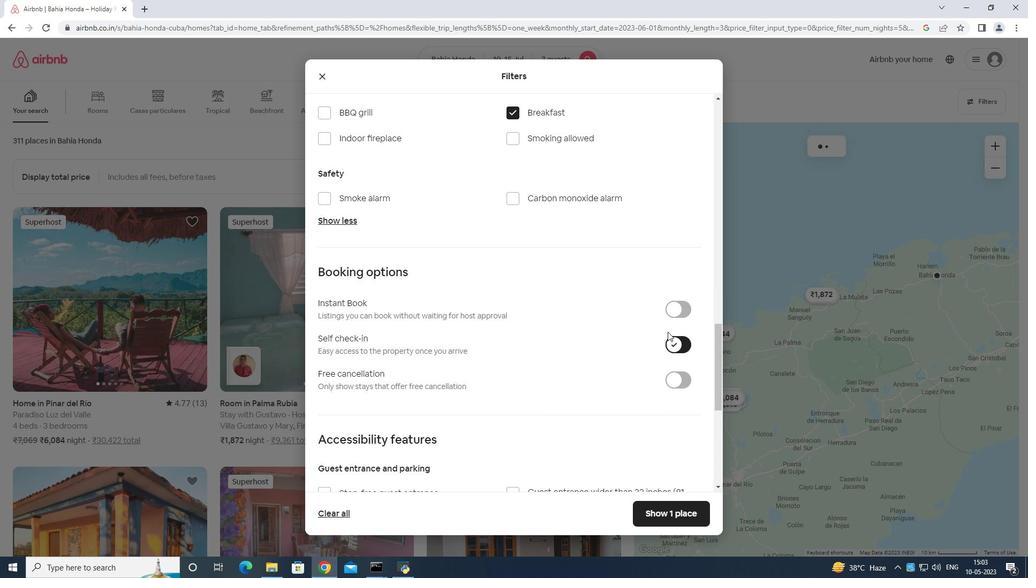 
Action: Mouse scrolled (668, 332) with delta (0, 0)
Screenshot: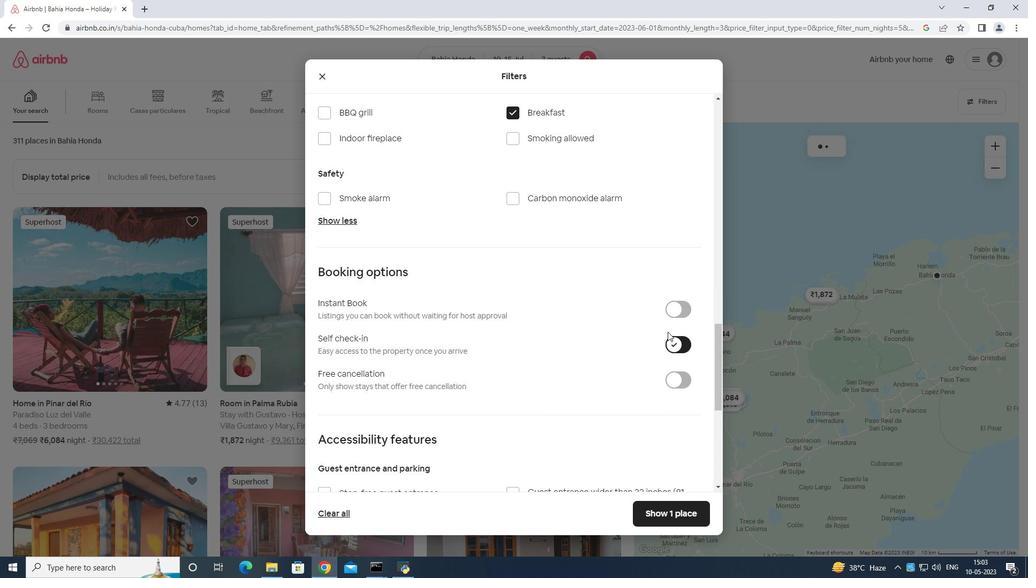 
Action: Mouse moved to (668, 335)
Screenshot: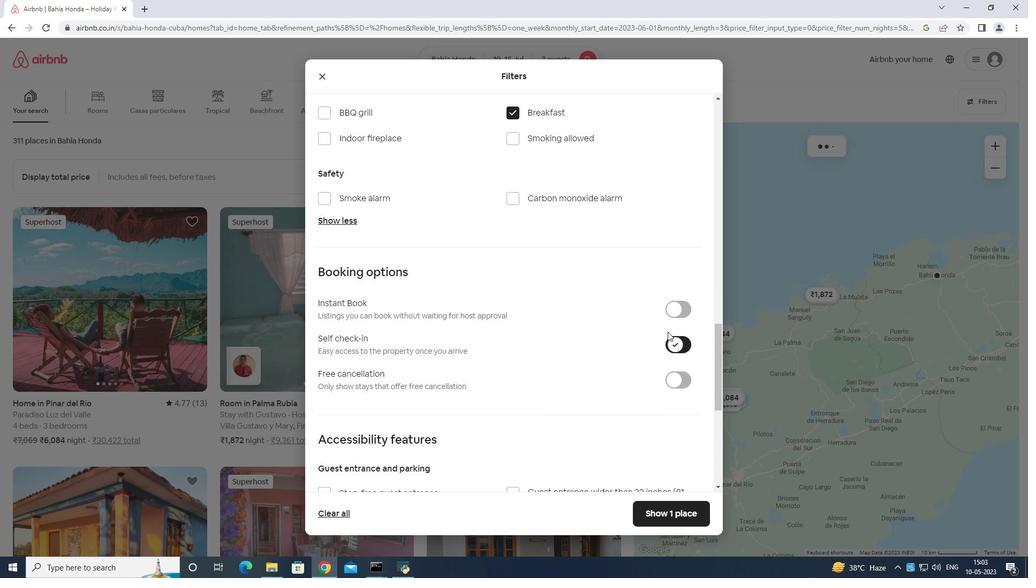 
Action: Mouse scrolled (668, 334) with delta (0, 0)
Screenshot: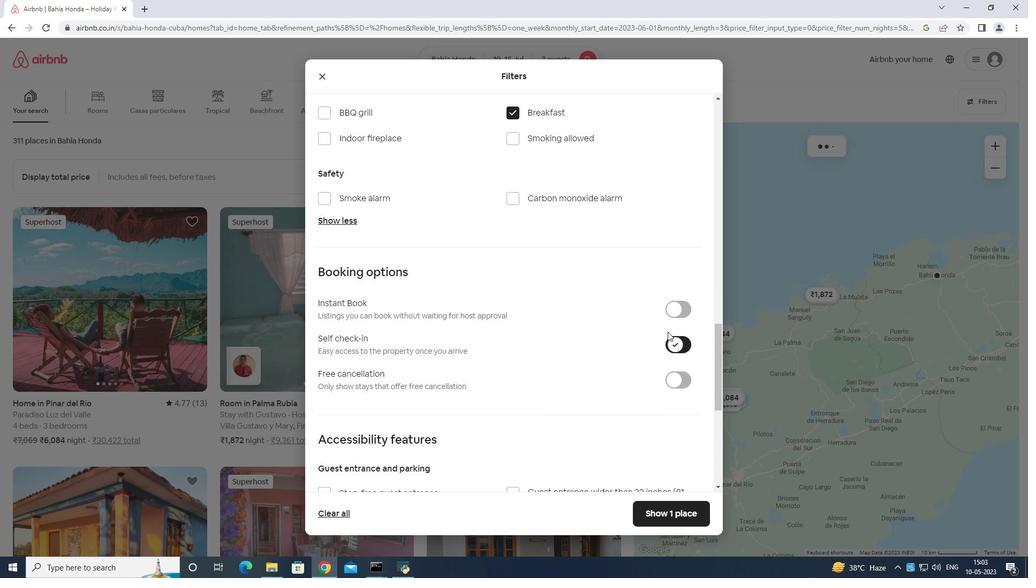 
Action: Mouse moved to (668, 335)
Screenshot: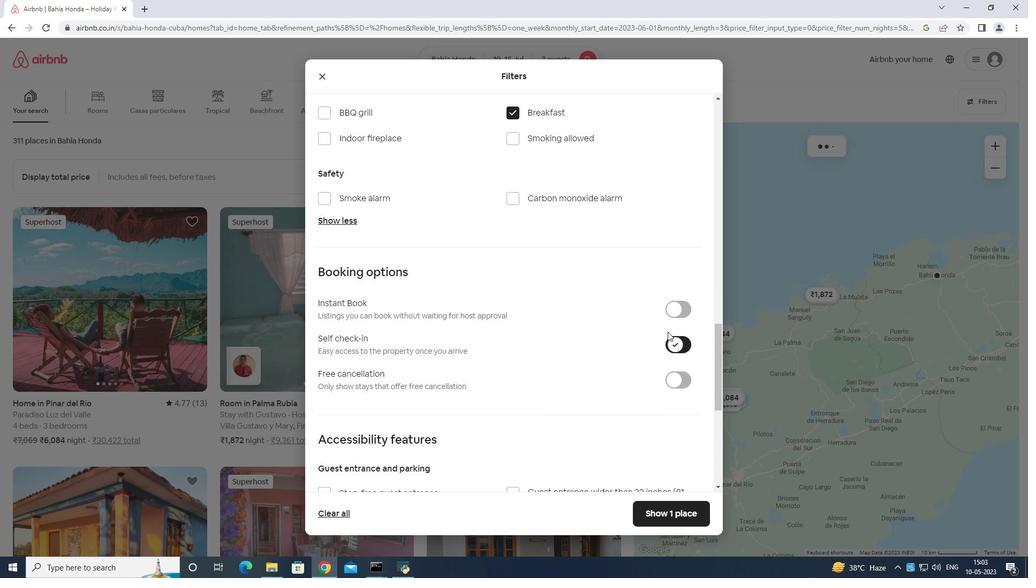 
Action: Mouse scrolled (668, 335) with delta (0, 0)
Screenshot: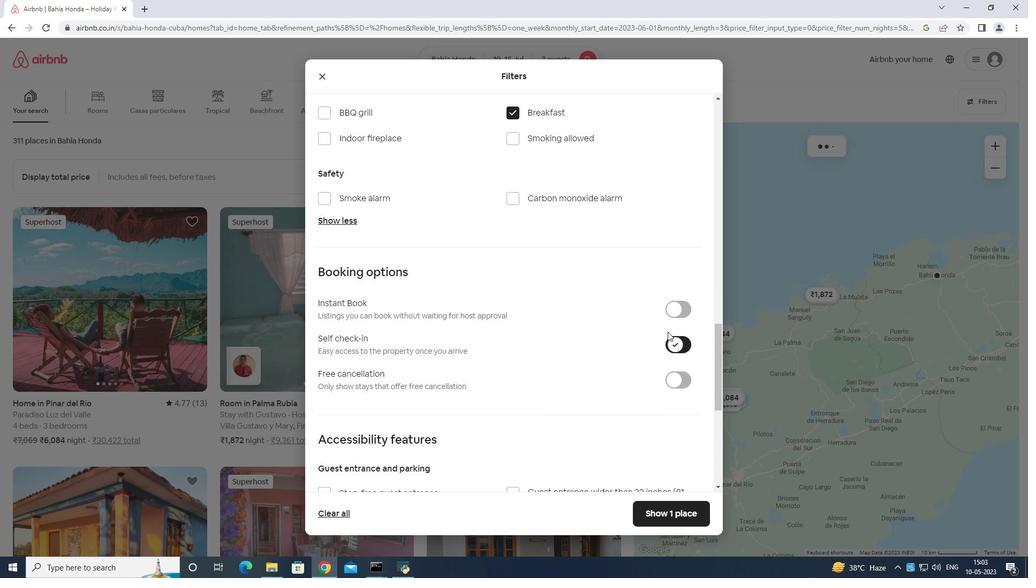 
Action: Mouse moved to (668, 338)
Screenshot: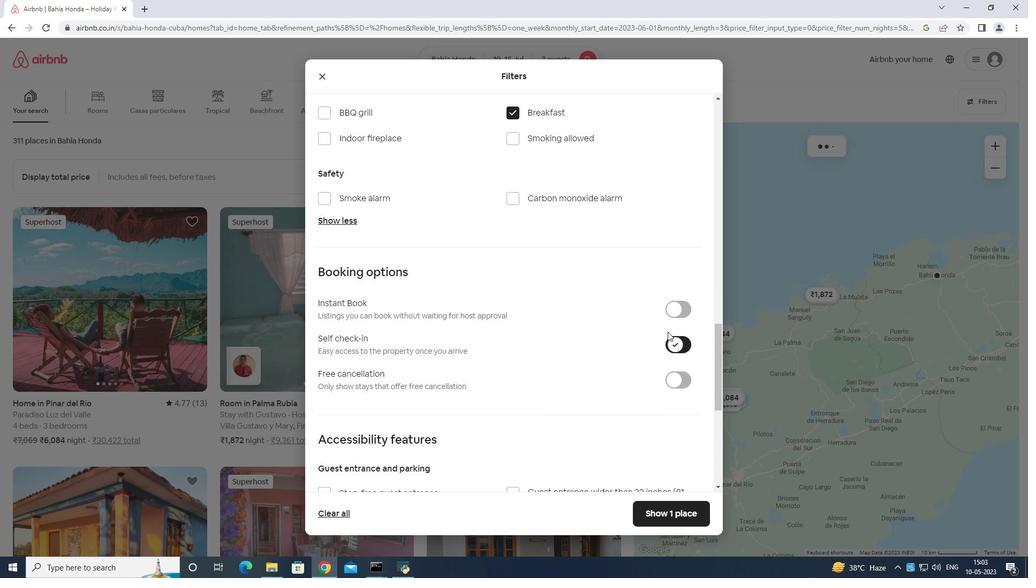
Action: Mouse scrolled (668, 337) with delta (0, 0)
Screenshot: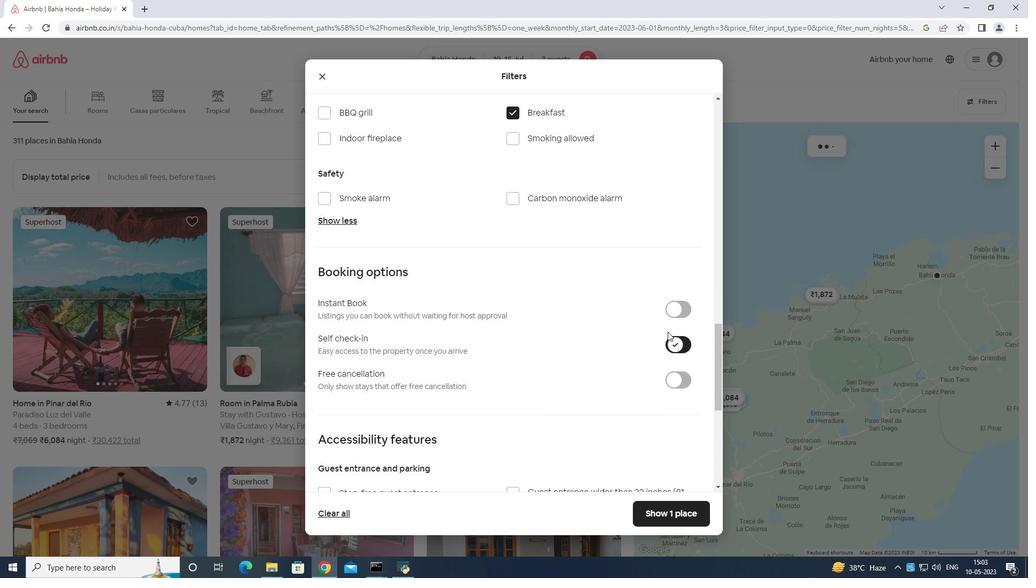 
Action: Mouse moved to (667, 340)
Screenshot: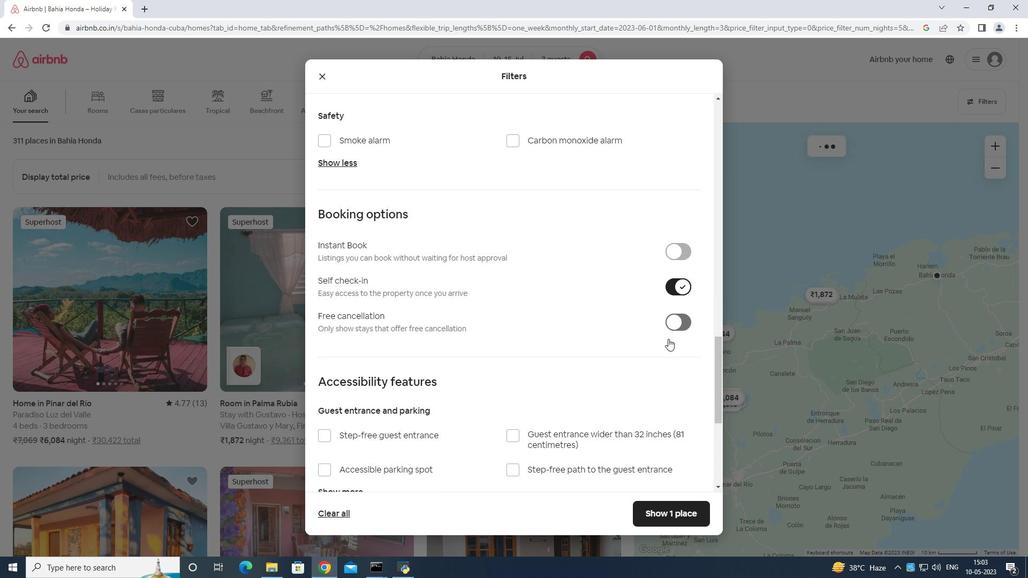 
Action: Mouse scrolled (668, 339) with delta (0, 0)
Screenshot: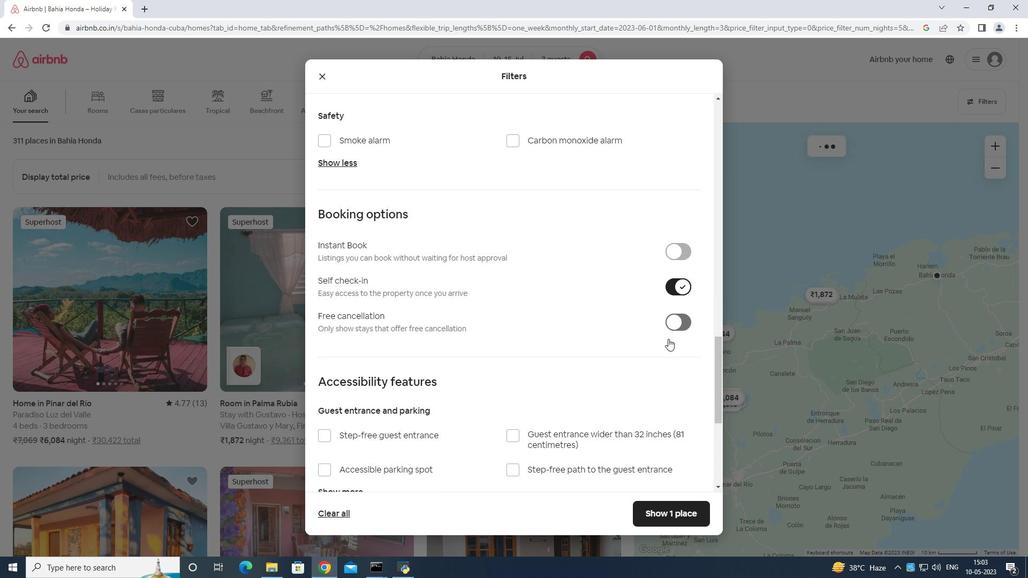 
Action: Mouse scrolled (667, 339) with delta (0, 0)
Screenshot: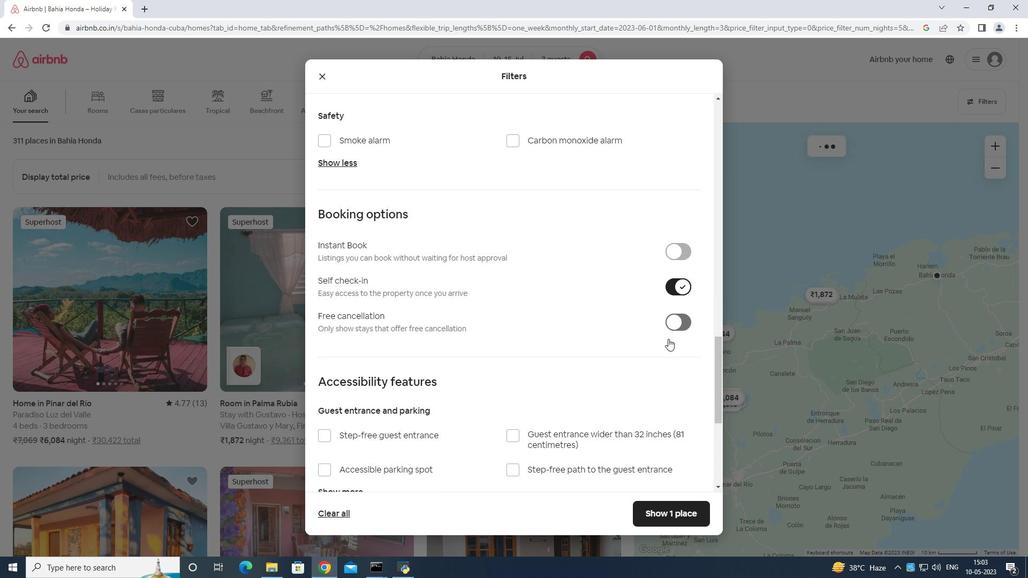 
Action: Mouse scrolled (667, 339) with delta (0, 0)
Screenshot: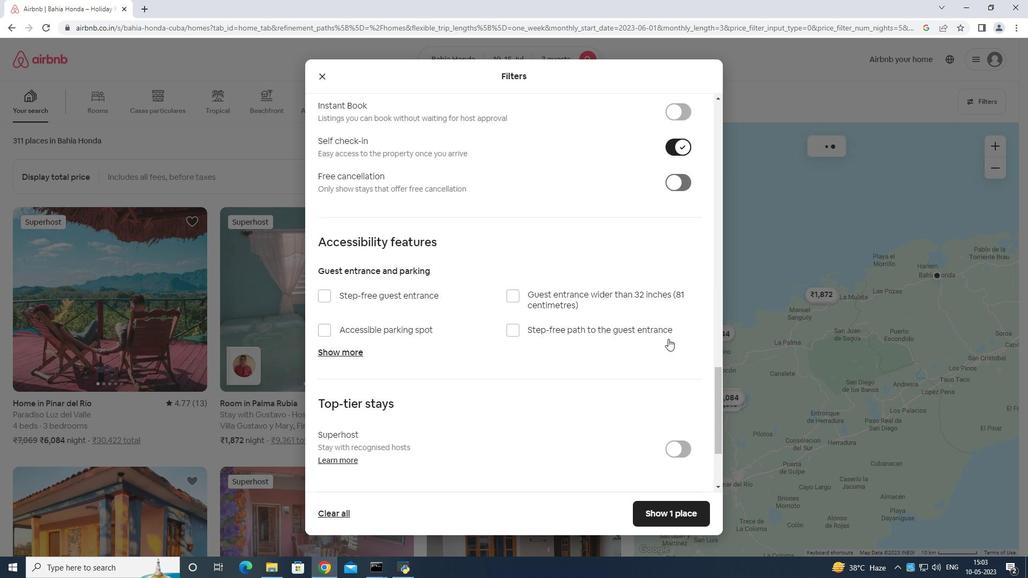 
Action: Mouse moved to (667, 341)
Screenshot: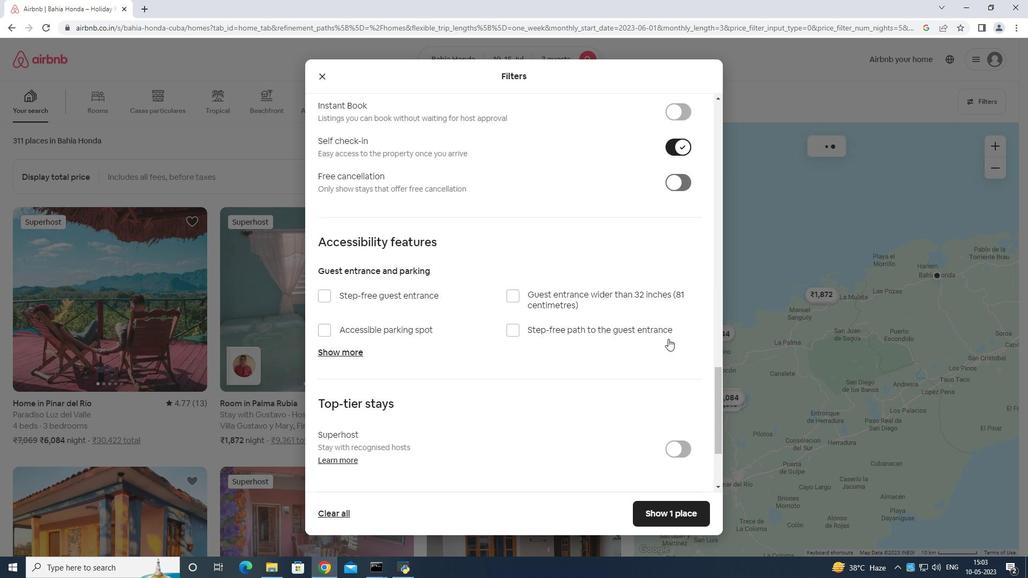 
Action: Mouse scrolled (667, 341) with delta (0, 0)
Screenshot: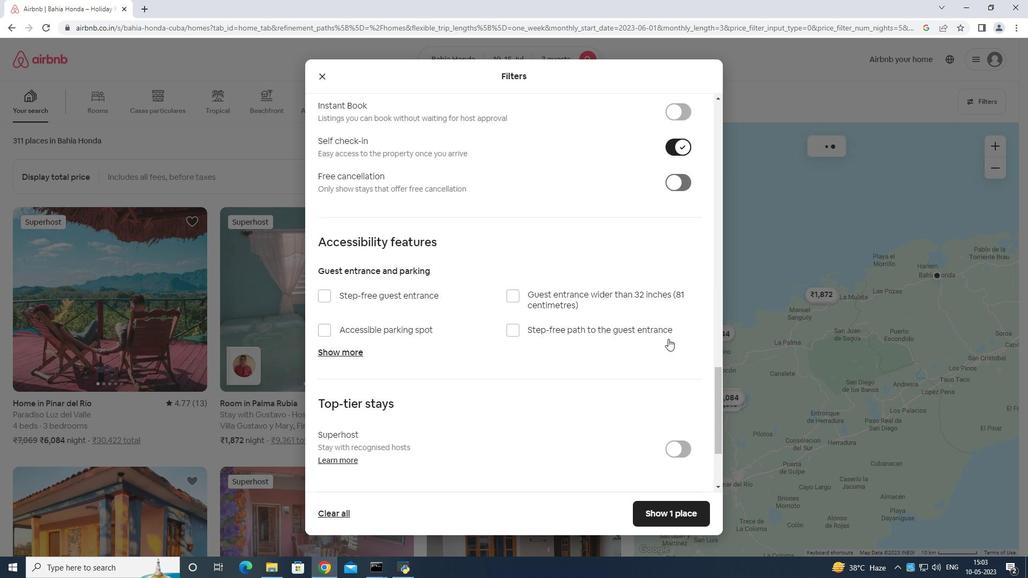 
Action: Mouse moved to (665, 342)
Screenshot: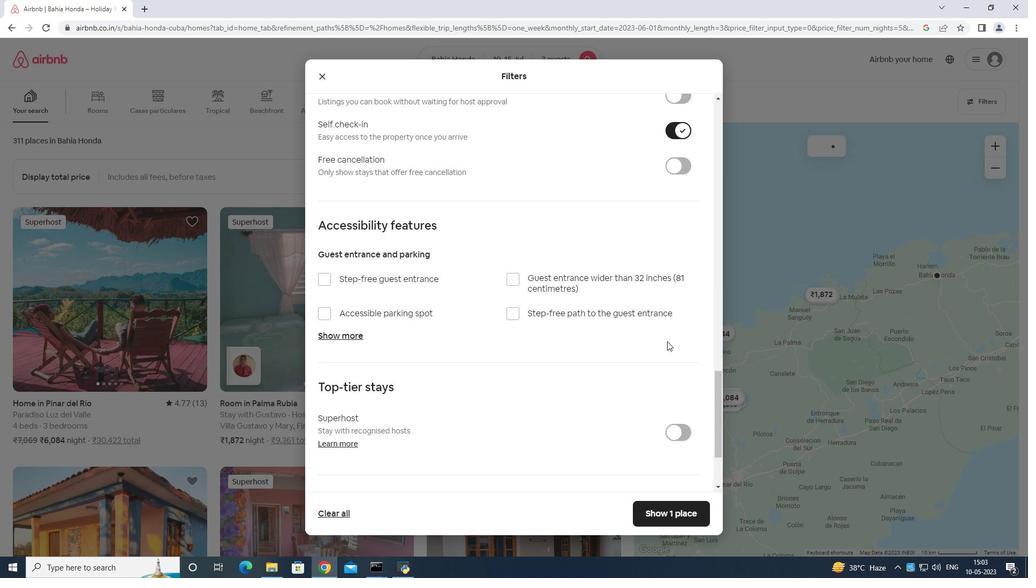 
Action: Mouse scrolled (665, 342) with delta (0, 0)
Screenshot: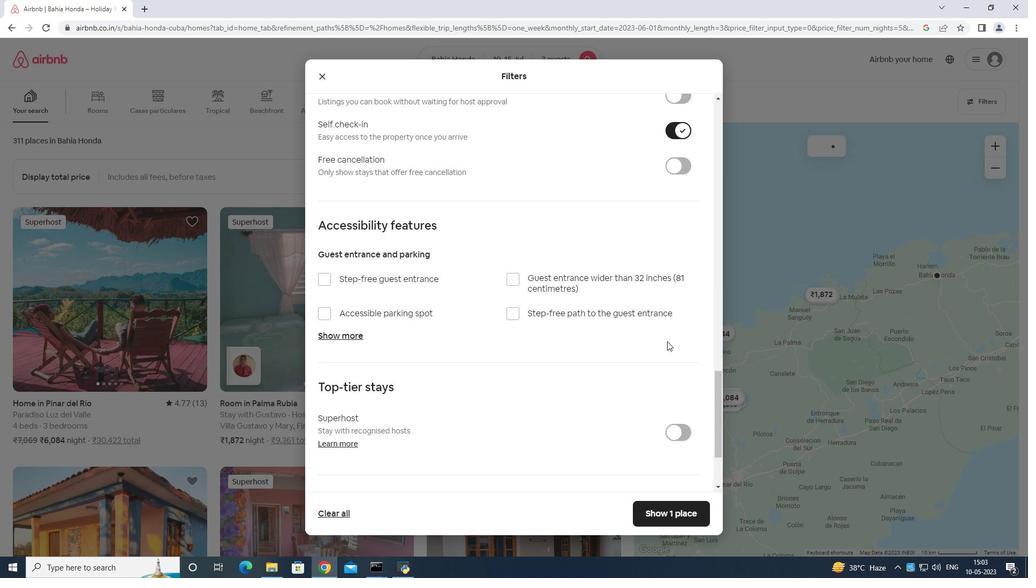 
Action: Mouse moved to (665, 342)
Screenshot: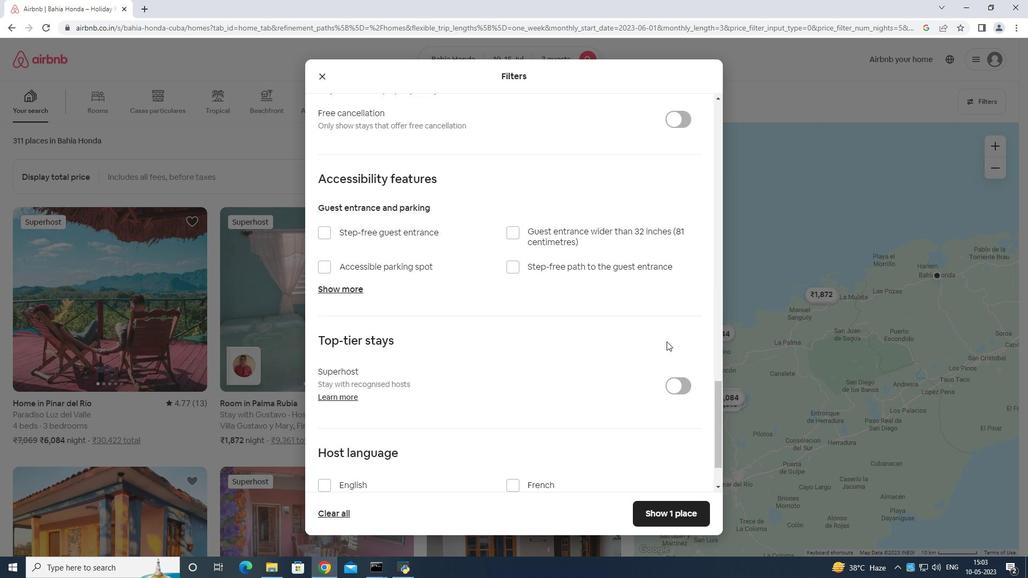 
Action: Mouse scrolled (665, 342) with delta (0, 0)
Screenshot: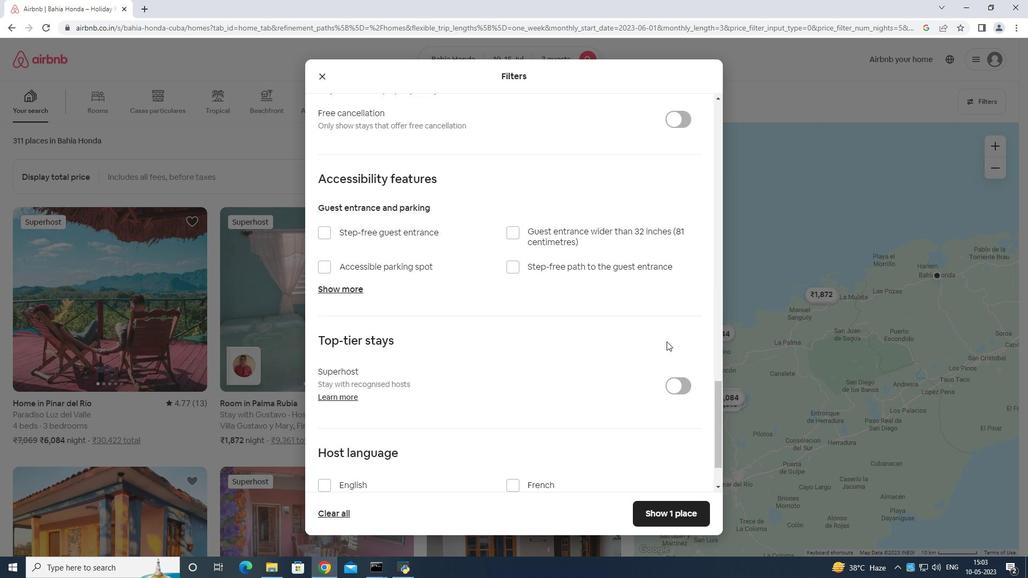 
Action: Mouse moved to (662, 346)
Screenshot: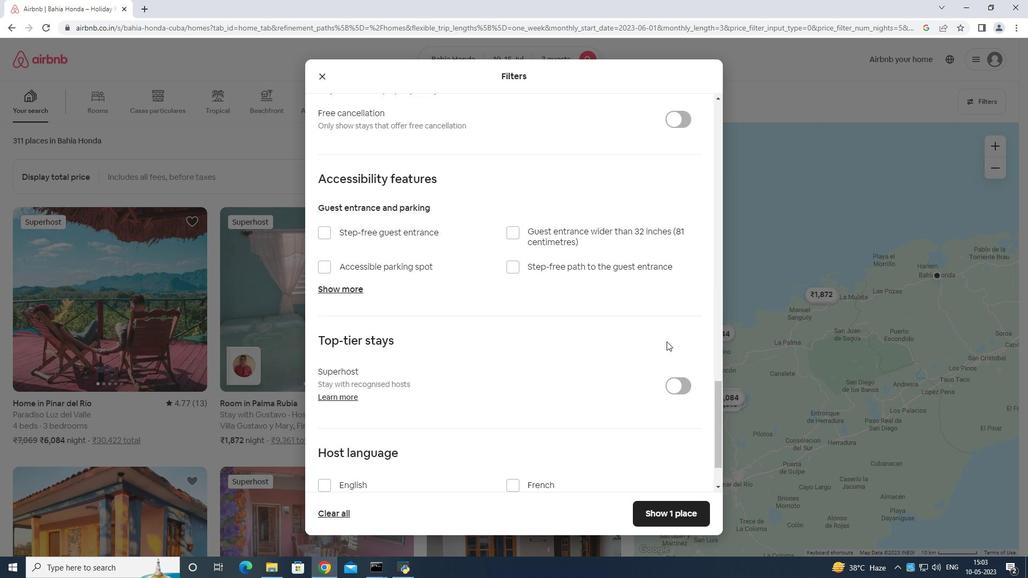 
Action: Mouse scrolled (662, 345) with delta (0, 0)
Screenshot: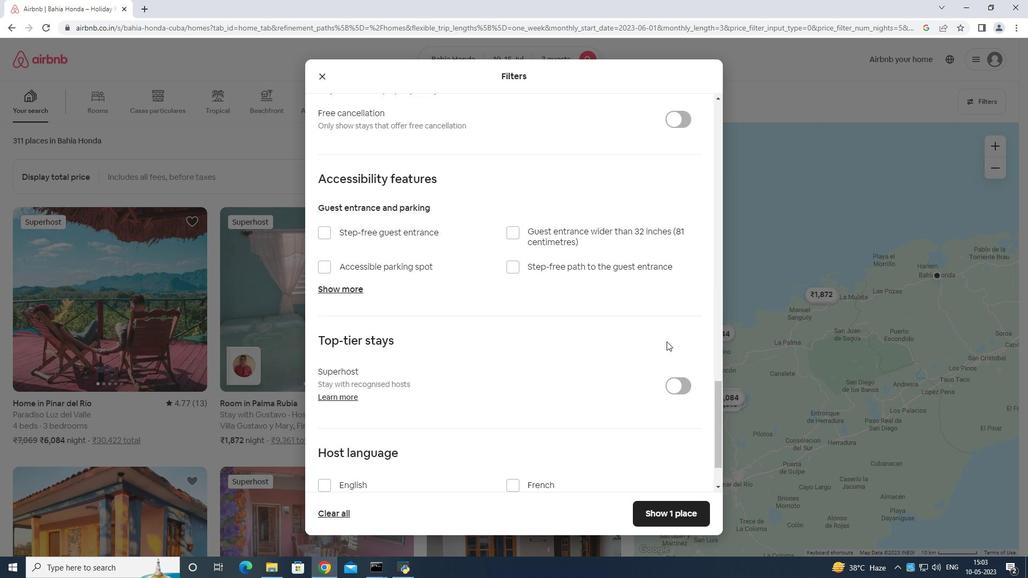 
Action: Mouse moved to (325, 416)
Screenshot: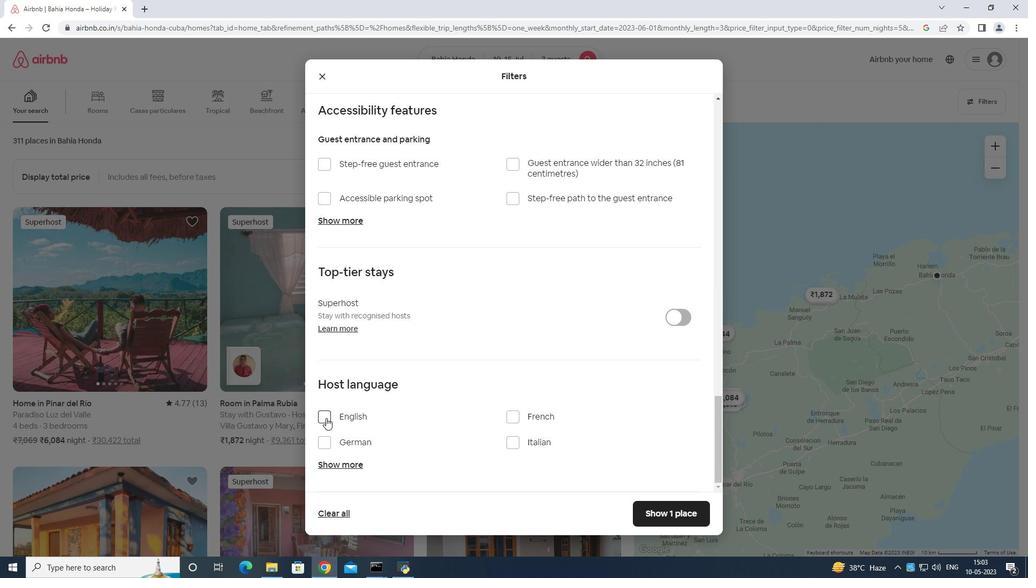 
Action: Mouse pressed left at (325, 416)
Screenshot: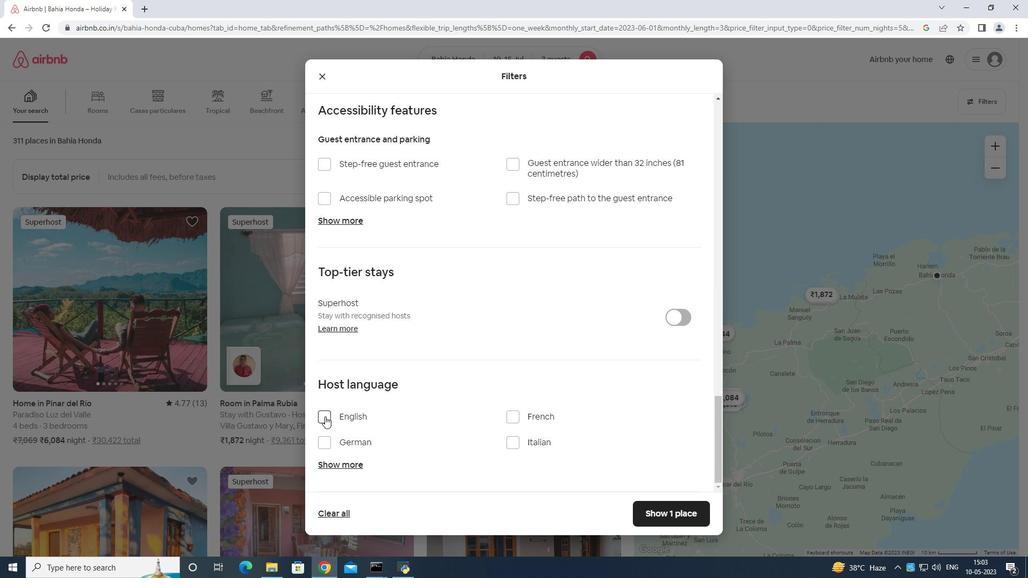 
Action: Mouse moved to (331, 417)
Screenshot: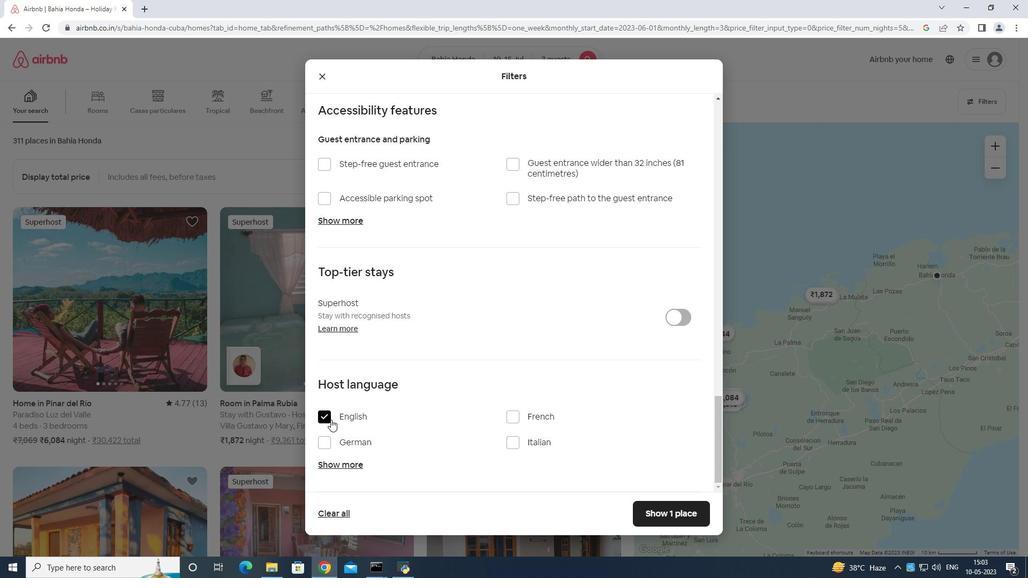 
Action: Mouse pressed left at (331, 417)
Screenshot: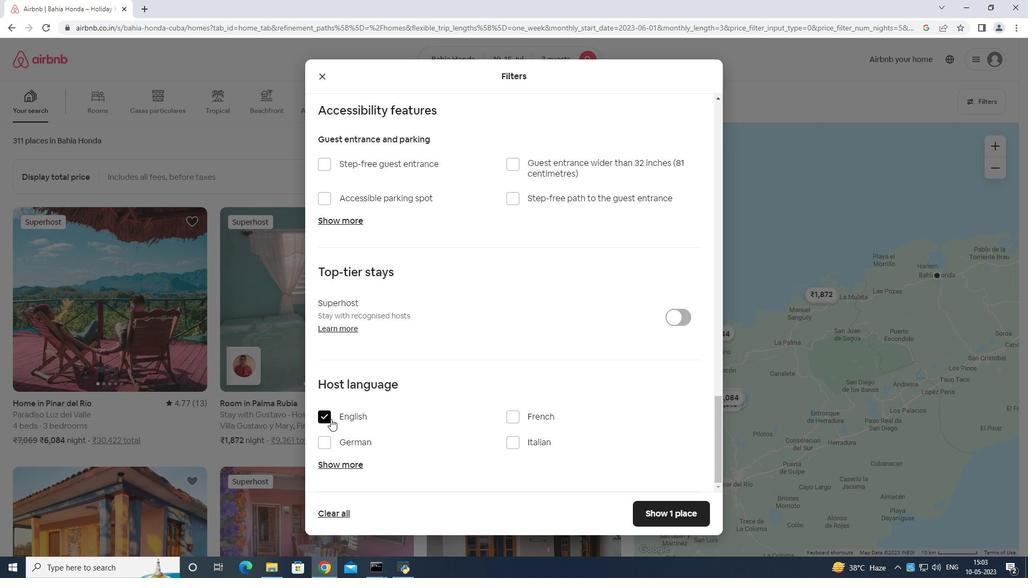 
Action: Mouse moved to (679, 510)
Screenshot: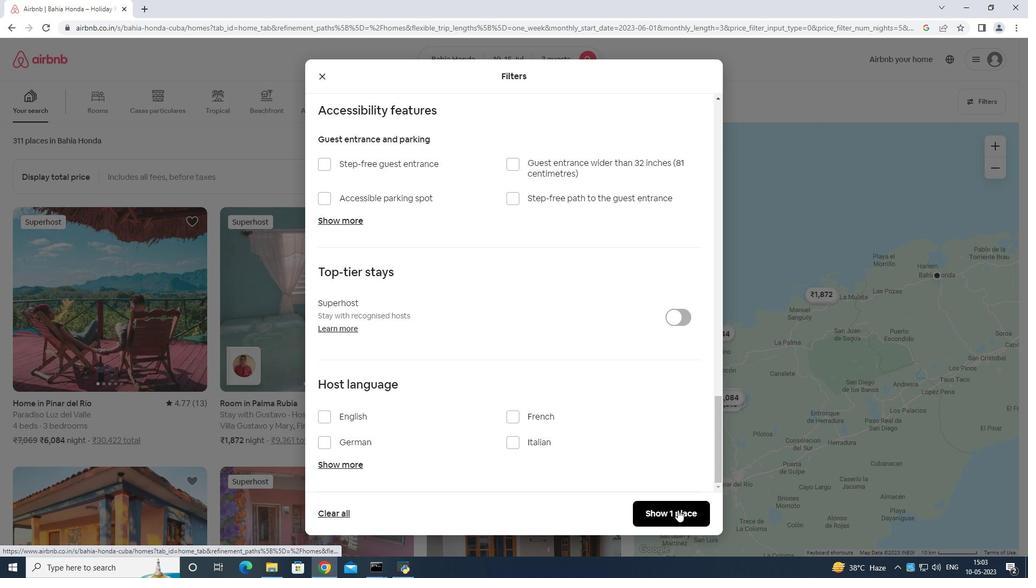 
Action: Mouse pressed left at (679, 510)
Screenshot: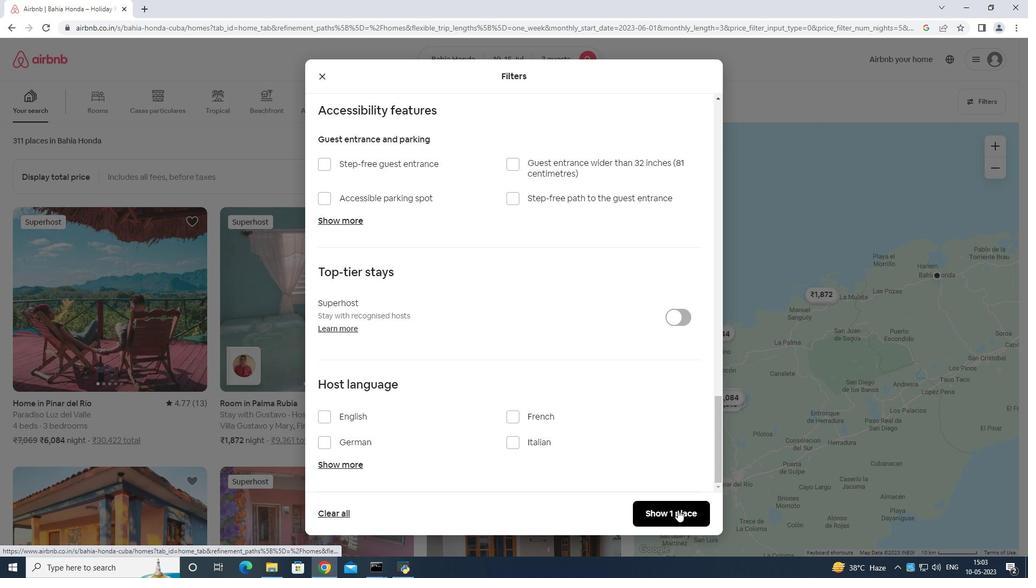 
Action: Mouse moved to (680, 509)
Screenshot: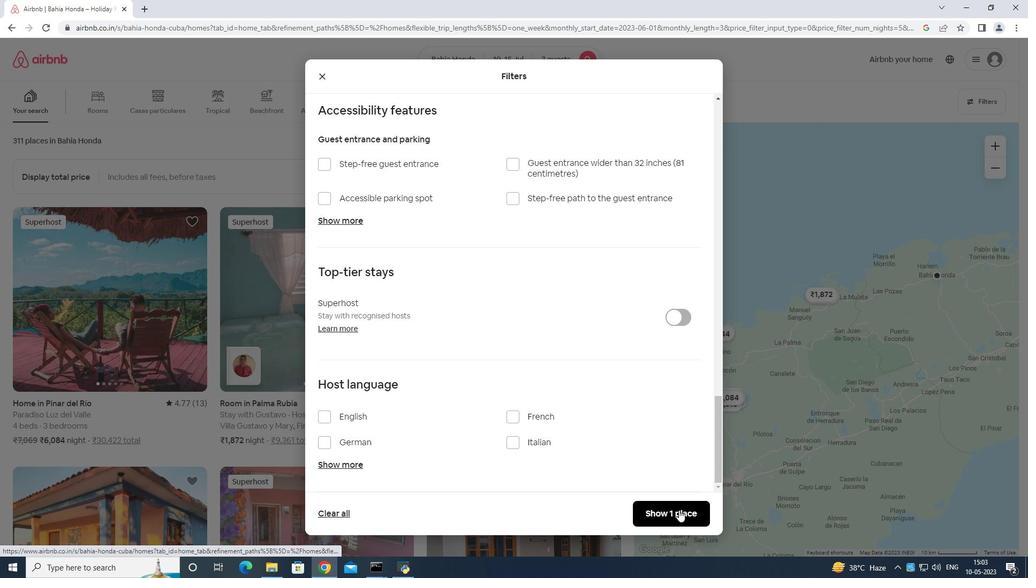
